 Task: Find connections with filter location Aimorés with filter topic #technologywith filter profile language Potuguese with filter current company Cactus Communications with filter school Nagarjuna College Of Engineering and Technology with filter industry Loan Brokers with filter service category Wedding Planning with filter keywords title Graphic Designer
Action: Mouse moved to (711, 116)
Screenshot: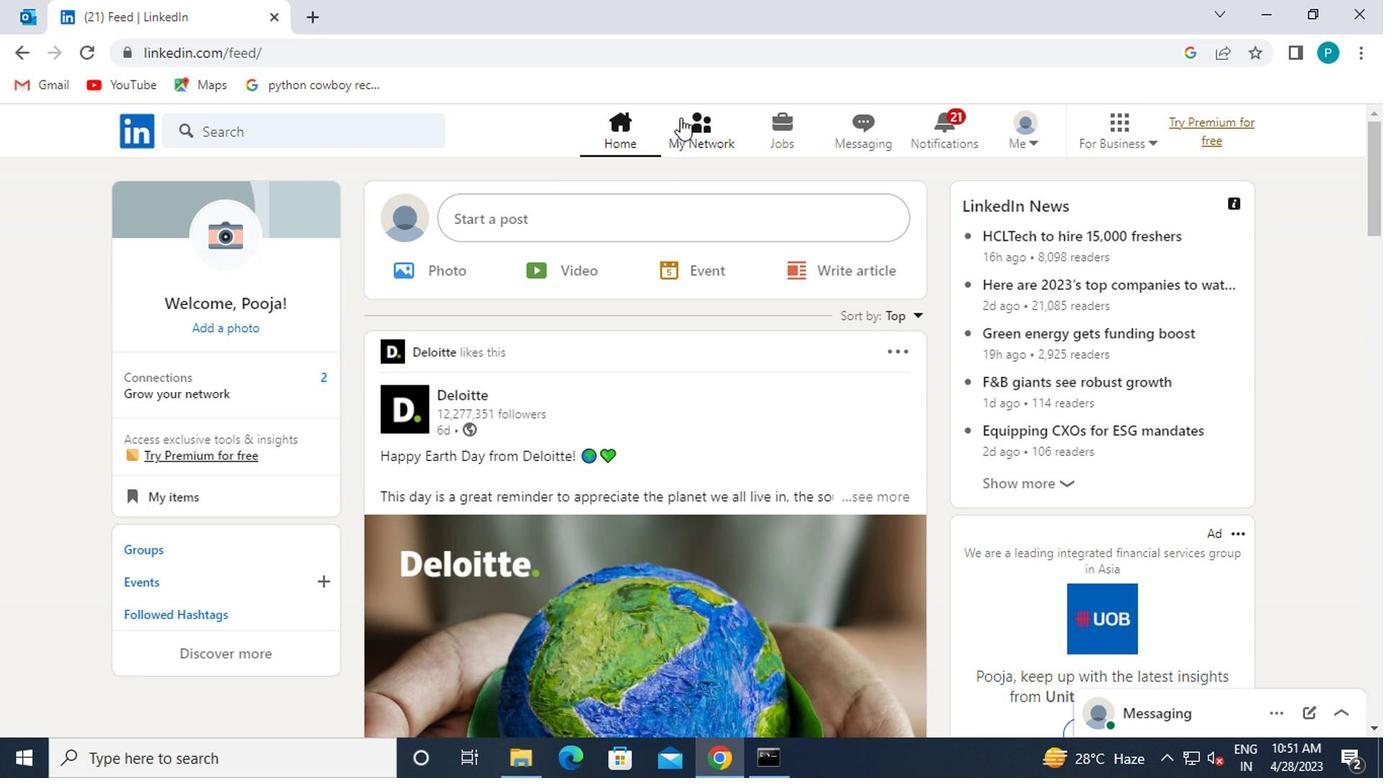 
Action: Mouse pressed left at (711, 116)
Screenshot: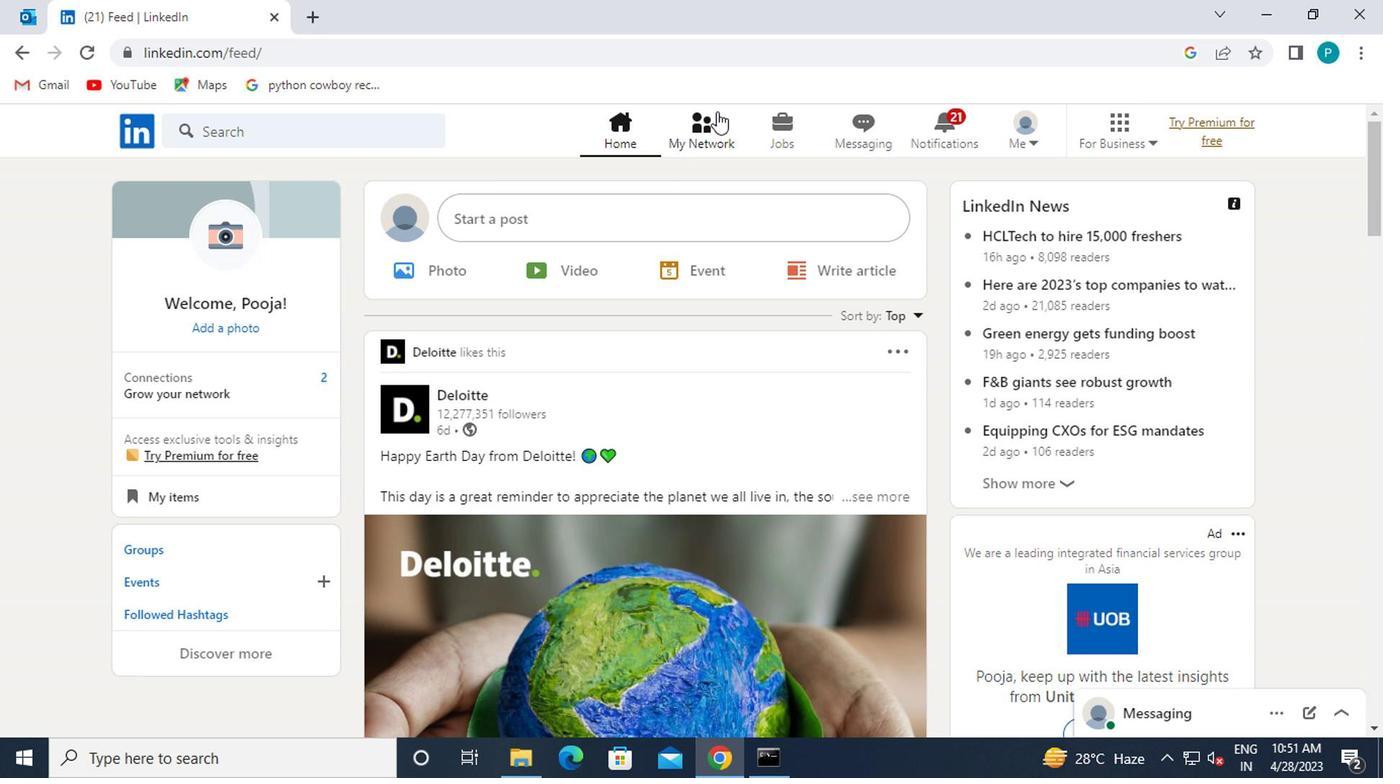 
Action: Mouse moved to (298, 245)
Screenshot: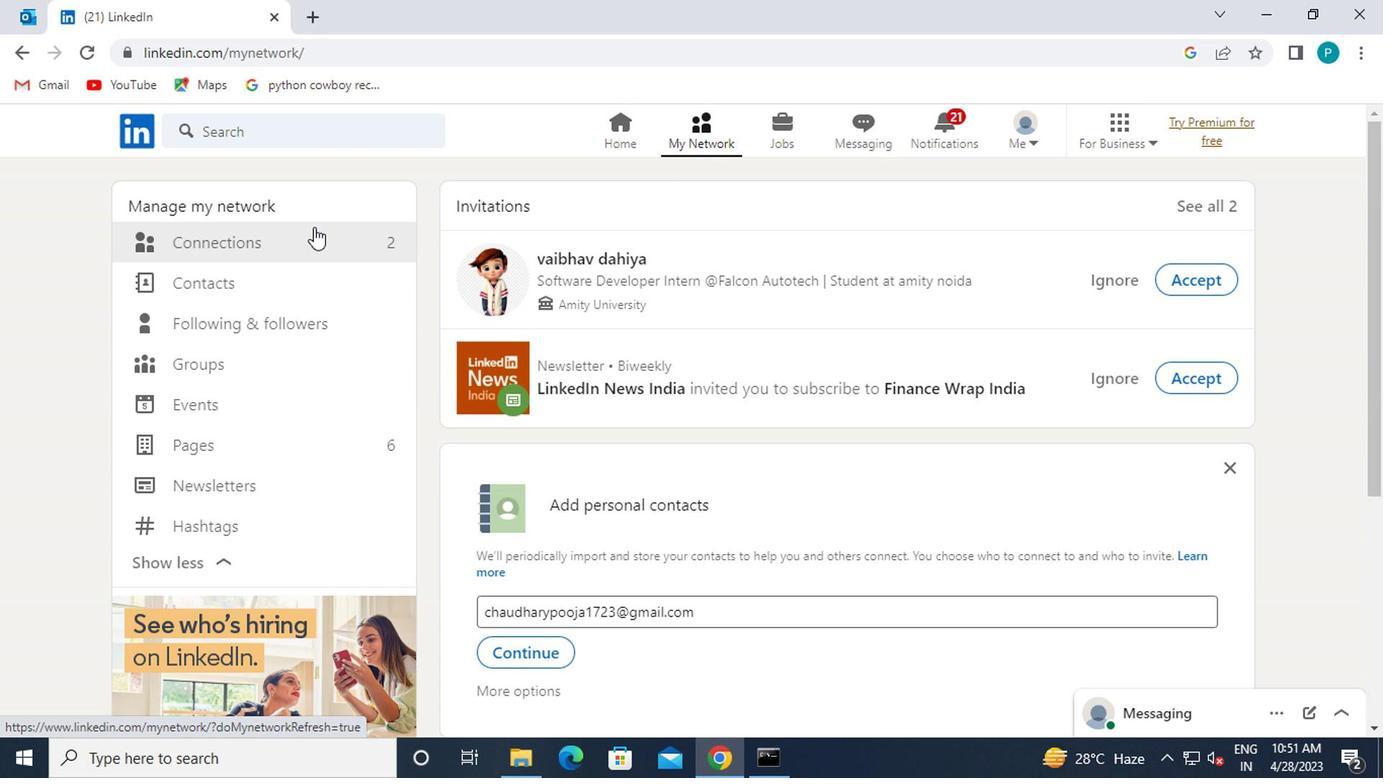 
Action: Mouse pressed left at (298, 245)
Screenshot: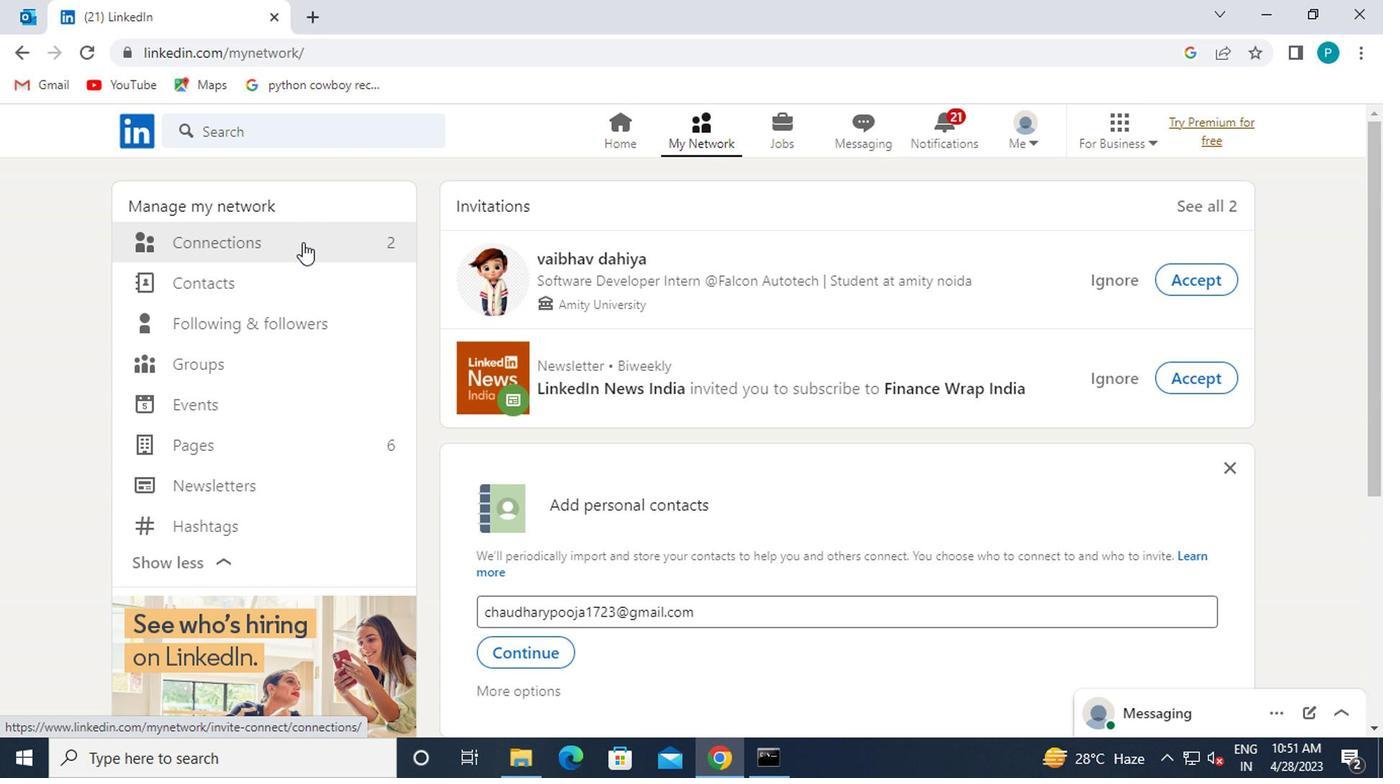 
Action: Mouse moved to (821, 232)
Screenshot: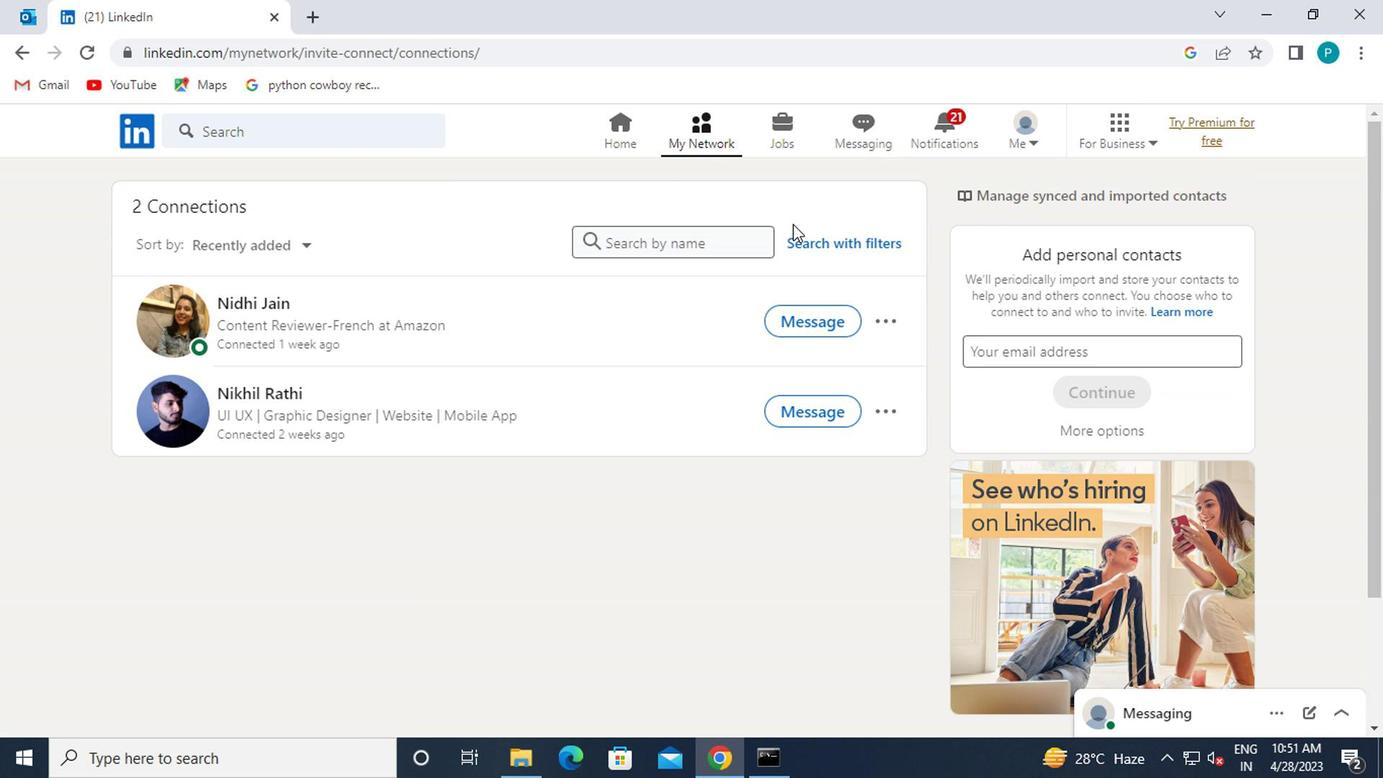 
Action: Mouse pressed left at (821, 232)
Screenshot: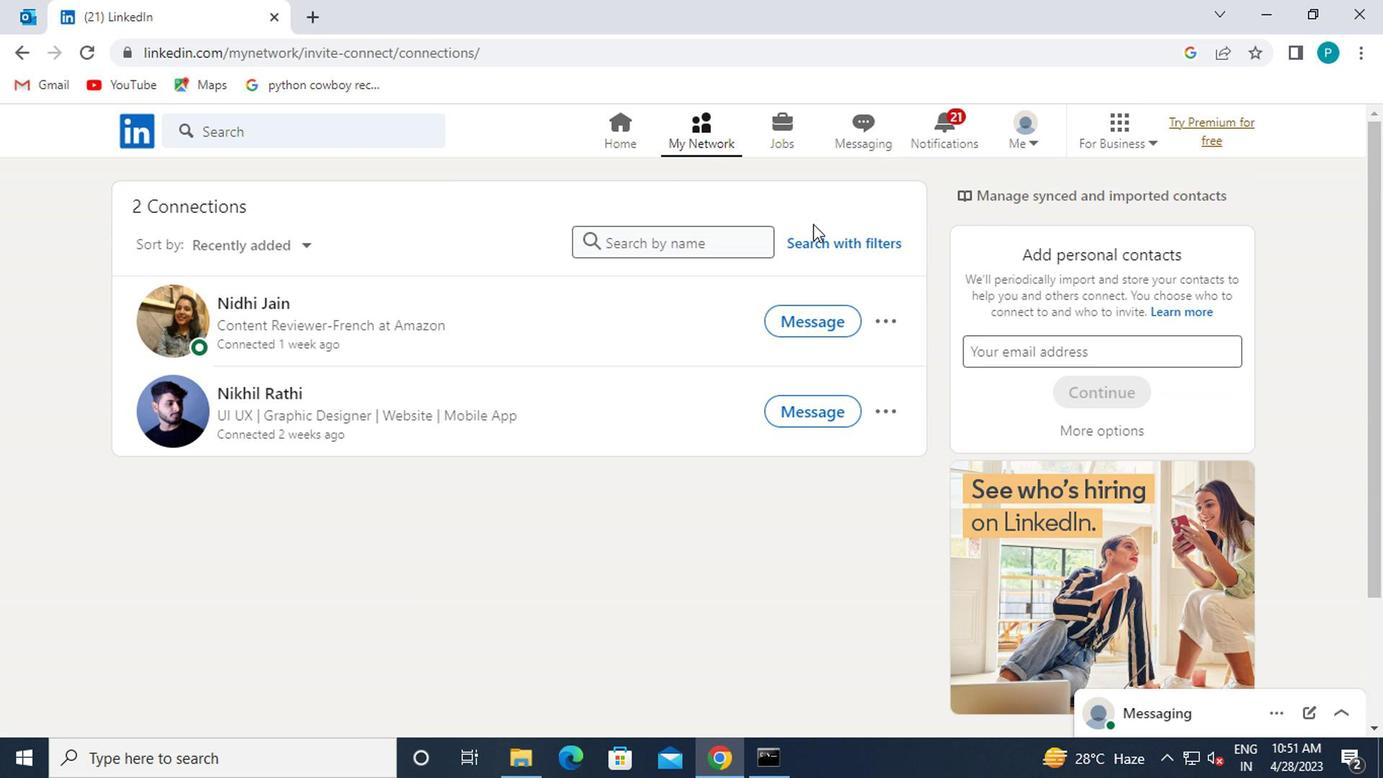
Action: Mouse moved to (823, 239)
Screenshot: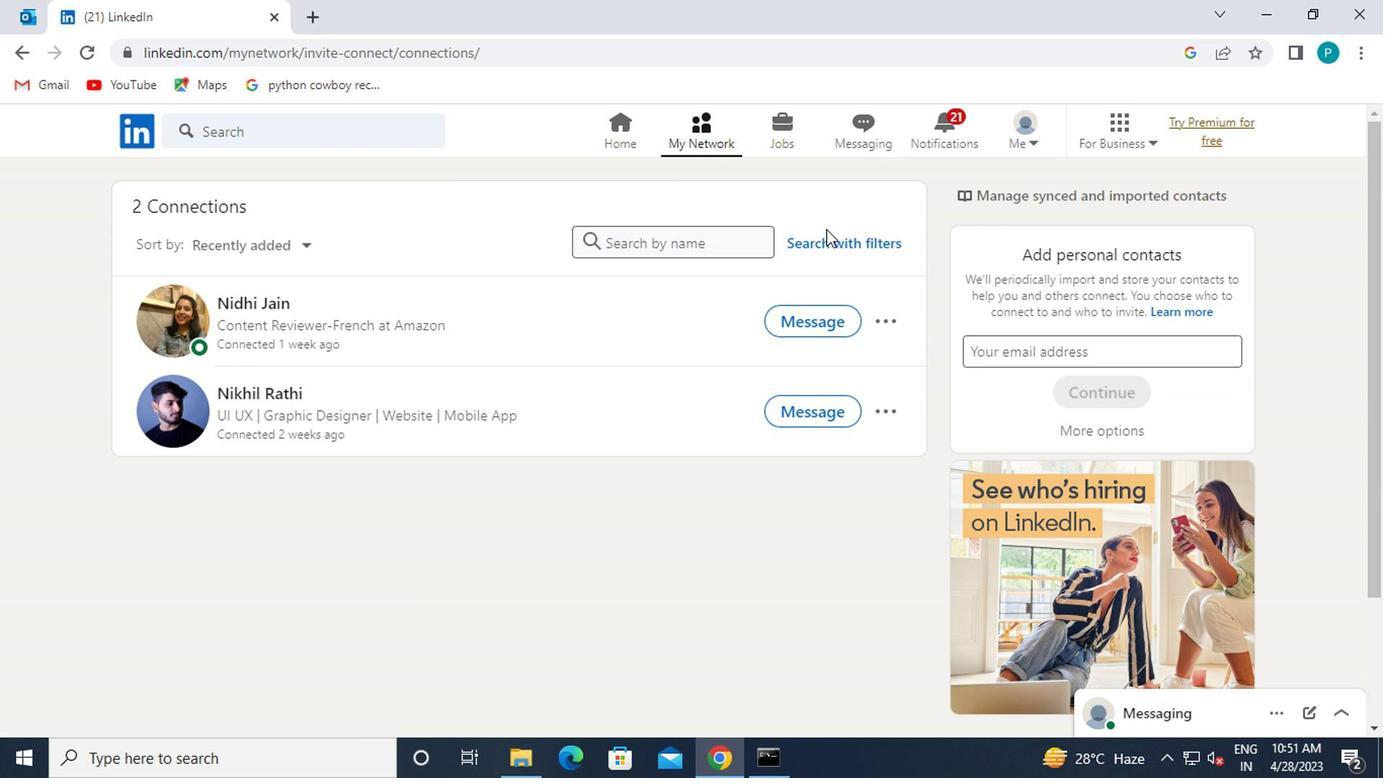 
Action: Mouse pressed left at (823, 239)
Screenshot: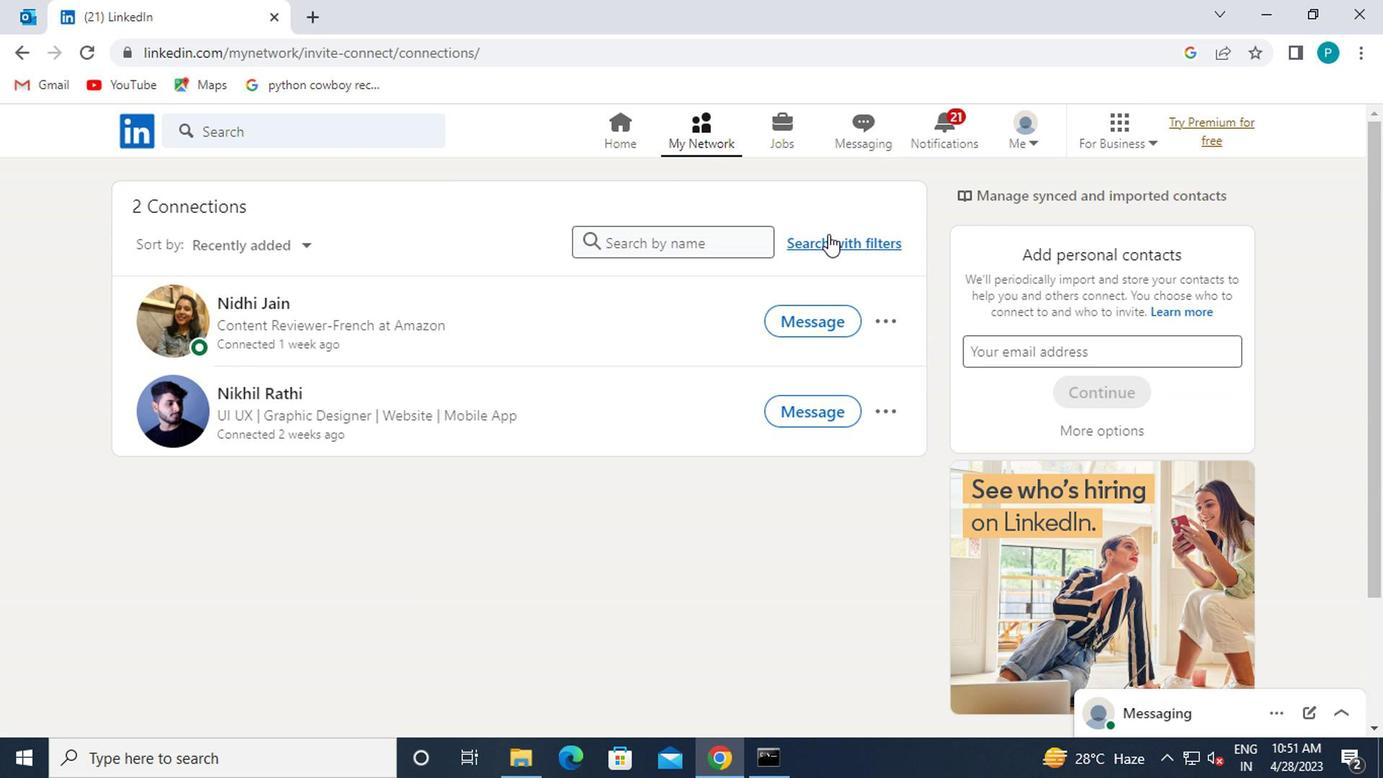 
Action: Mouse moved to (754, 192)
Screenshot: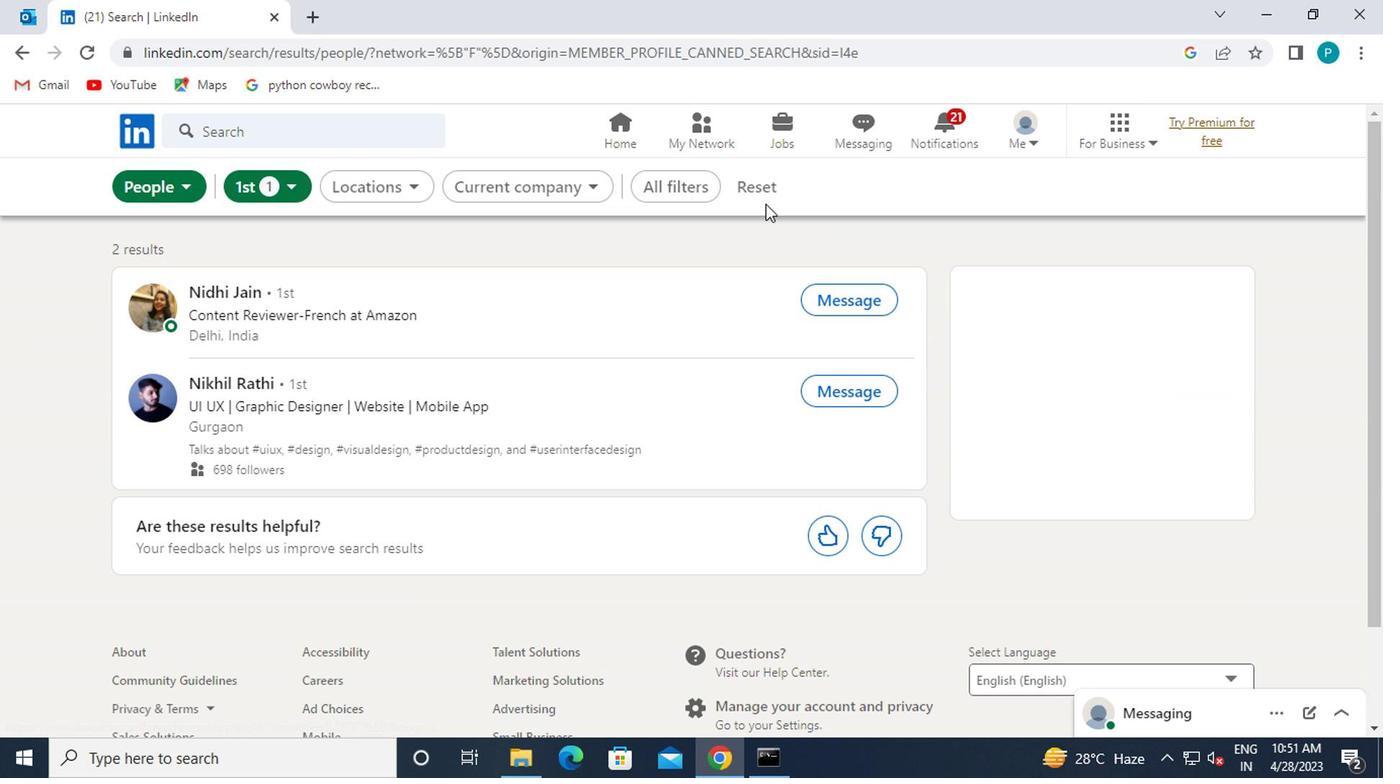 
Action: Mouse pressed left at (754, 192)
Screenshot: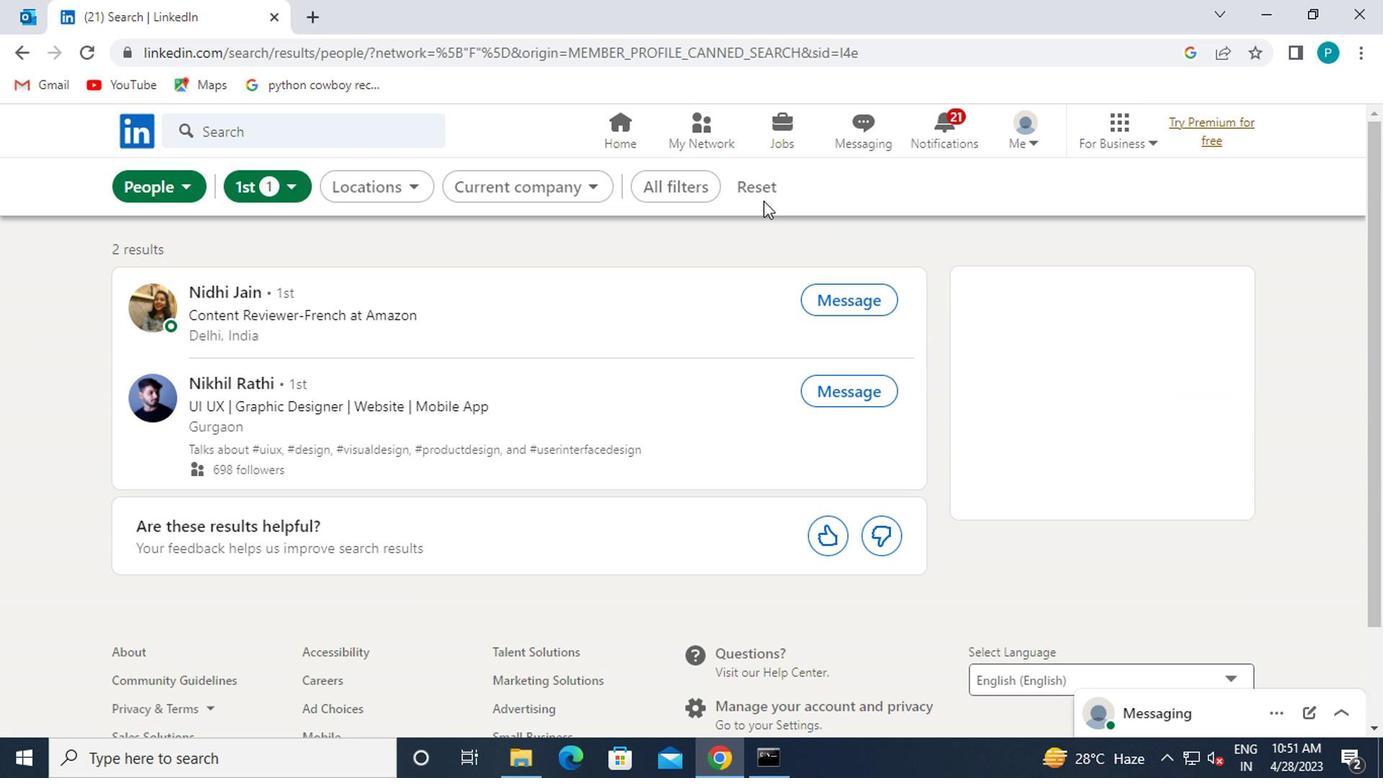 
Action: Mouse moved to (734, 187)
Screenshot: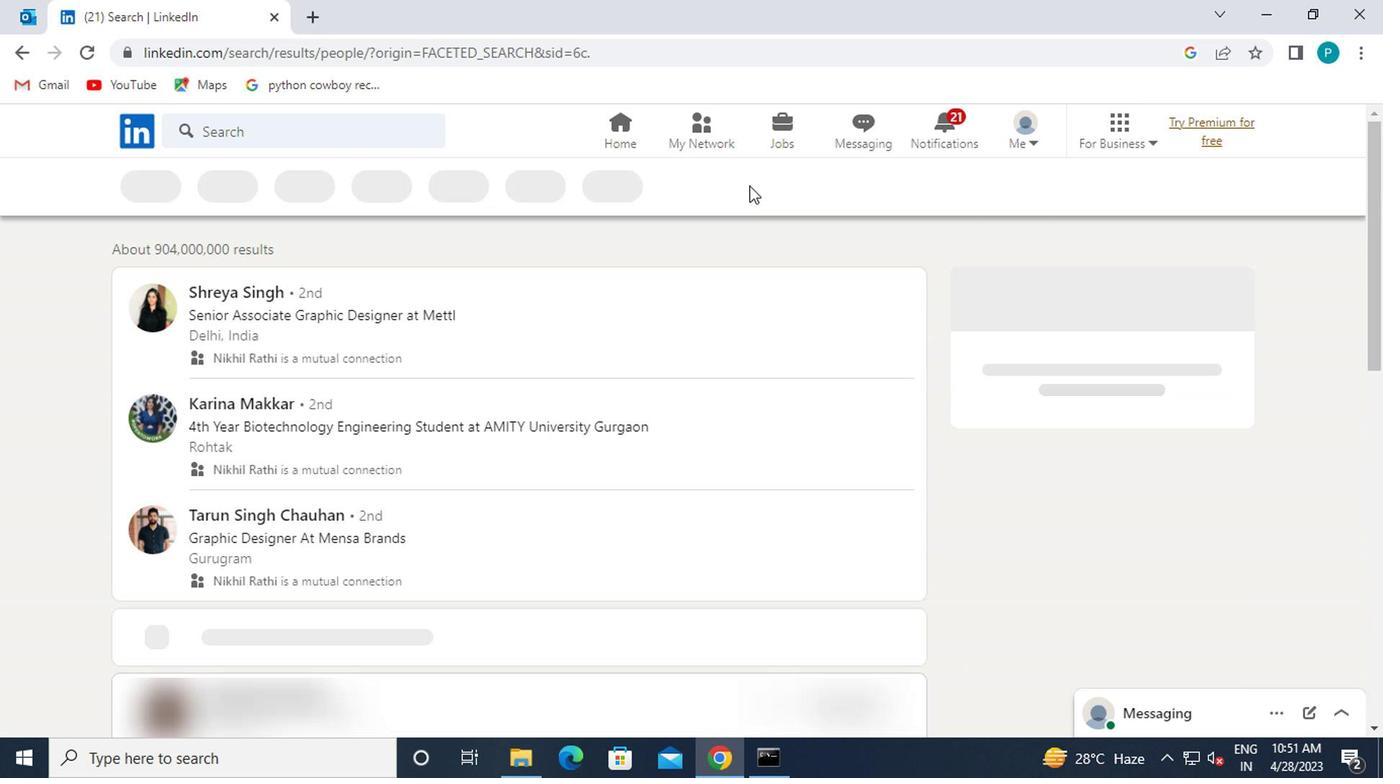 
Action: Mouse pressed left at (734, 187)
Screenshot: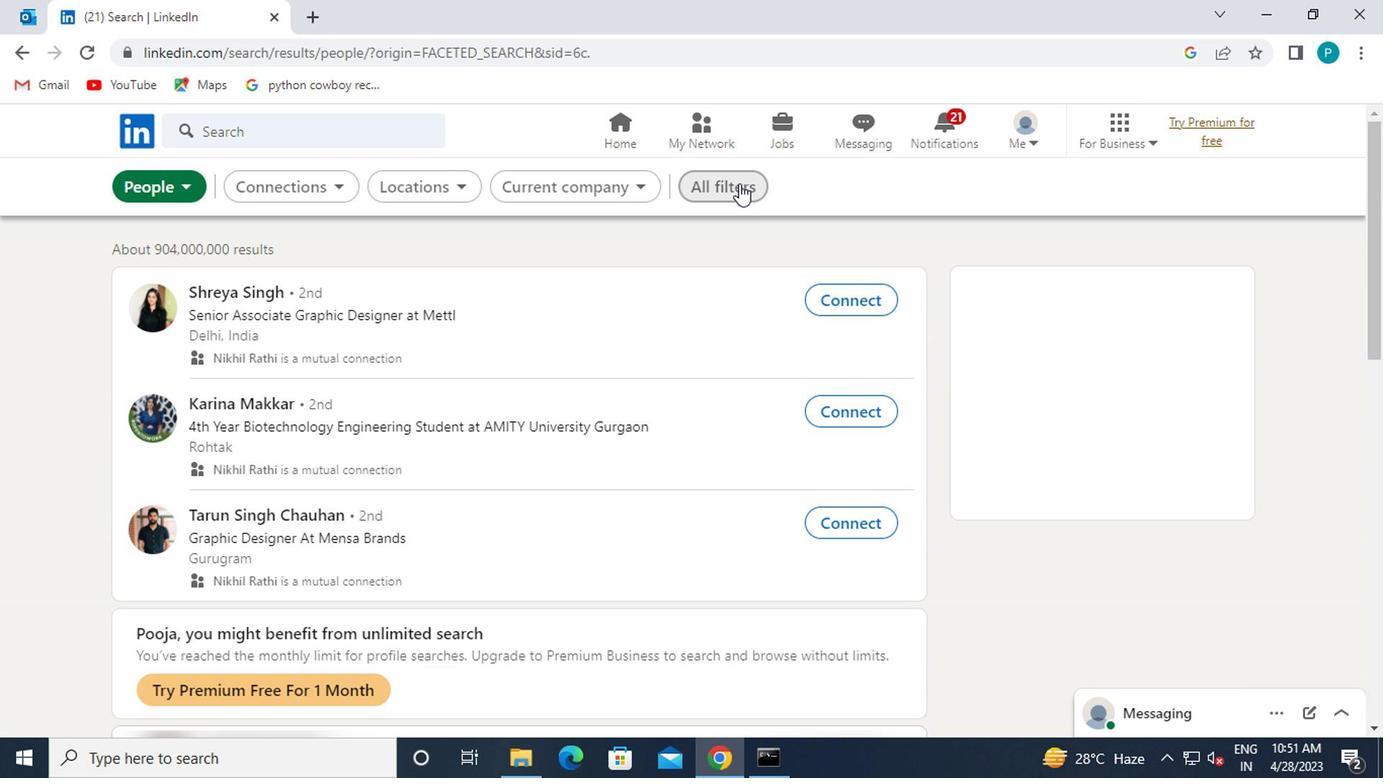 
Action: Mouse moved to (1146, 508)
Screenshot: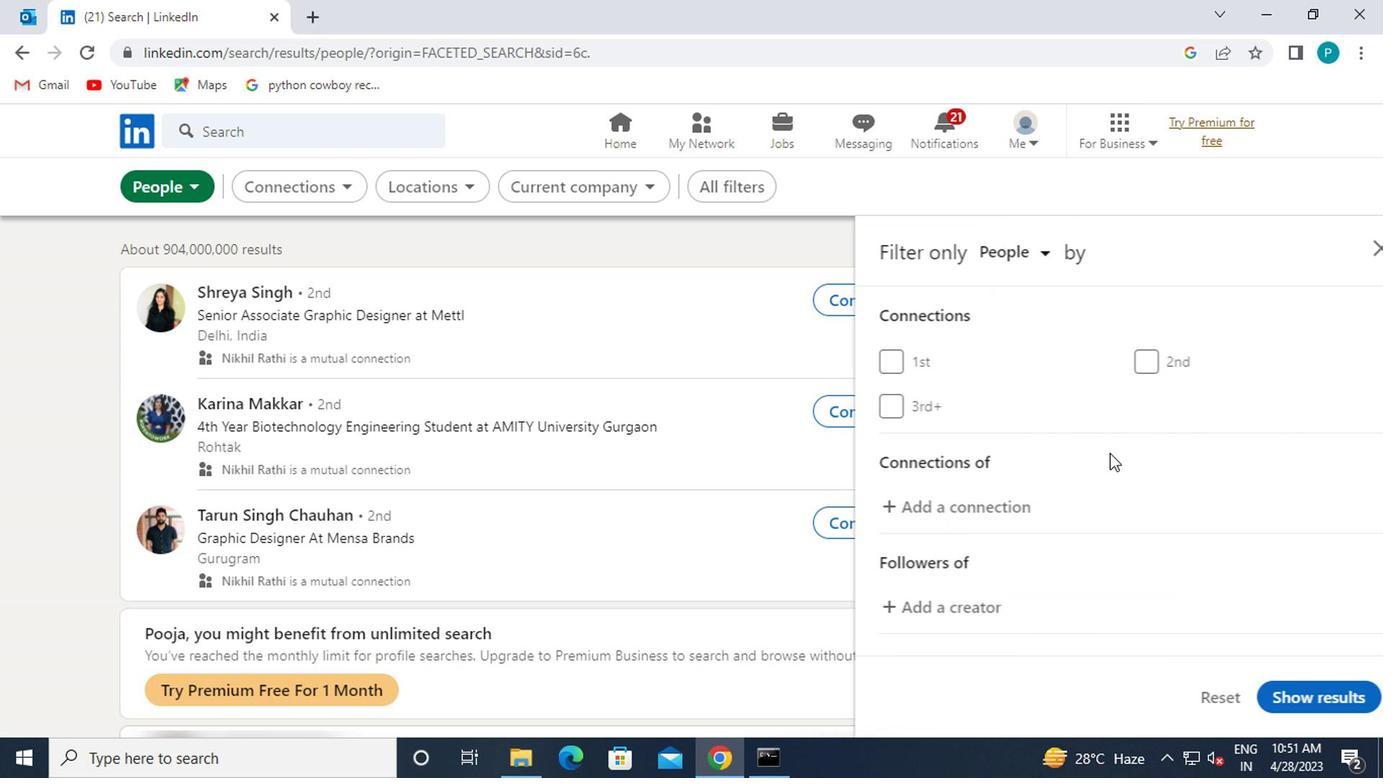 
Action: Mouse scrolled (1146, 508) with delta (0, 0)
Screenshot: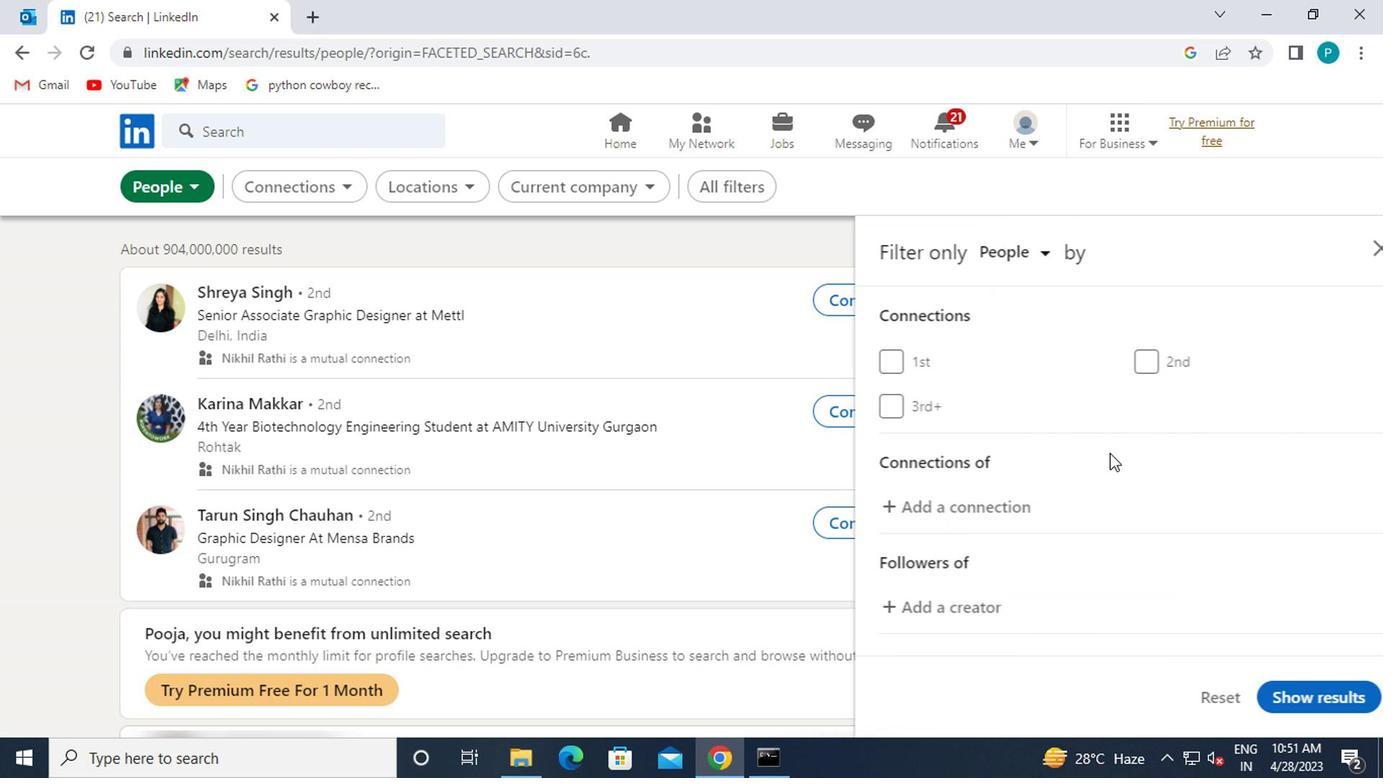 
Action: Mouse moved to (1147, 508)
Screenshot: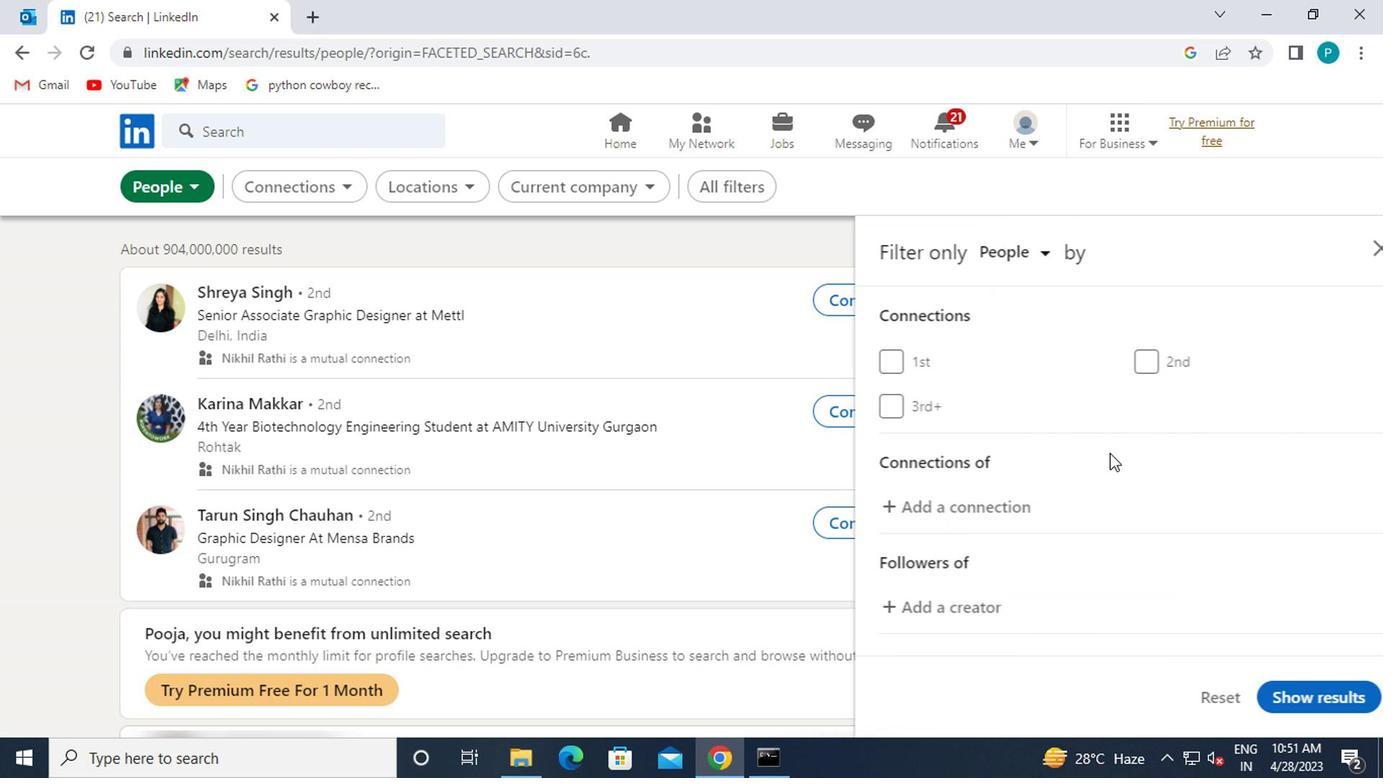 
Action: Mouse scrolled (1147, 508) with delta (0, 0)
Screenshot: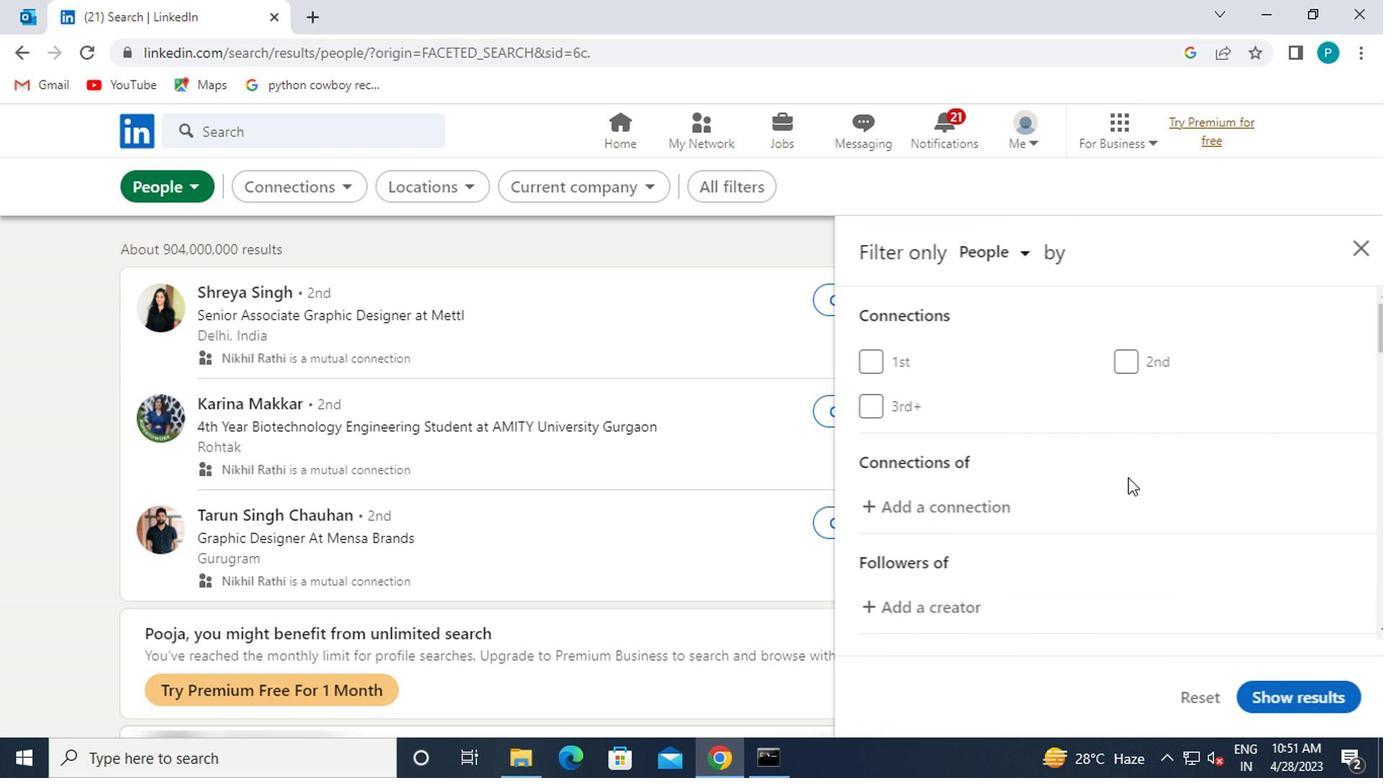 
Action: Mouse scrolled (1147, 508) with delta (0, 0)
Screenshot: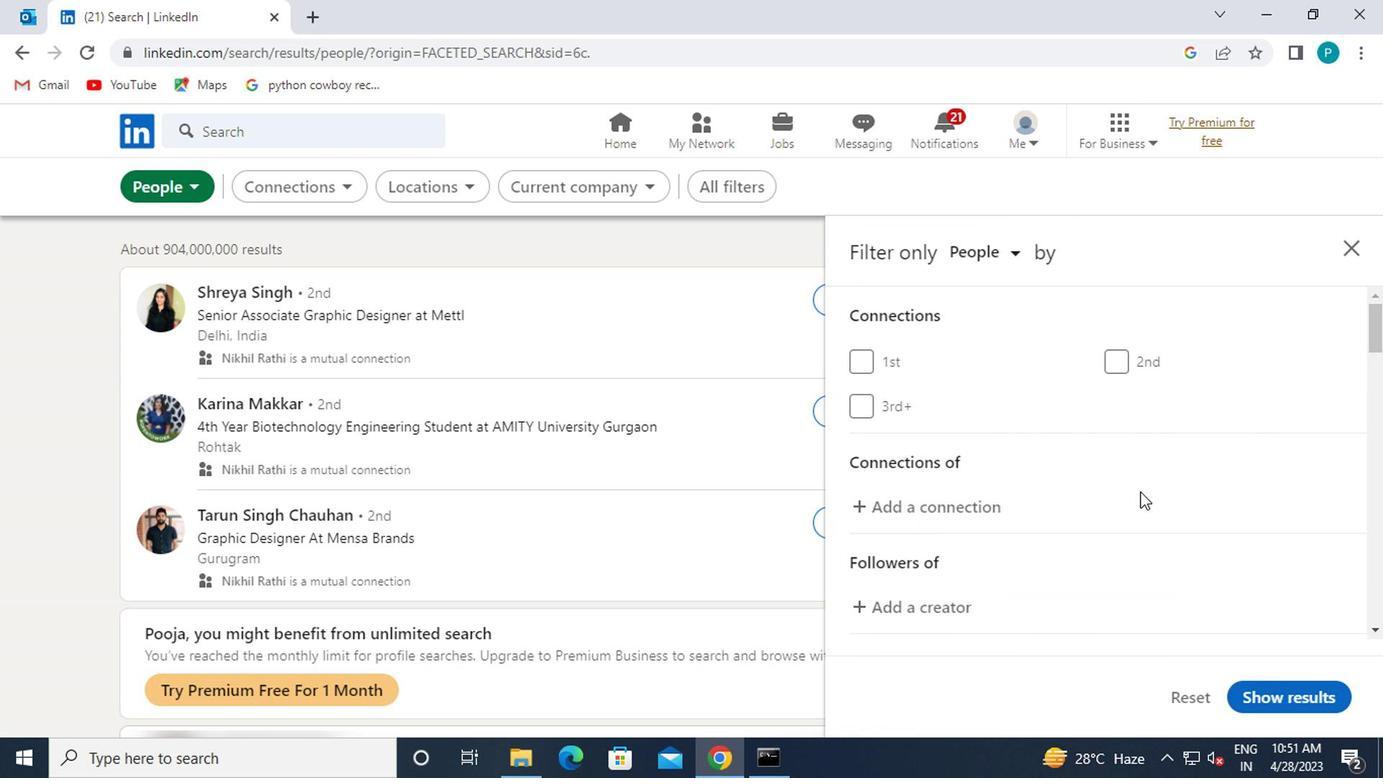 
Action: Mouse moved to (1146, 496)
Screenshot: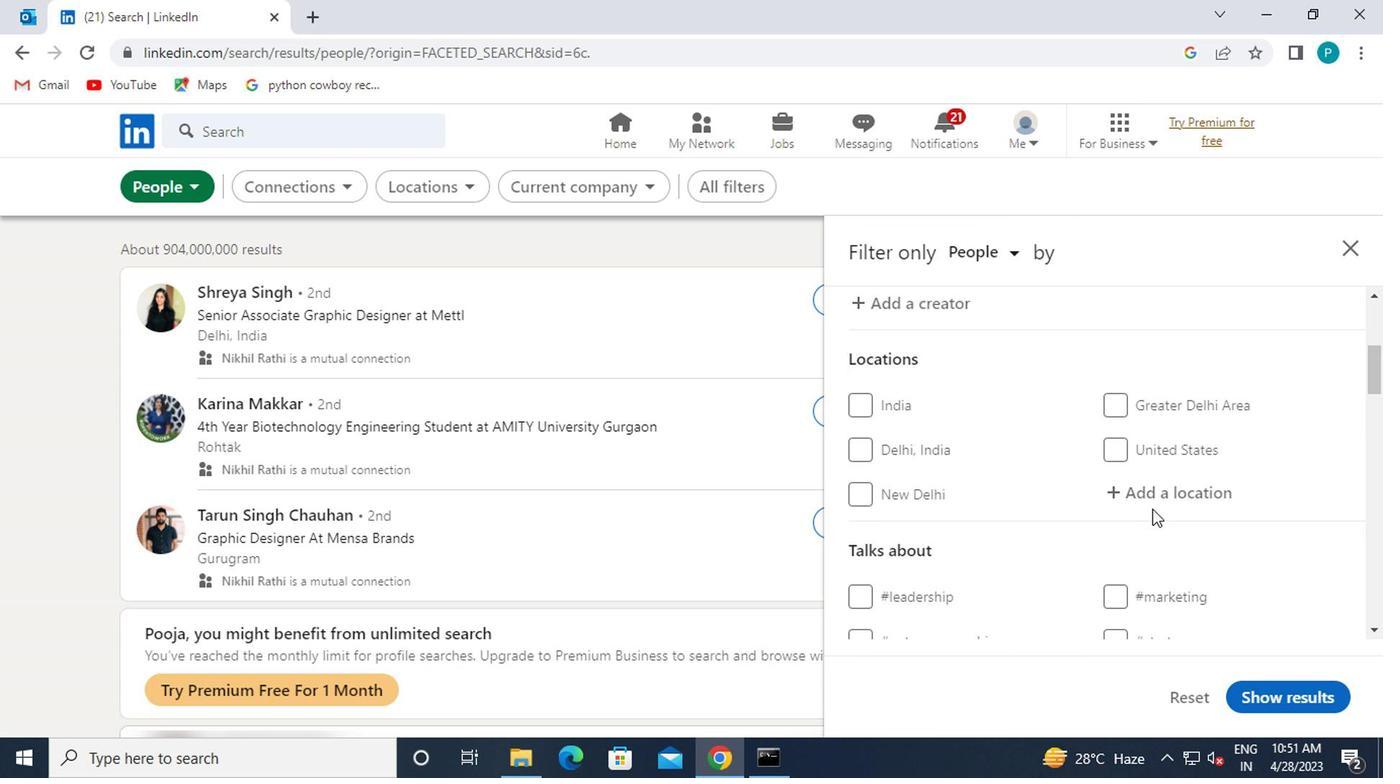 
Action: Mouse pressed left at (1146, 496)
Screenshot: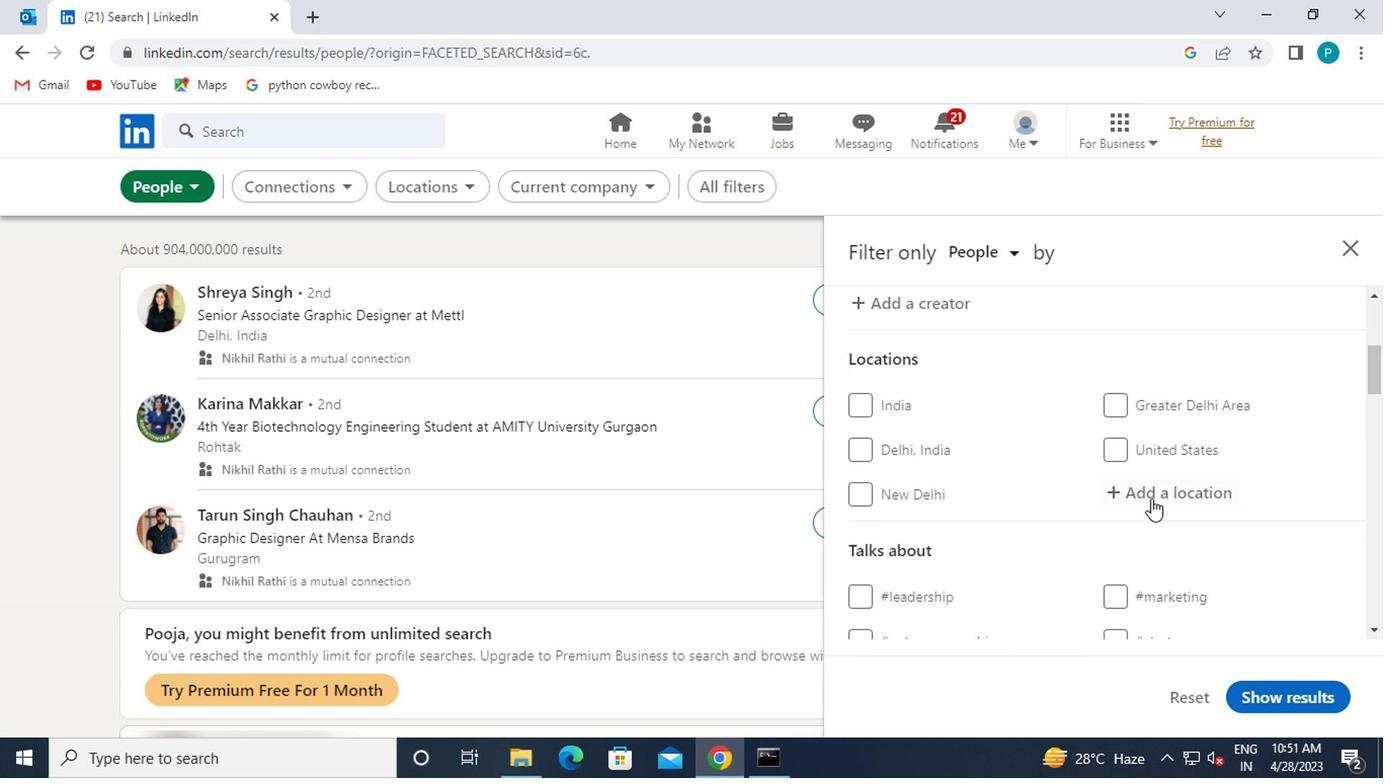
Action: Key pressed <Key.caps_lock>a<Key.caps_lock>imore
Screenshot: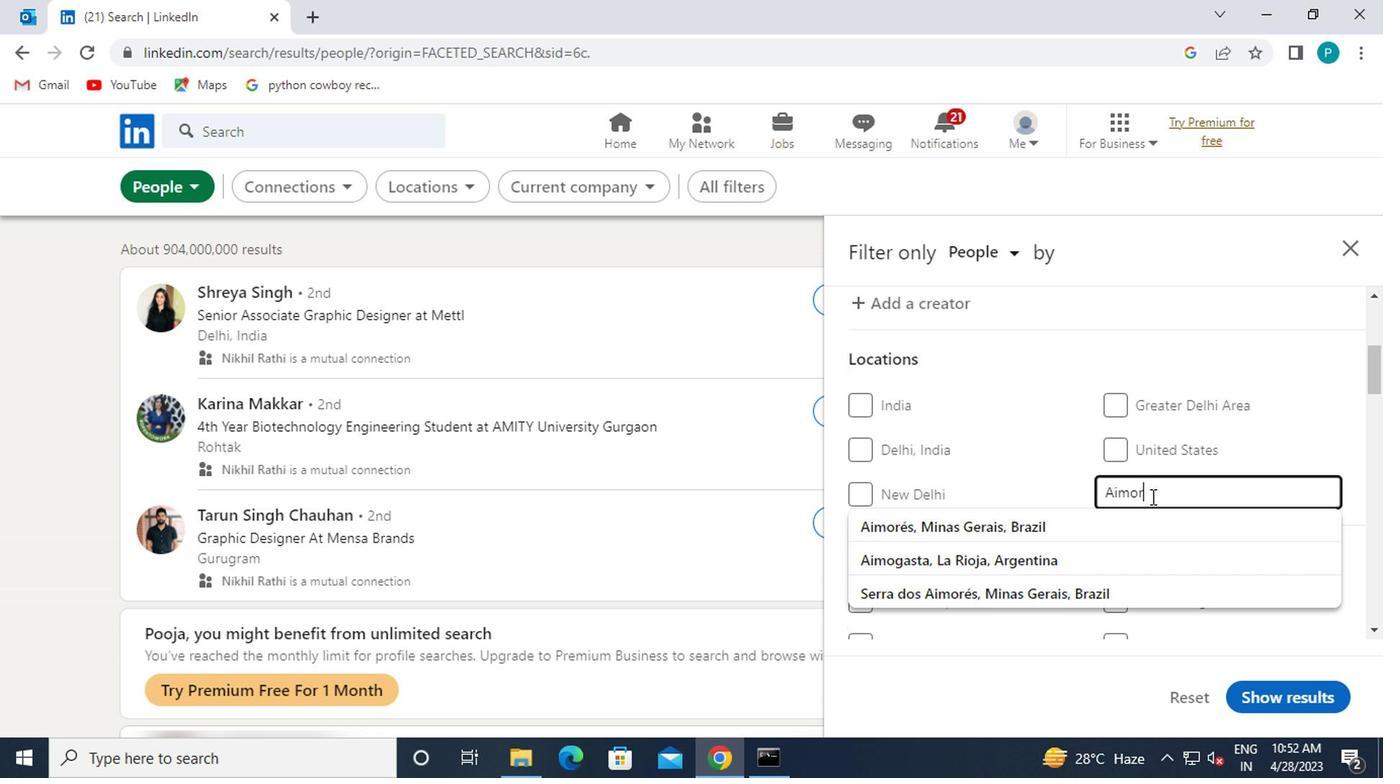 
Action: Mouse moved to (1134, 534)
Screenshot: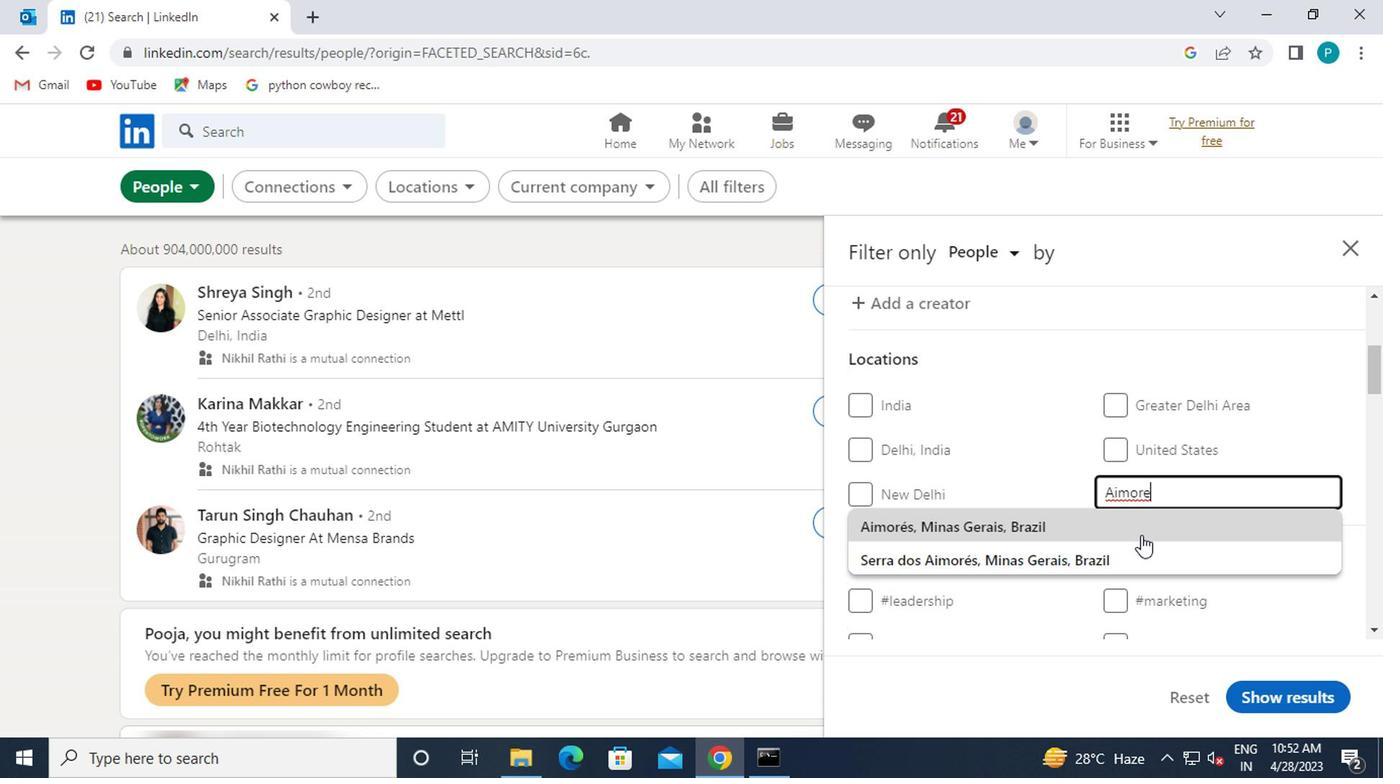 
Action: Mouse pressed left at (1134, 534)
Screenshot: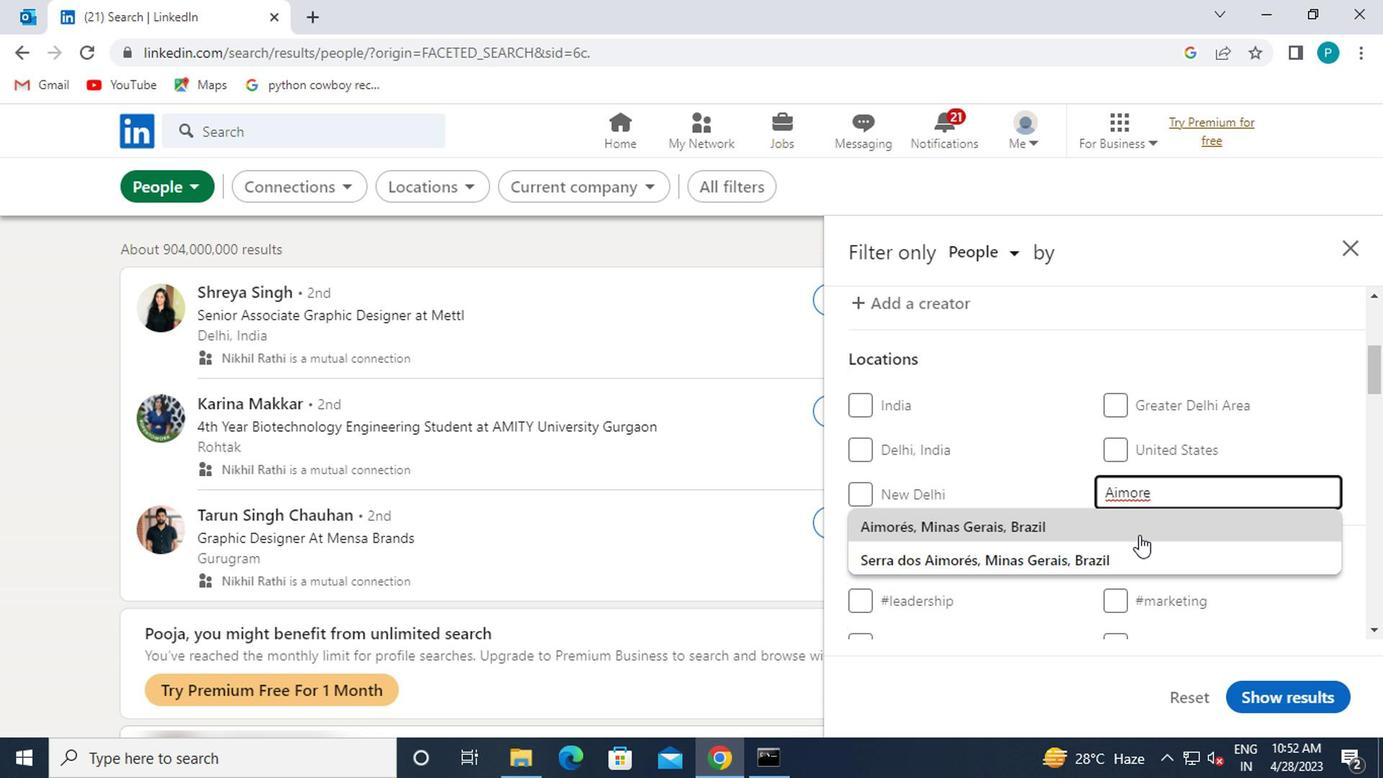 
Action: Mouse scrolled (1134, 533) with delta (0, 0)
Screenshot: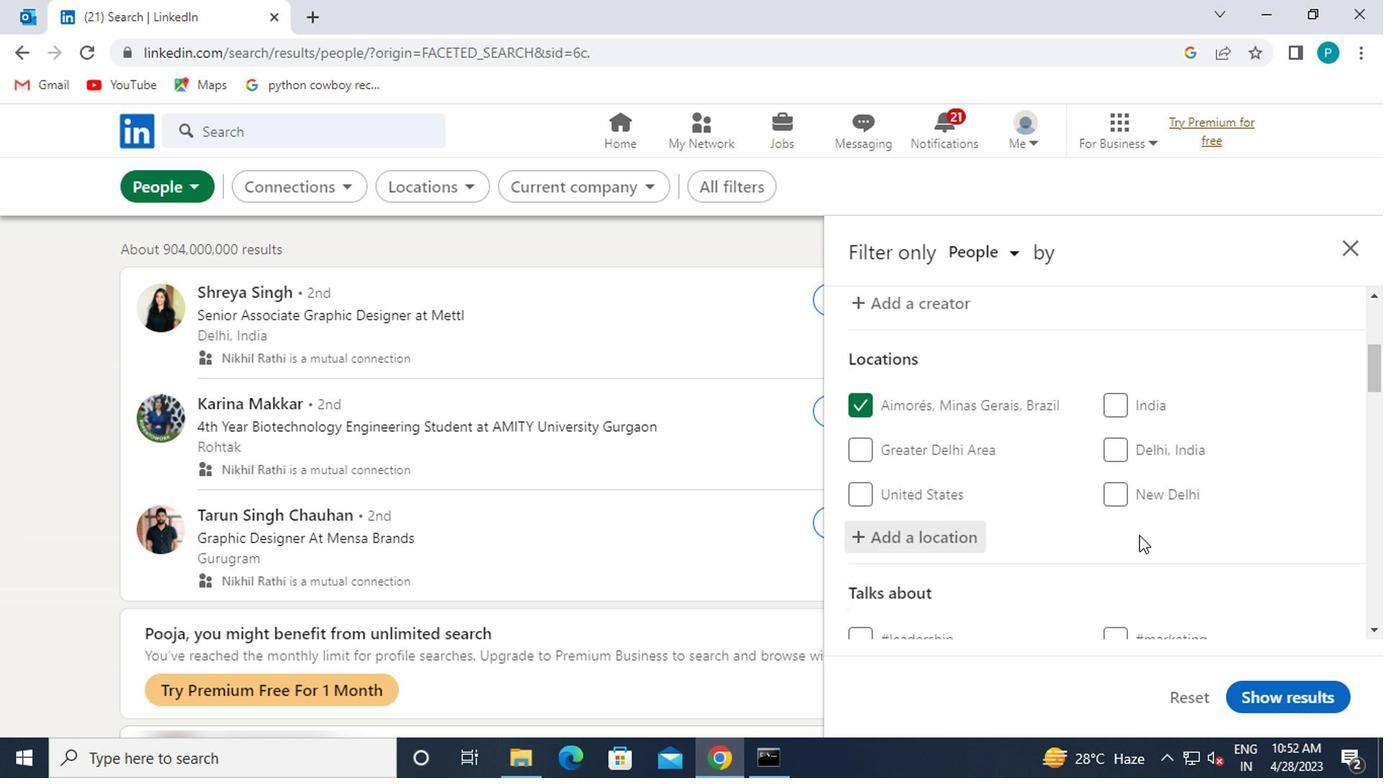 
Action: Mouse scrolled (1134, 533) with delta (0, 0)
Screenshot: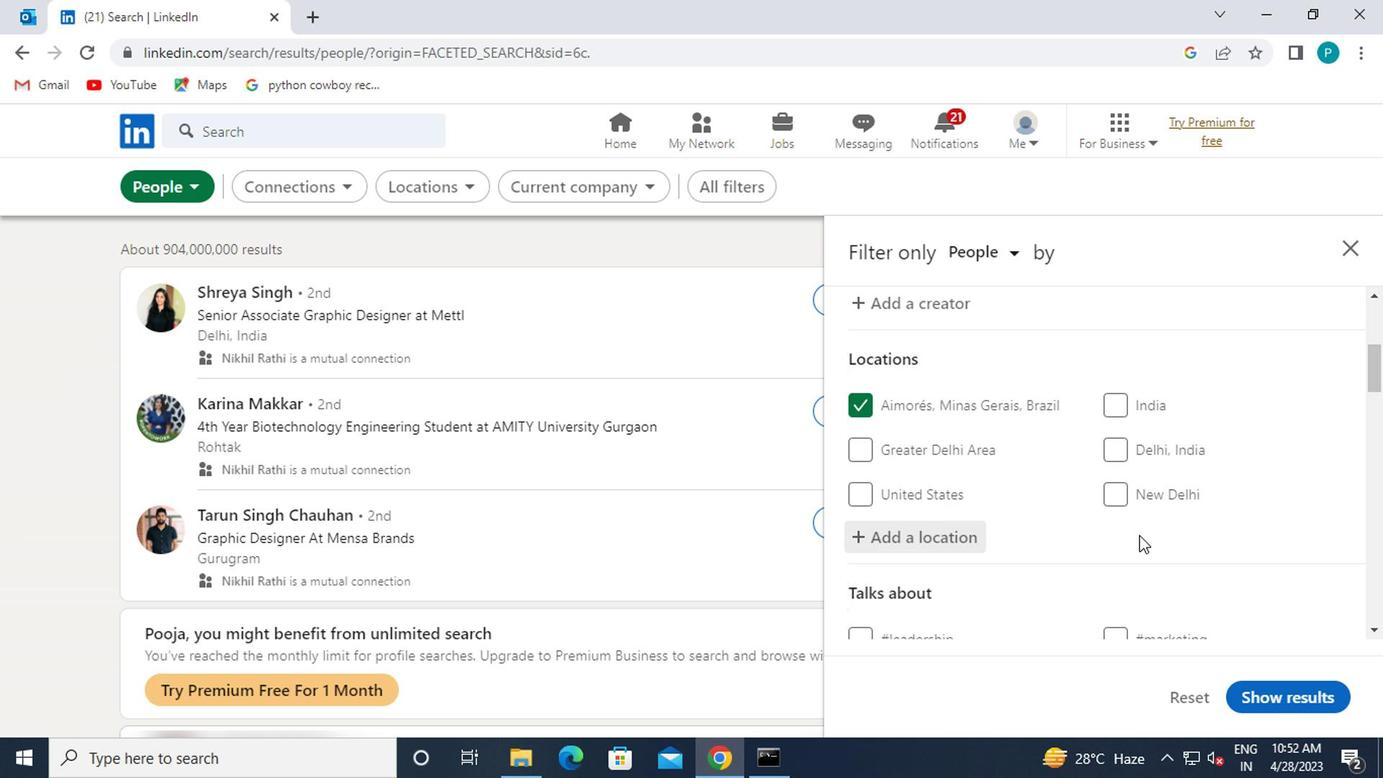 
Action: Mouse moved to (1134, 531)
Screenshot: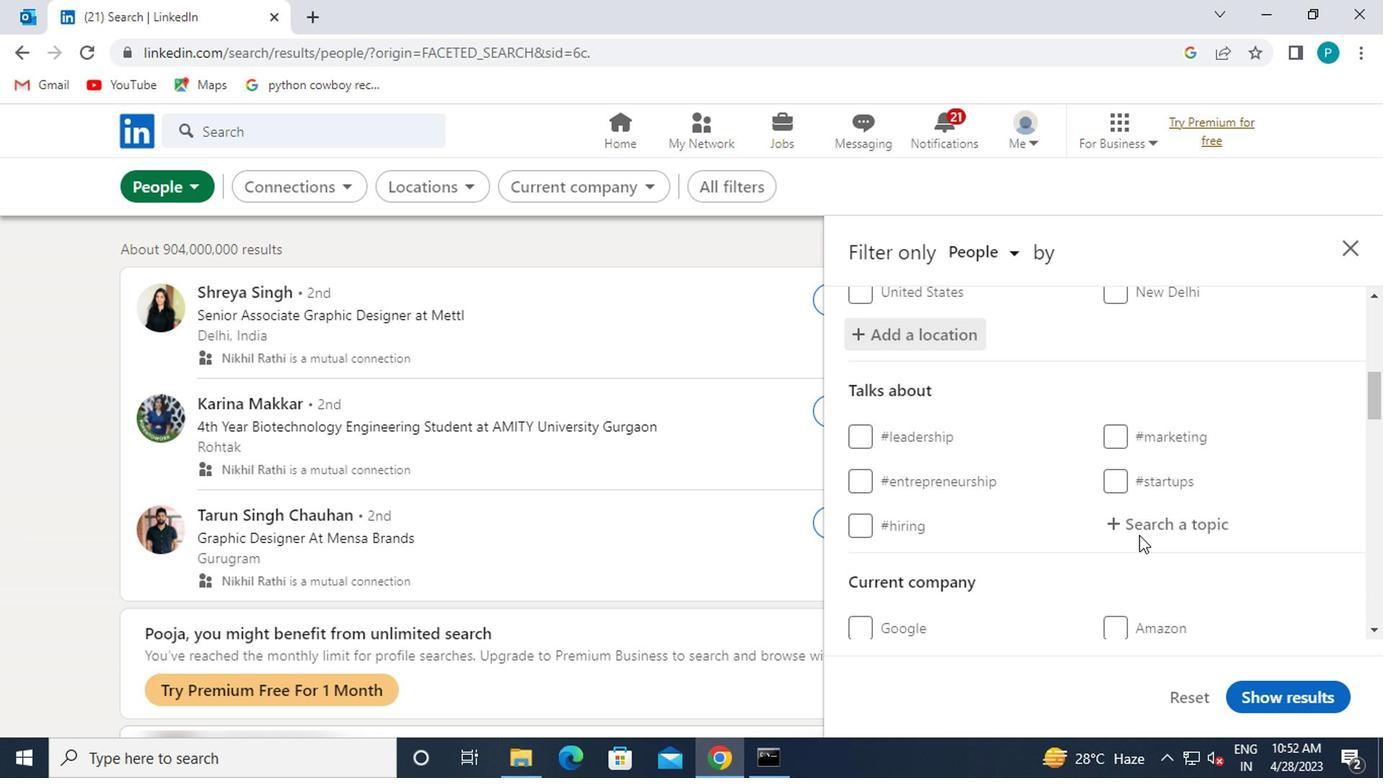 
Action: Mouse pressed left at (1134, 531)
Screenshot: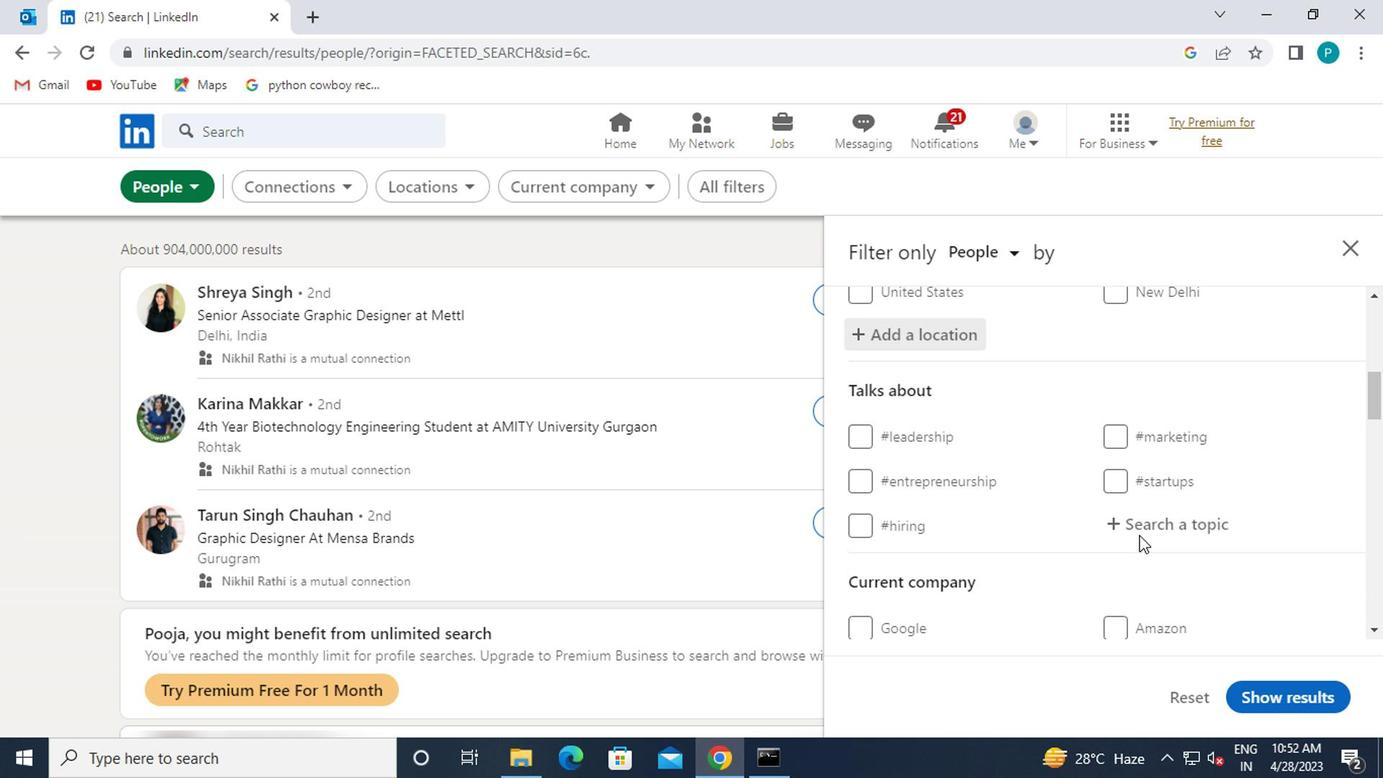 
Action: Key pressed <Key.shift>#TECHNOLOGY
Screenshot: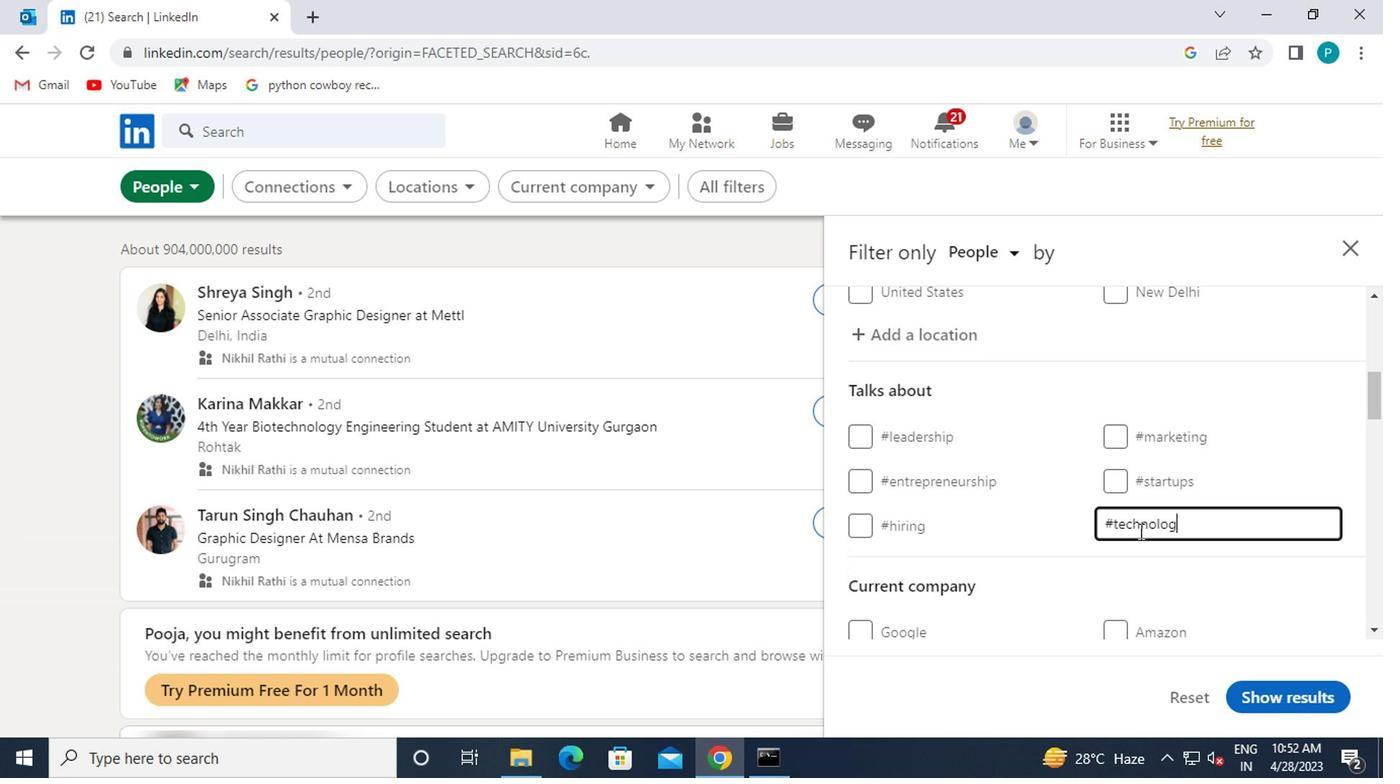 
Action: Mouse moved to (1131, 529)
Screenshot: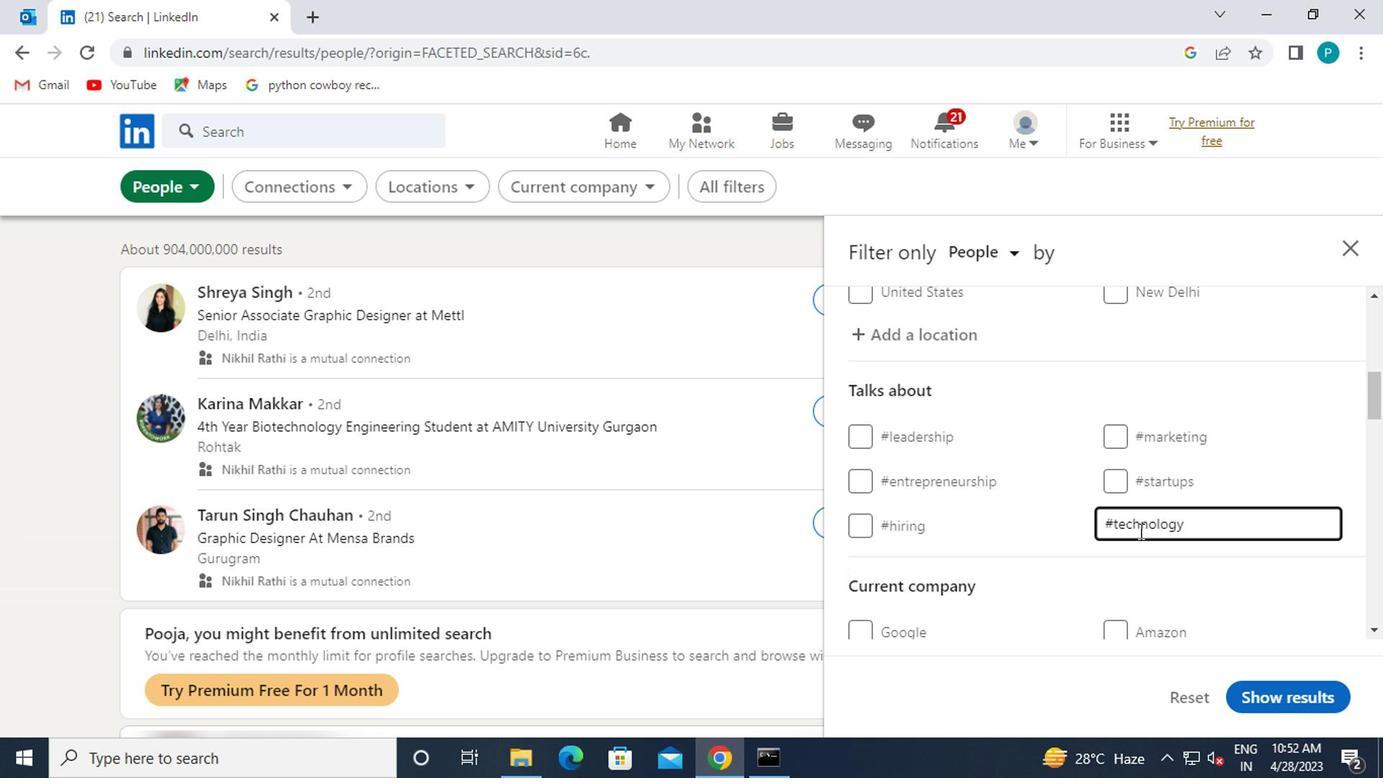 
Action: Mouse scrolled (1131, 528) with delta (0, 0)
Screenshot: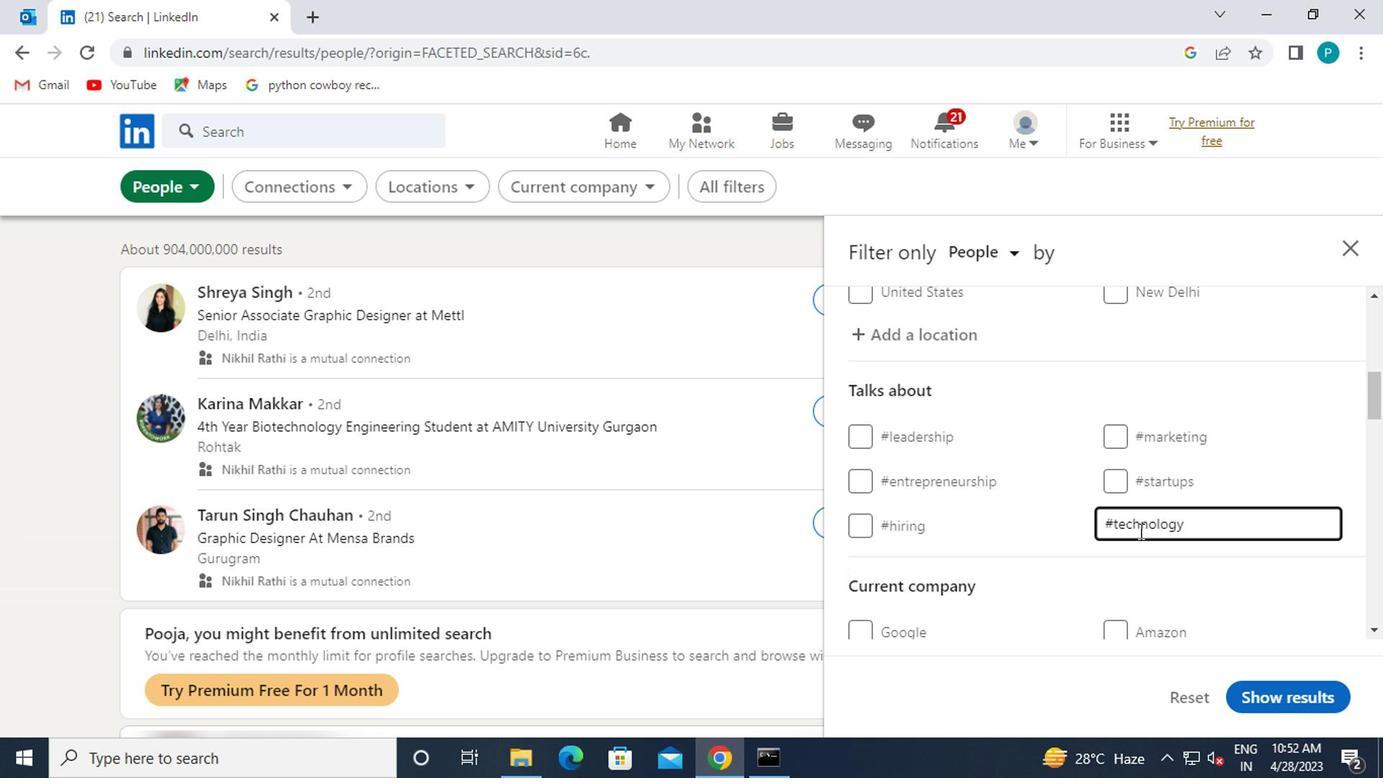 
Action: Mouse moved to (1119, 526)
Screenshot: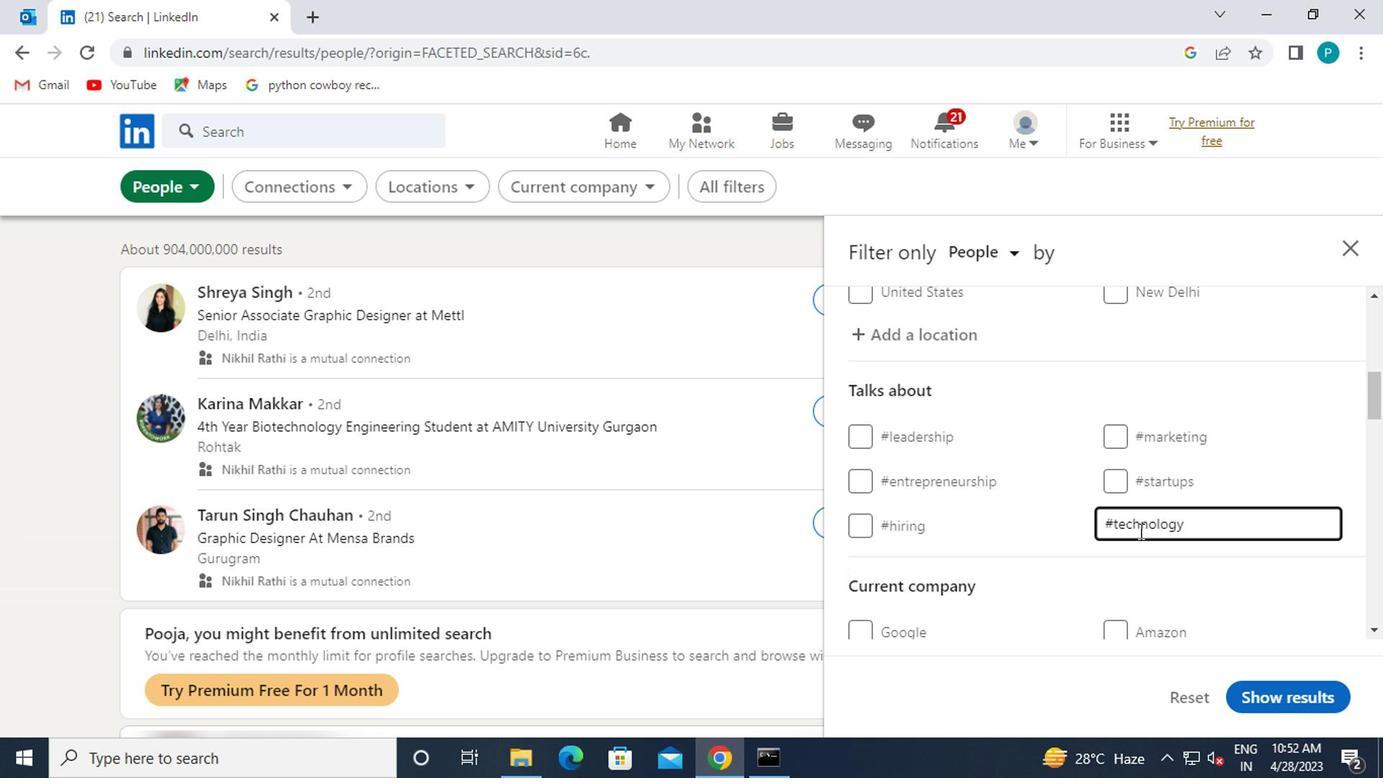 
Action: Mouse scrolled (1119, 524) with delta (0, -1)
Screenshot: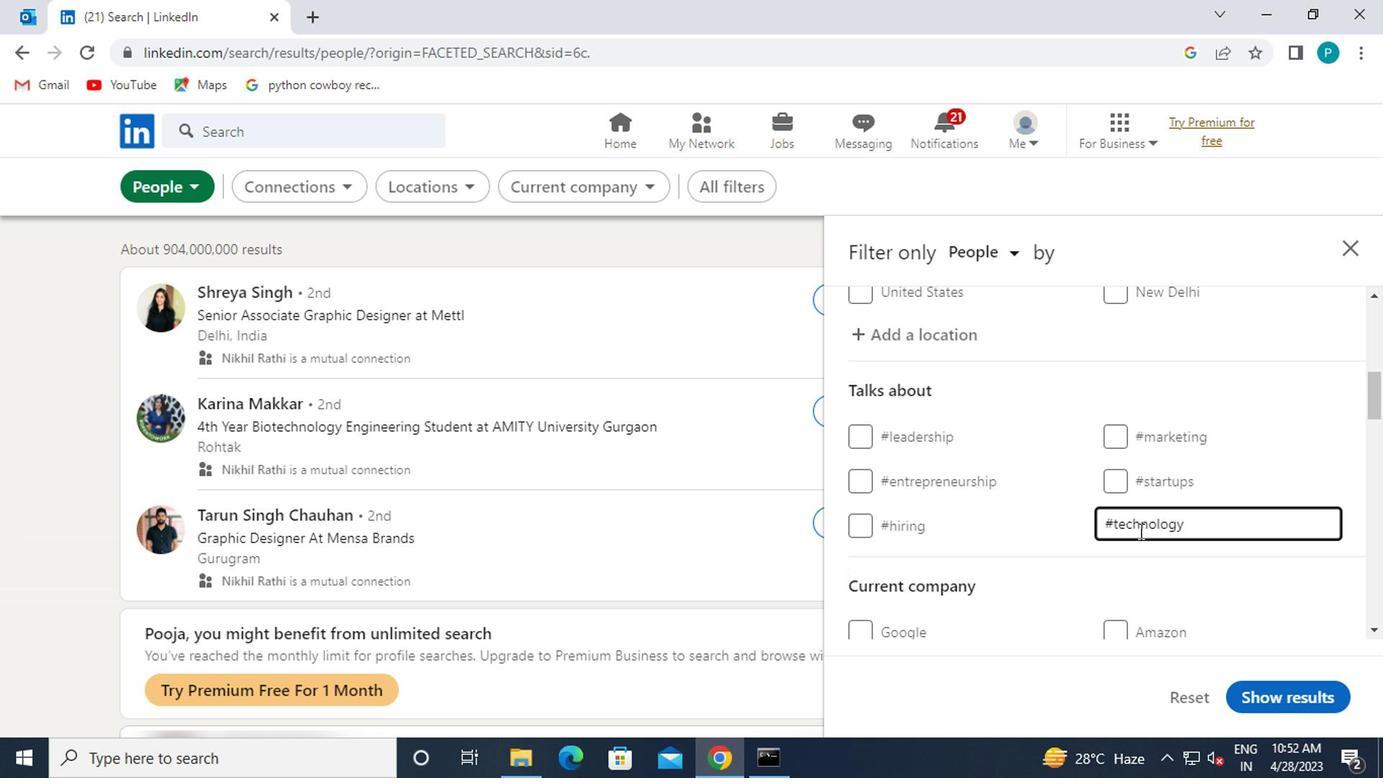 
Action: Mouse moved to (1106, 510)
Screenshot: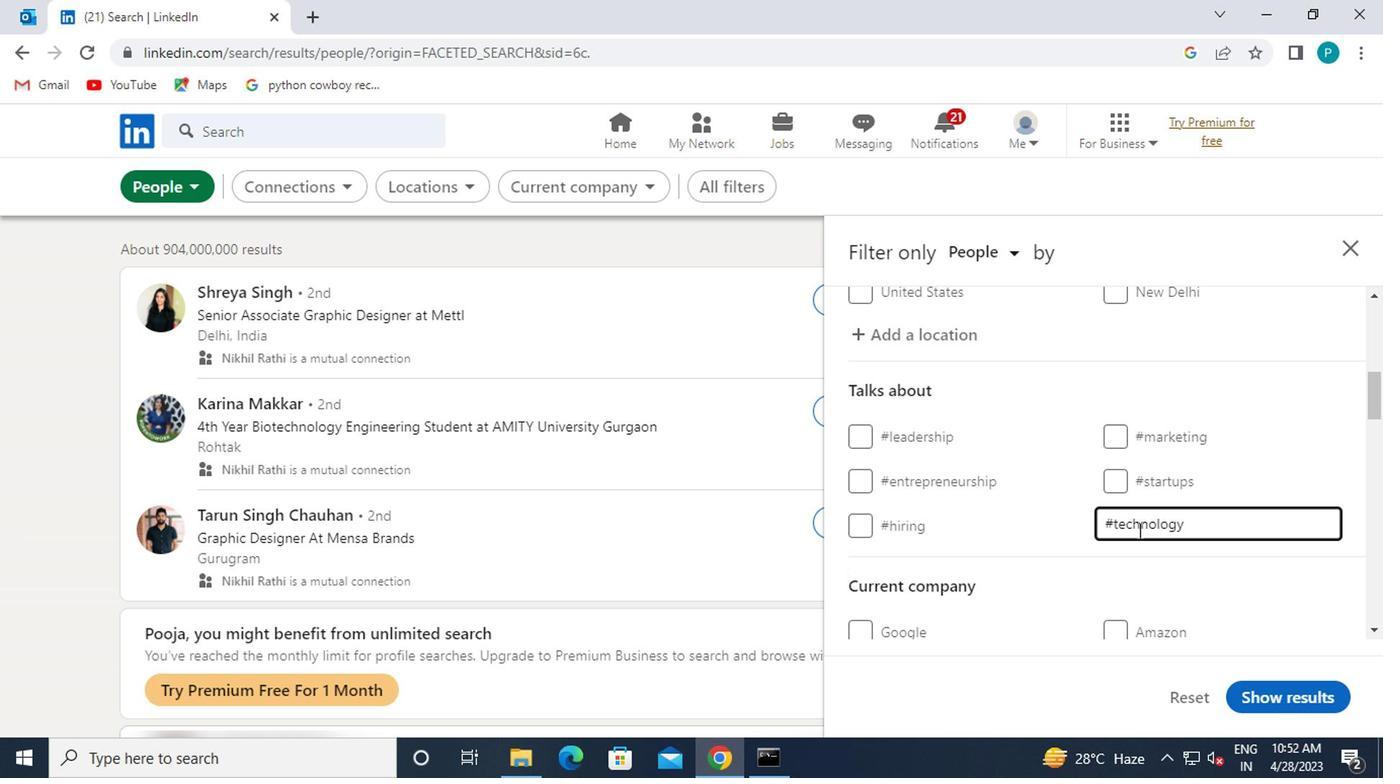 
Action: Mouse scrolled (1106, 508) with delta (0, -1)
Screenshot: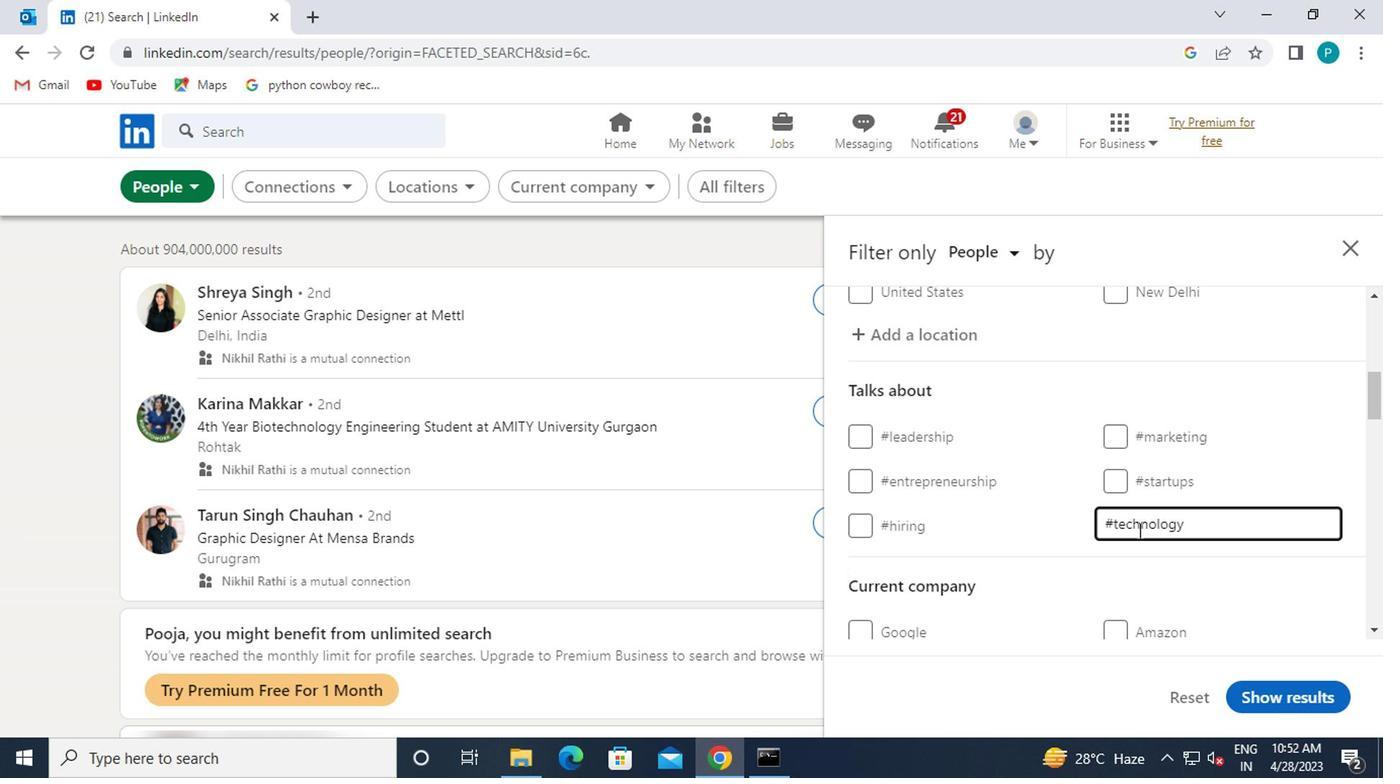 
Action: Mouse moved to (1029, 502)
Screenshot: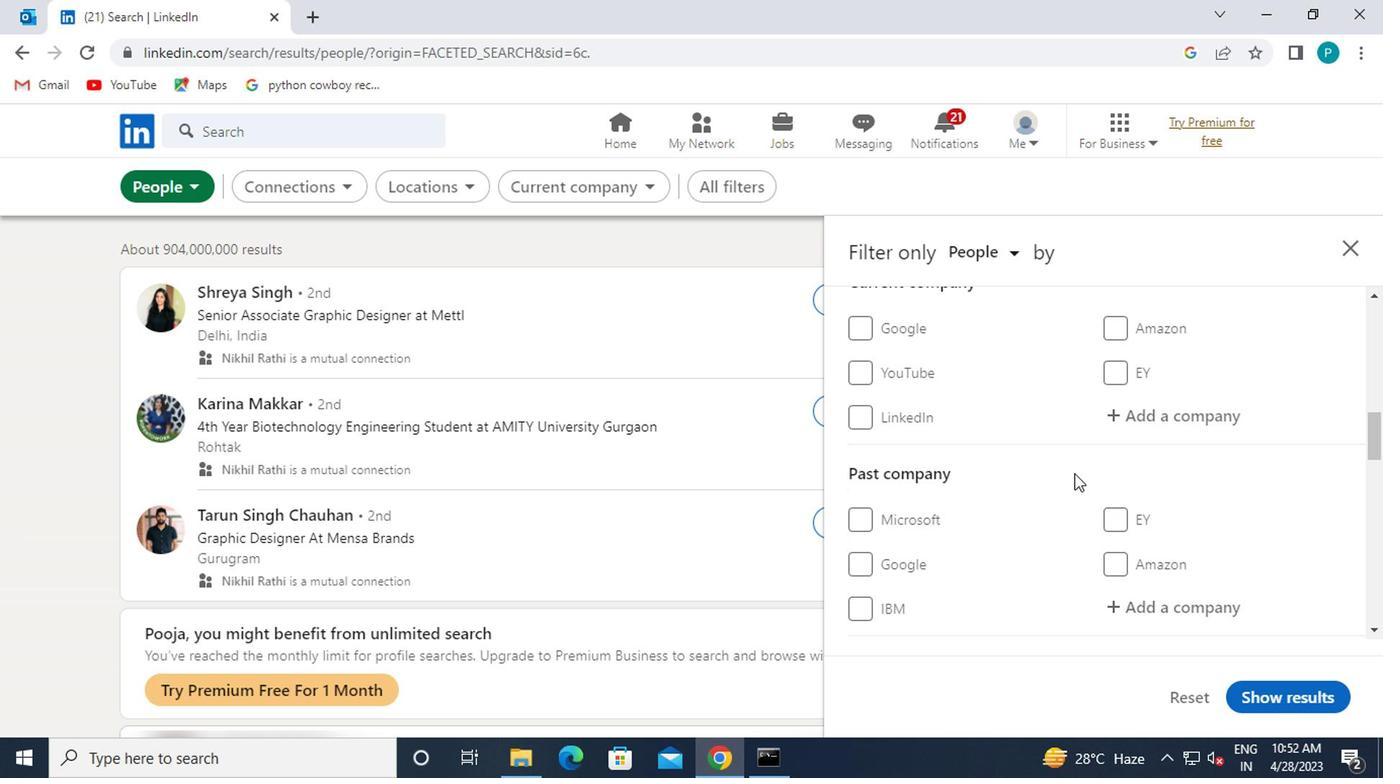 
Action: Mouse scrolled (1029, 501) with delta (0, -1)
Screenshot: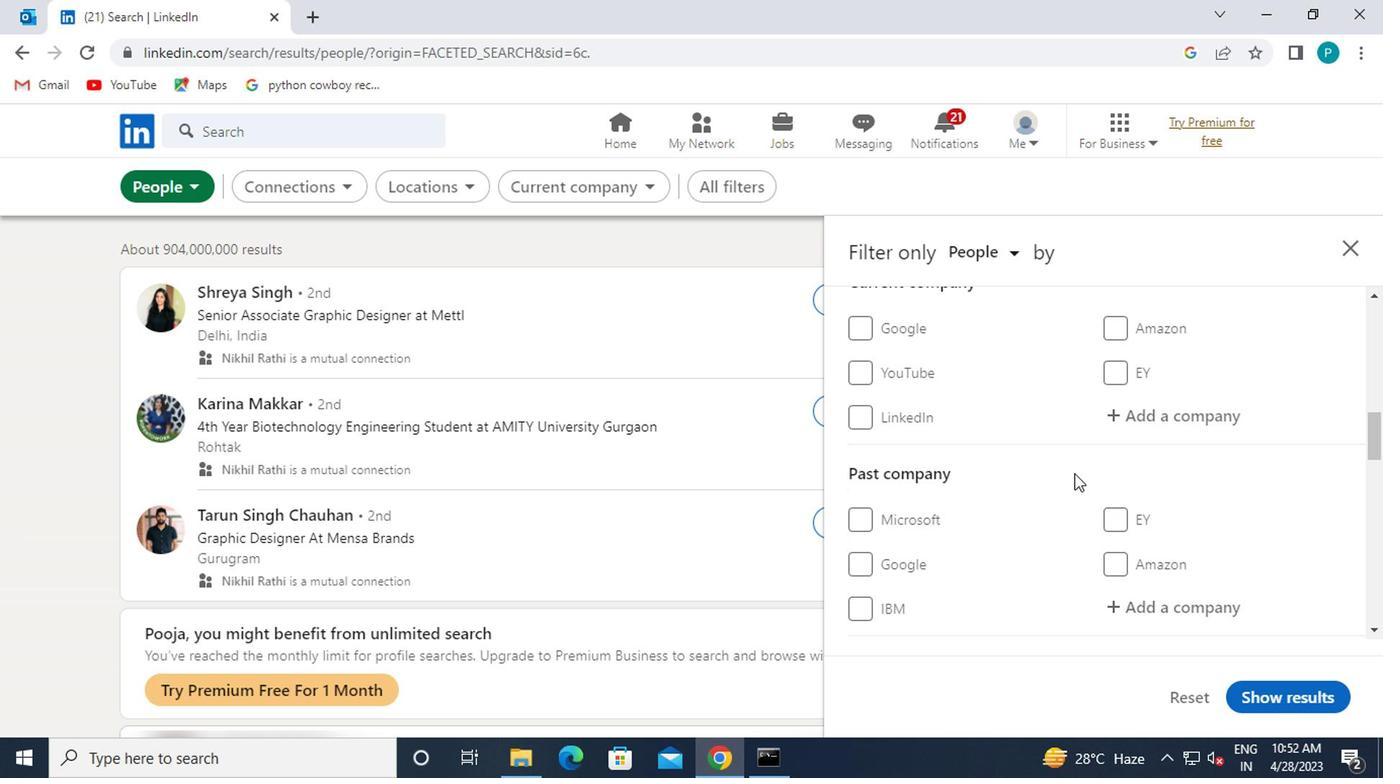 
Action: Mouse scrolled (1029, 501) with delta (0, -1)
Screenshot: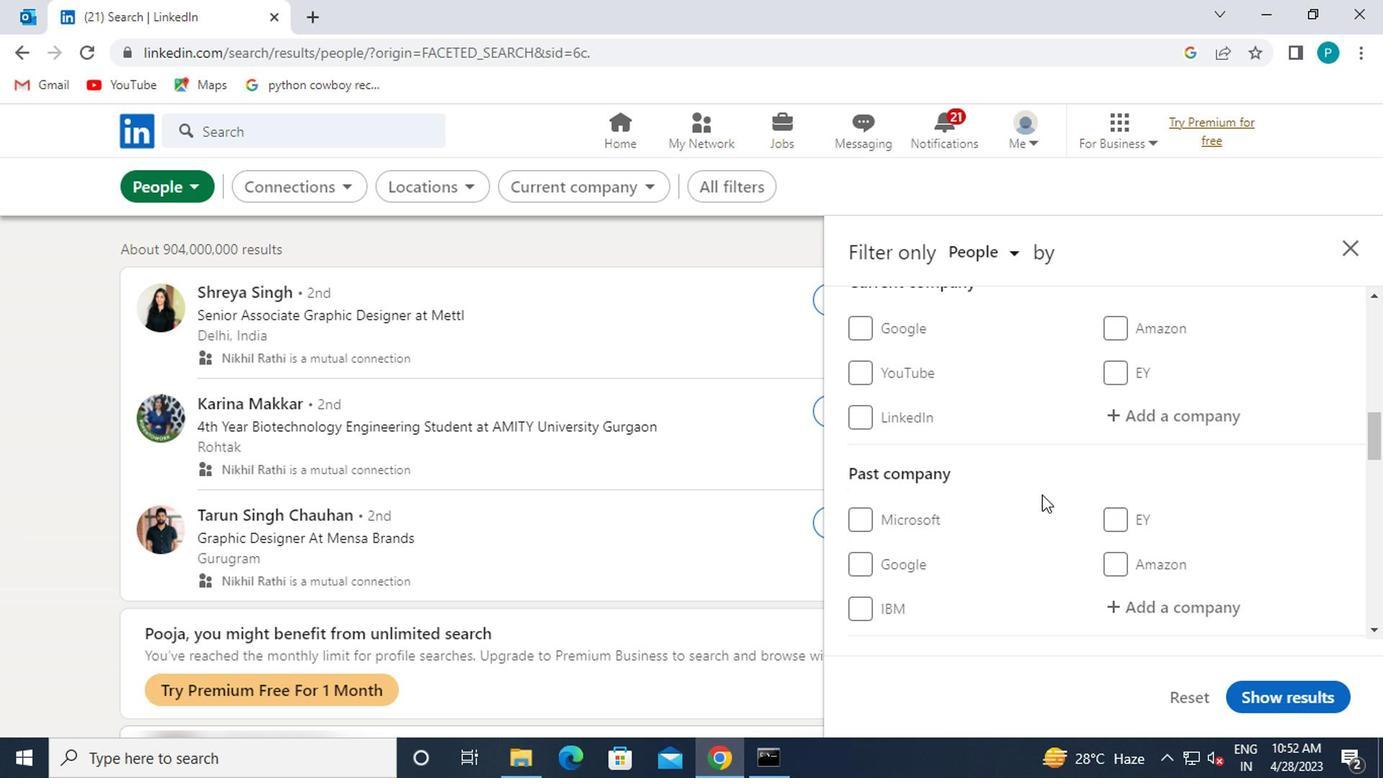 
Action: Mouse scrolled (1029, 501) with delta (0, -1)
Screenshot: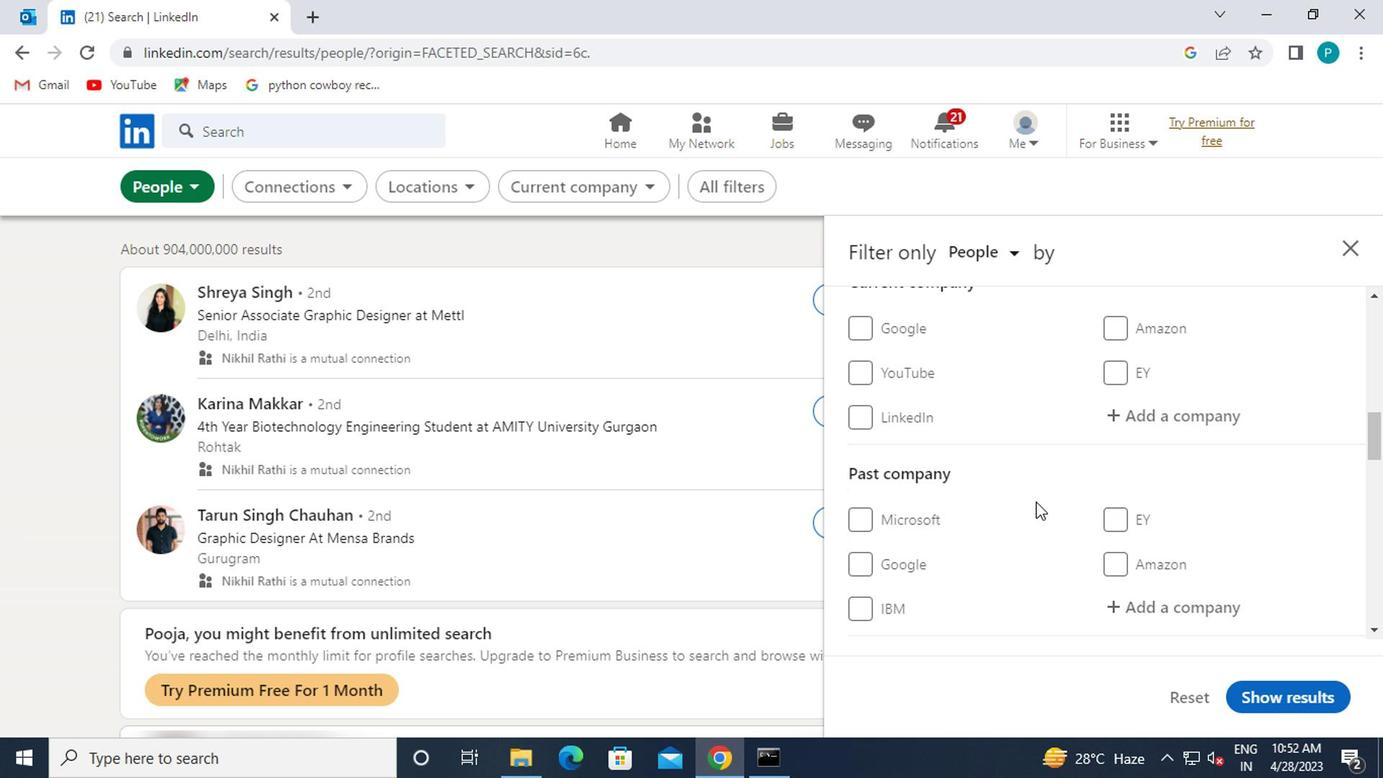 
Action: Mouse moved to (936, 495)
Screenshot: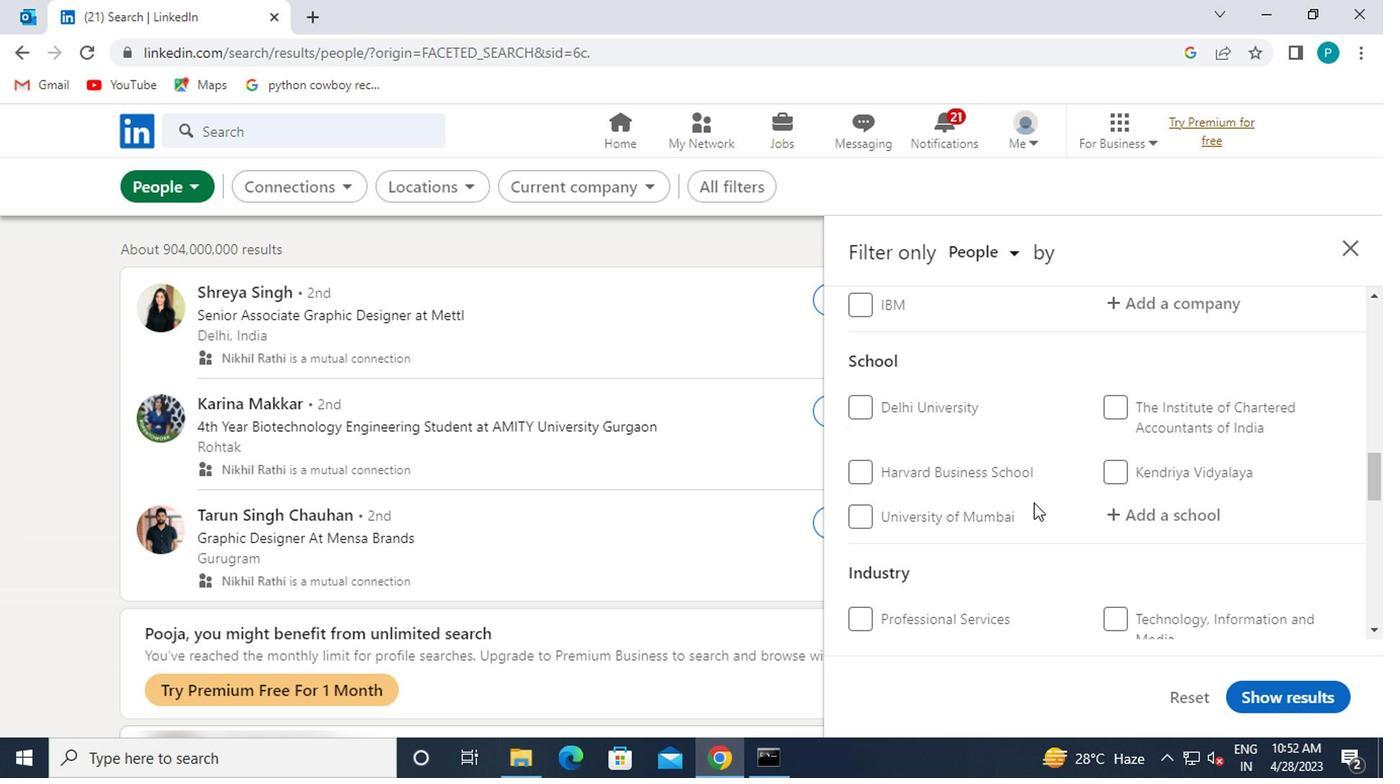 
Action: Mouse scrolled (936, 493) with delta (0, -1)
Screenshot: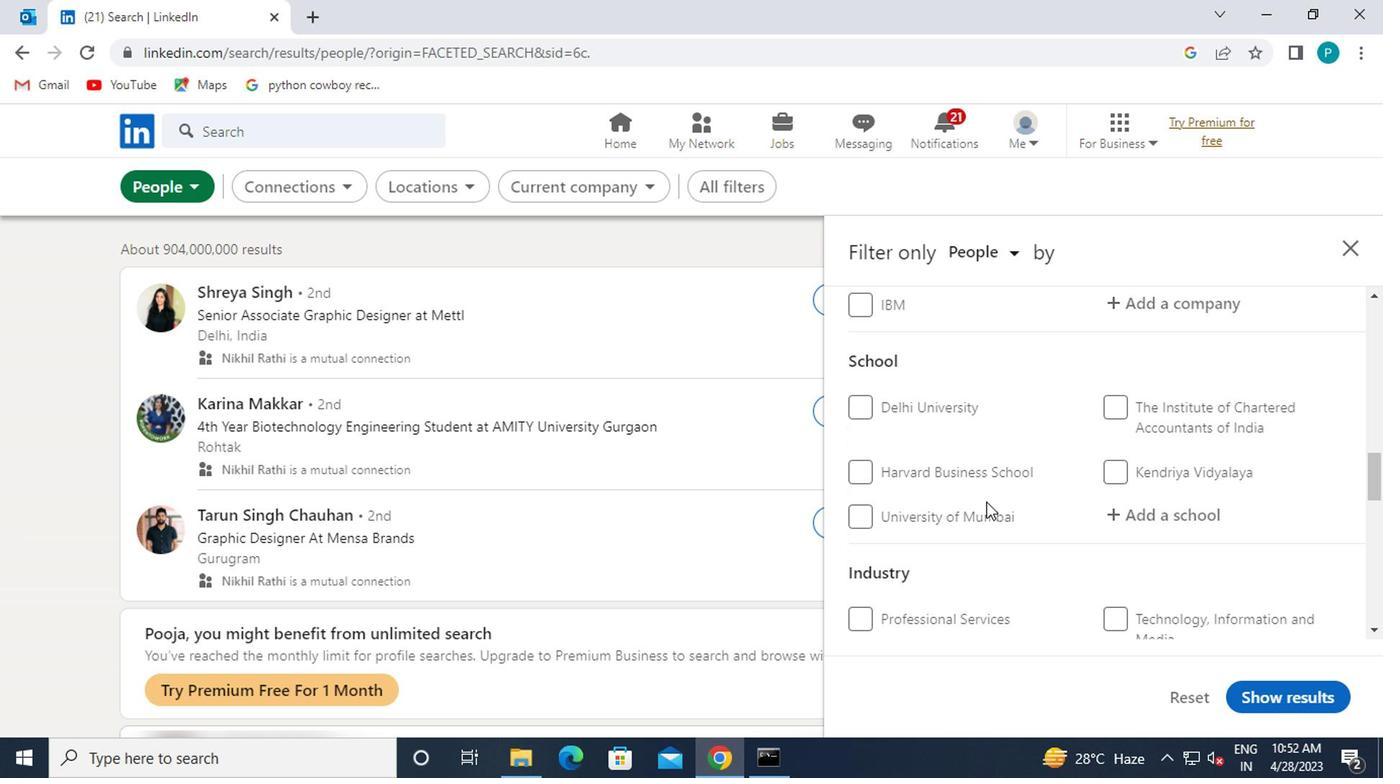 
Action: Mouse scrolled (936, 493) with delta (0, -1)
Screenshot: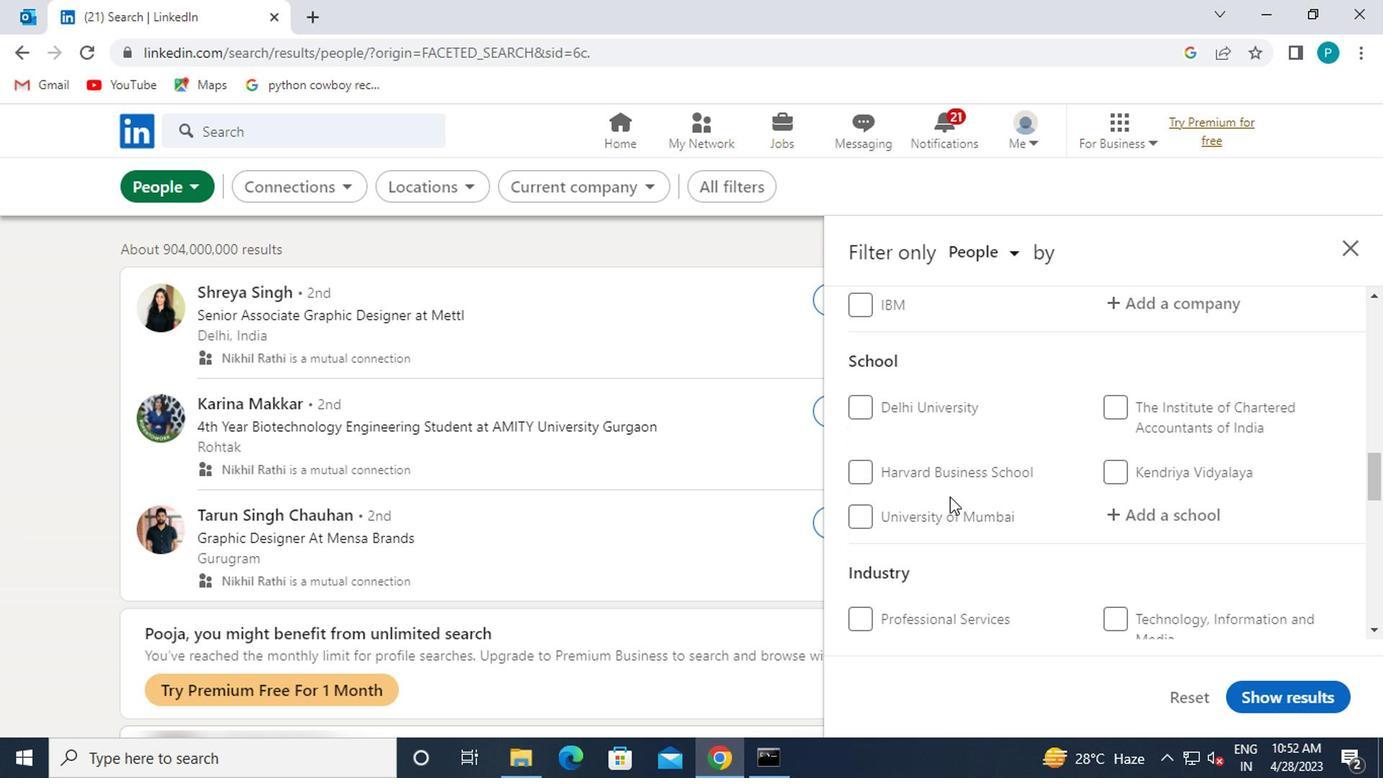 
Action: Mouse scrolled (936, 493) with delta (0, -1)
Screenshot: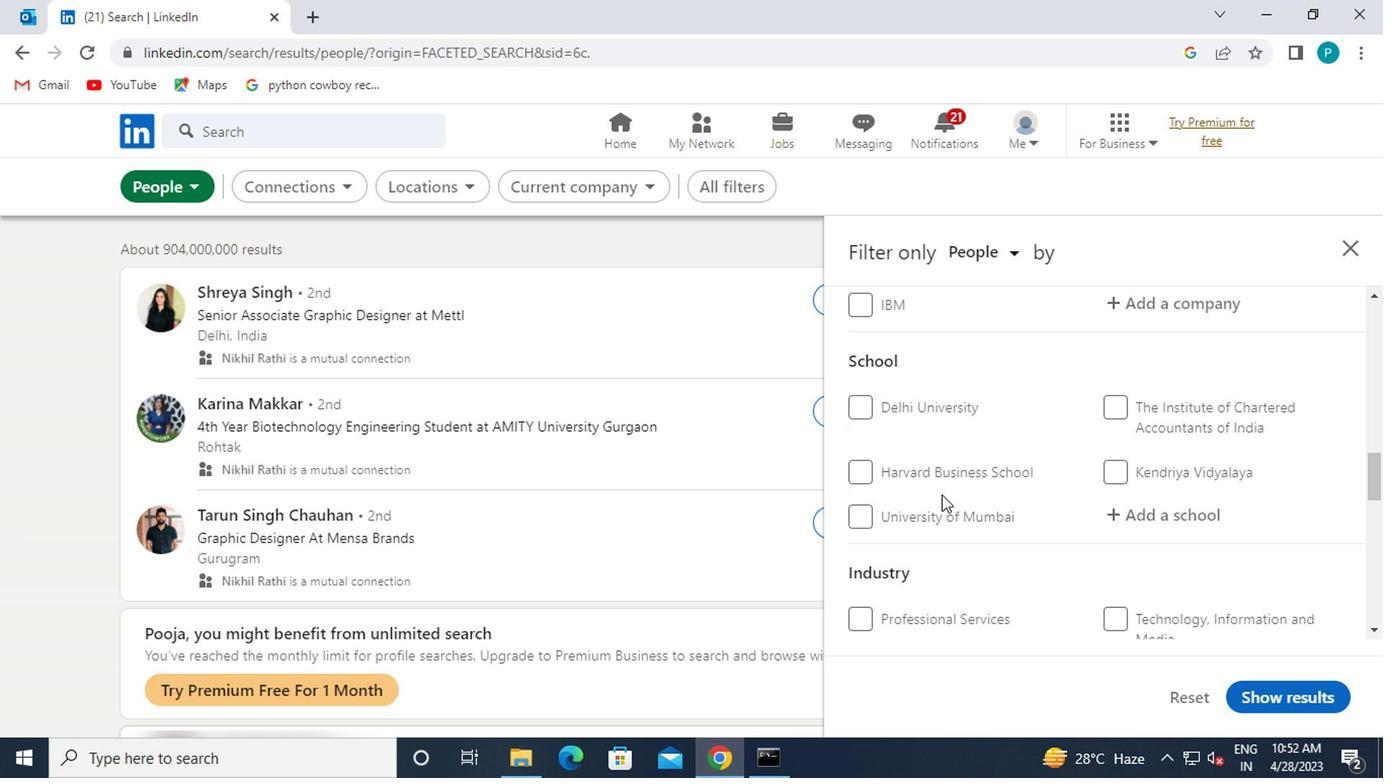 
Action: Mouse moved to (892, 495)
Screenshot: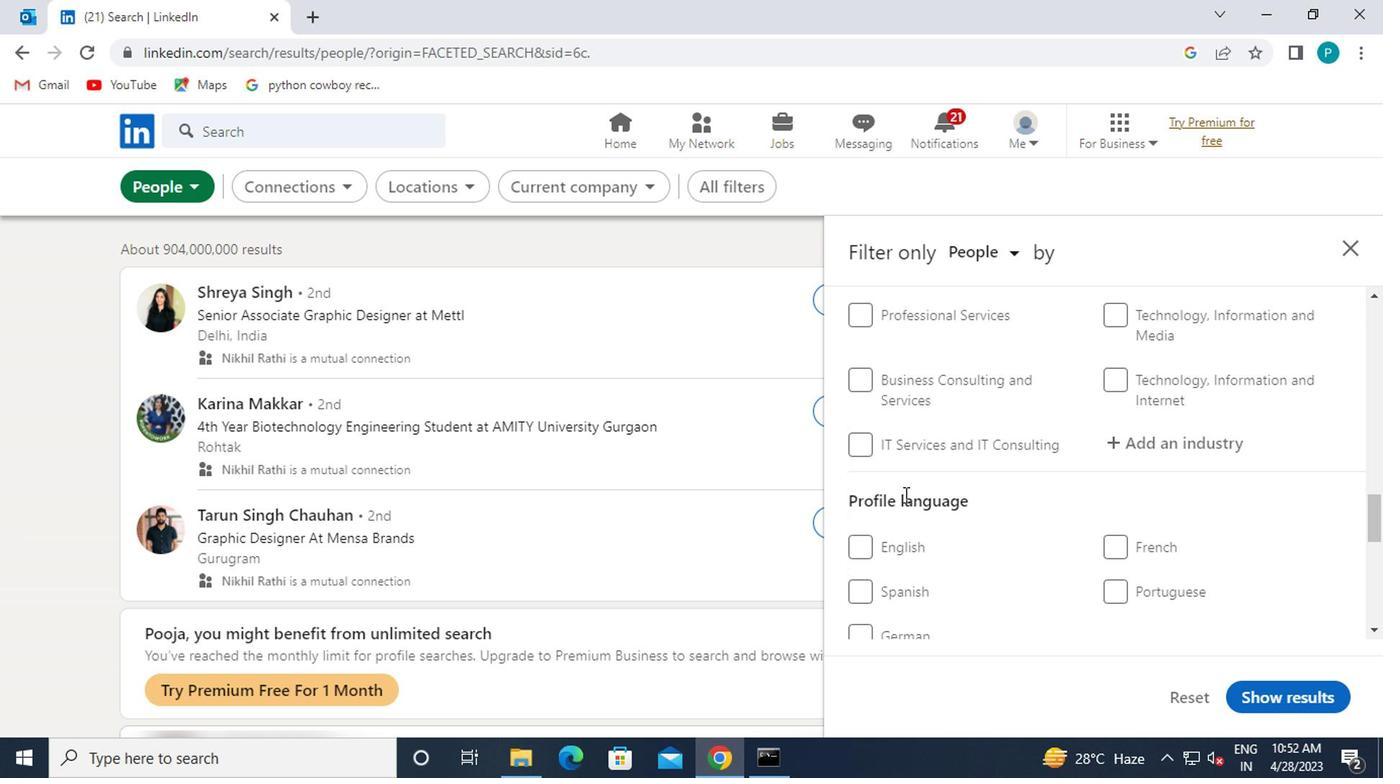 
Action: Mouse scrolled (892, 493) with delta (0, -1)
Screenshot: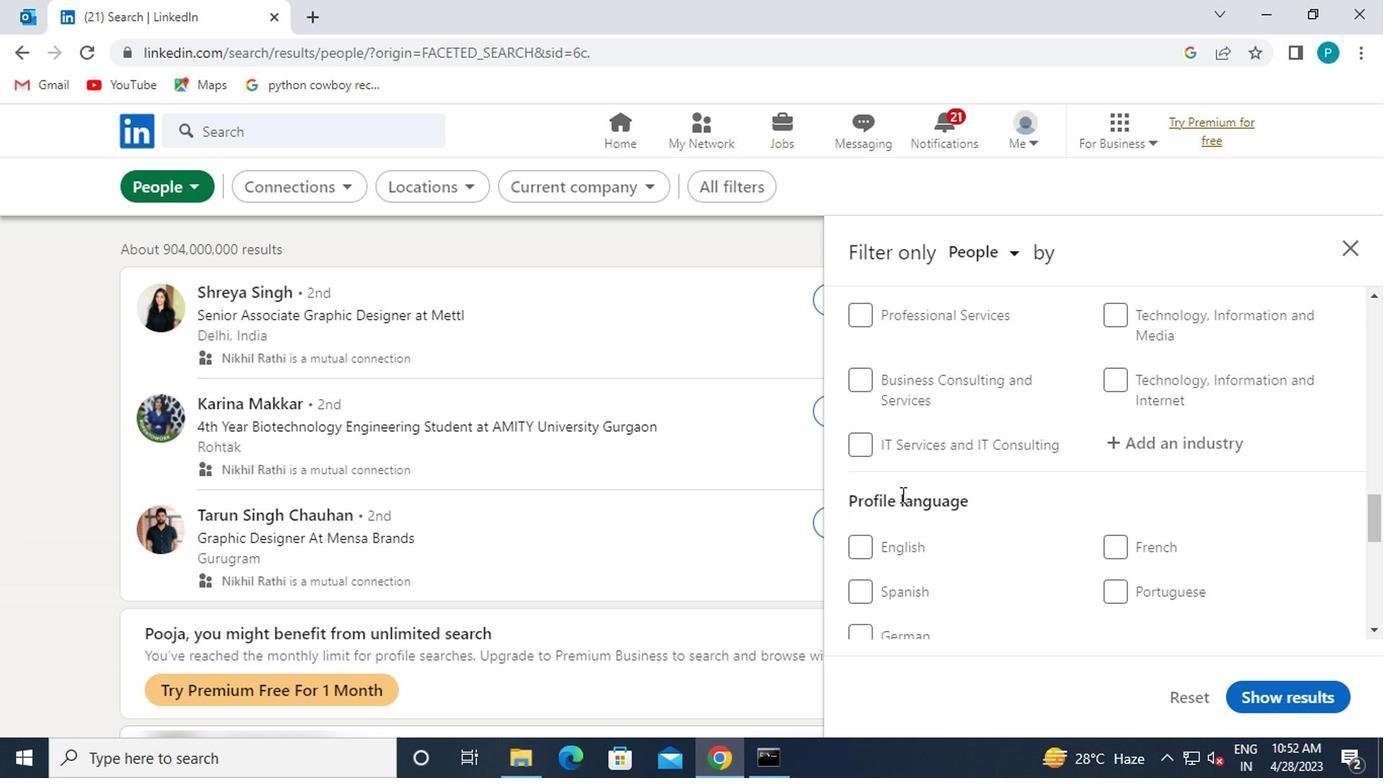 
Action: Mouse moved to (1106, 495)
Screenshot: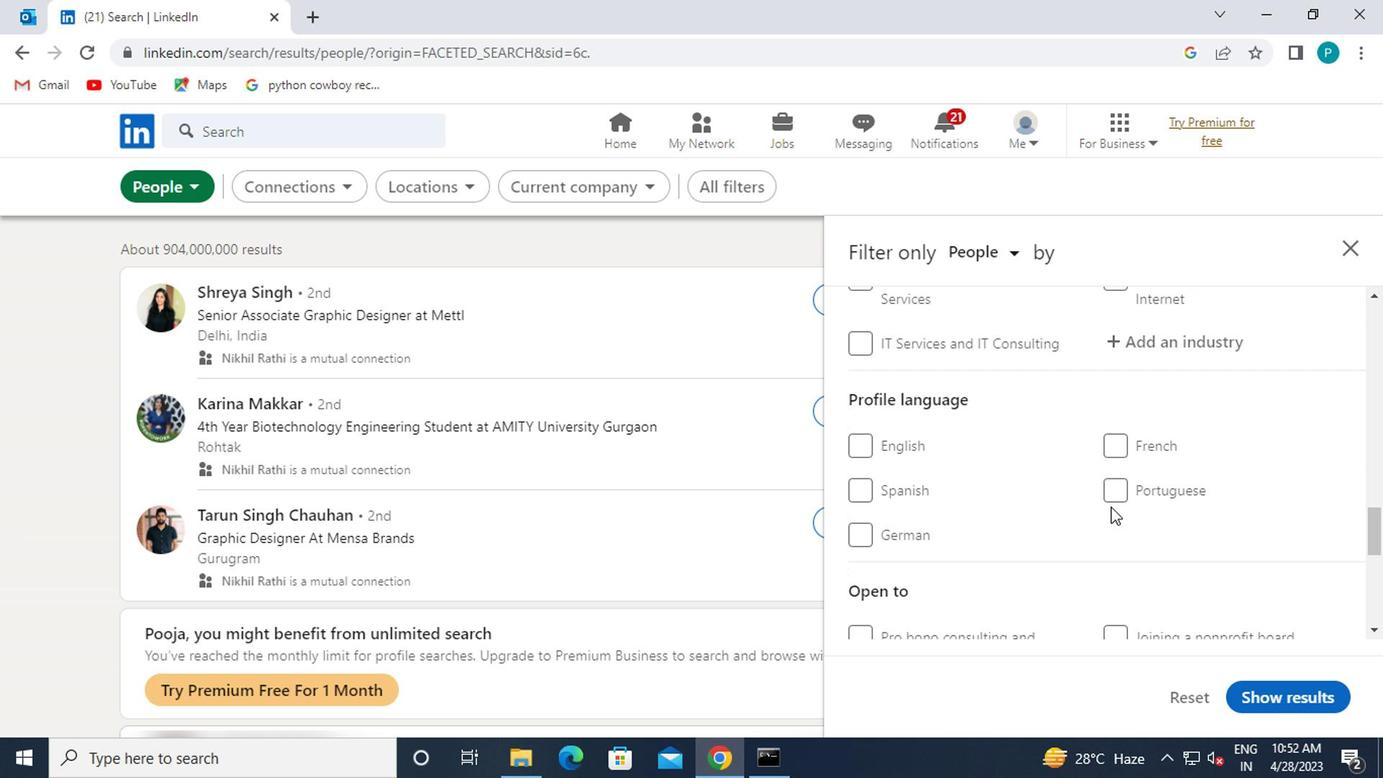 
Action: Mouse pressed left at (1106, 495)
Screenshot: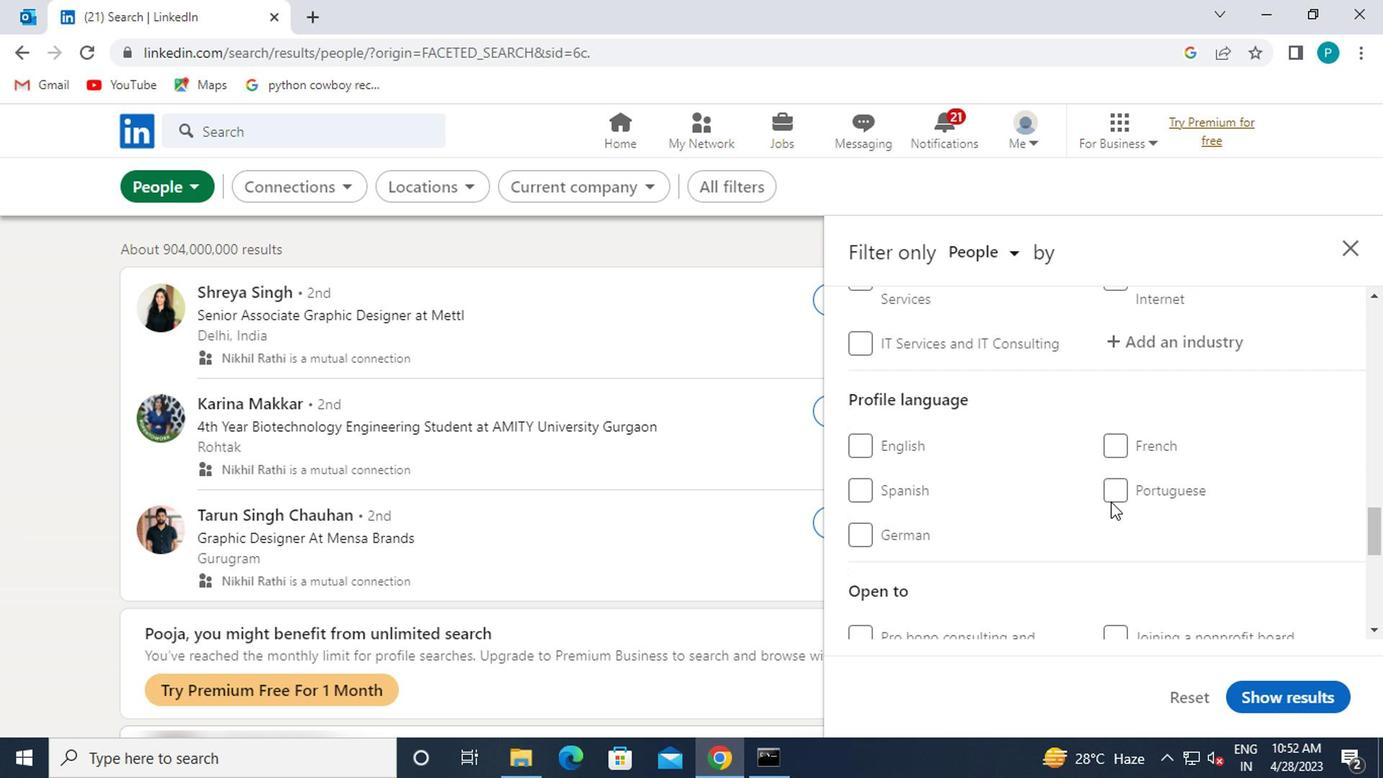 
Action: Mouse moved to (1074, 487)
Screenshot: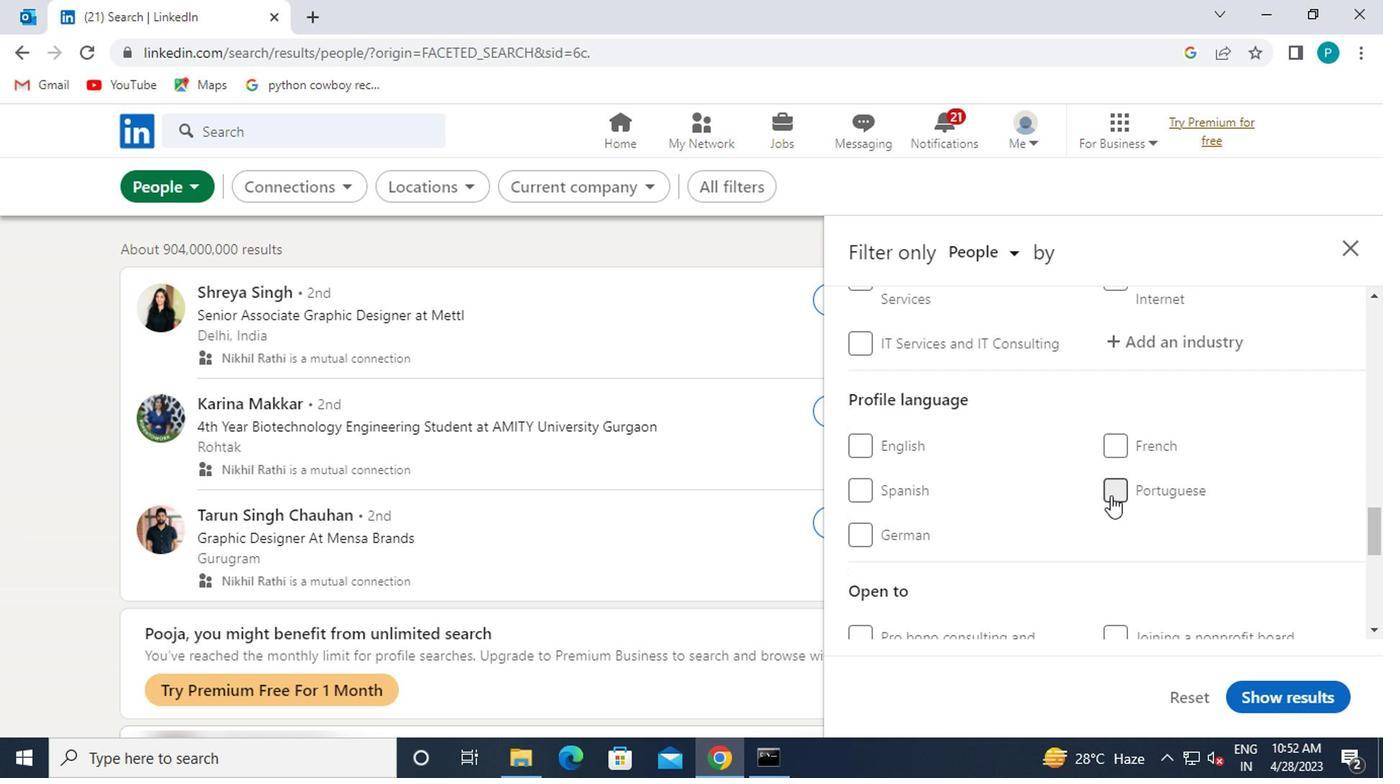
Action: Mouse scrolled (1074, 488) with delta (0, 0)
Screenshot: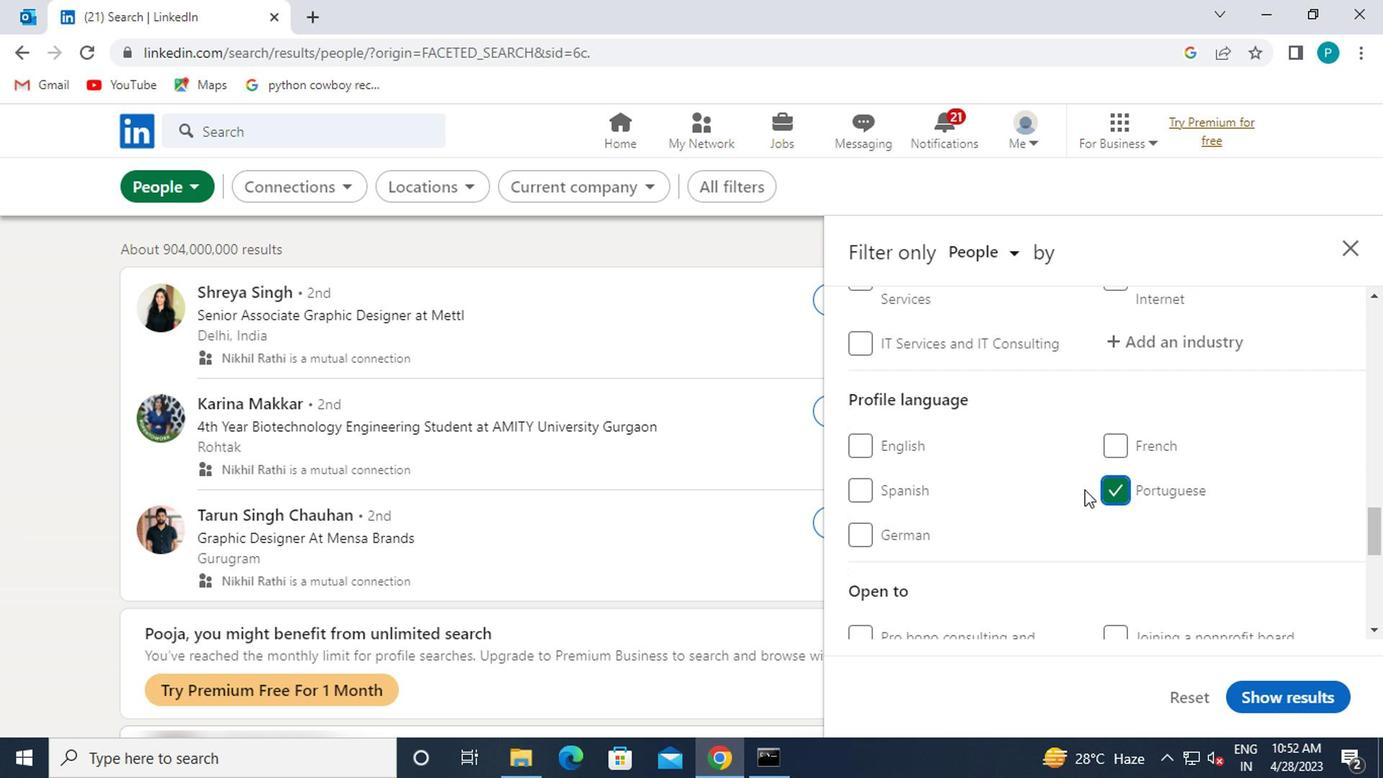 
Action: Mouse scrolled (1074, 488) with delta (0, 0)
Screenshot: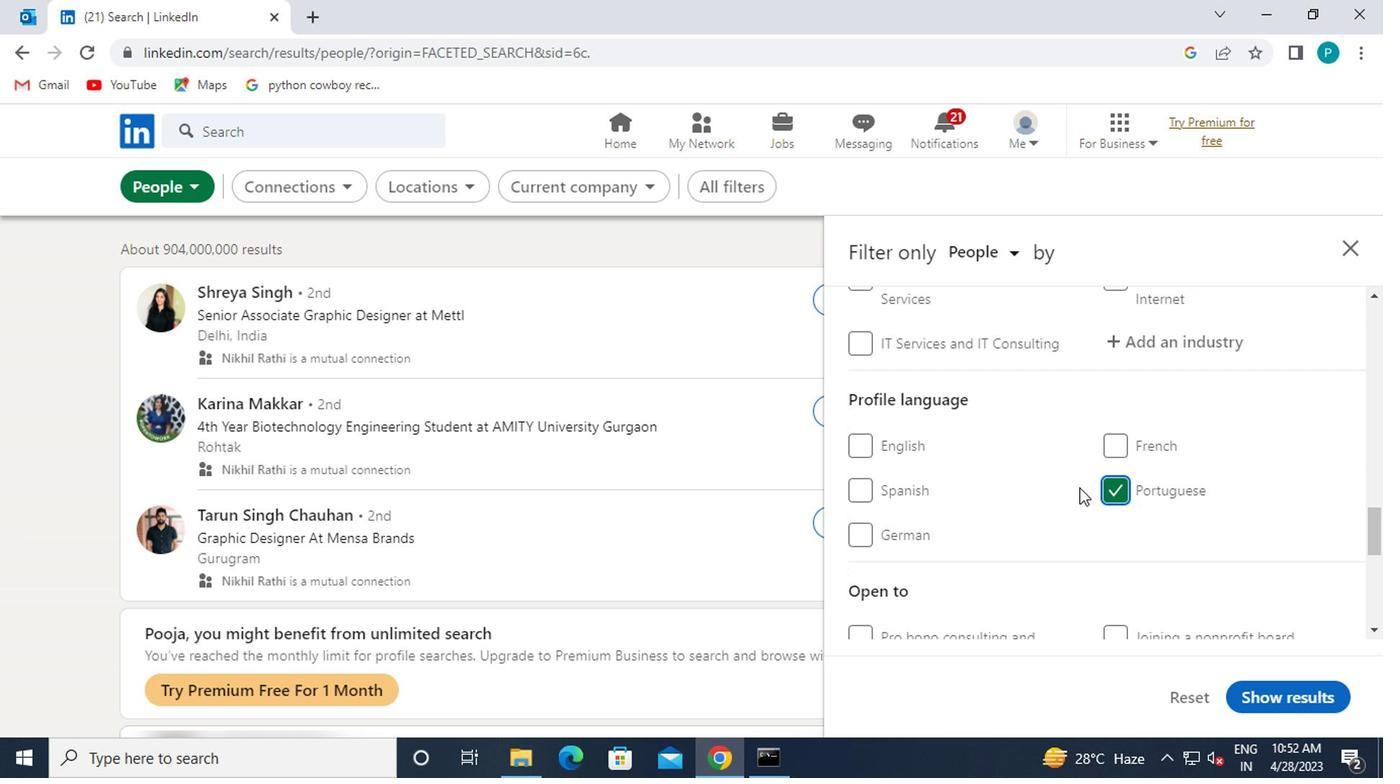 
Action: Mouse scrolled (1074, 488) with delta (0, 0)
Screenshot: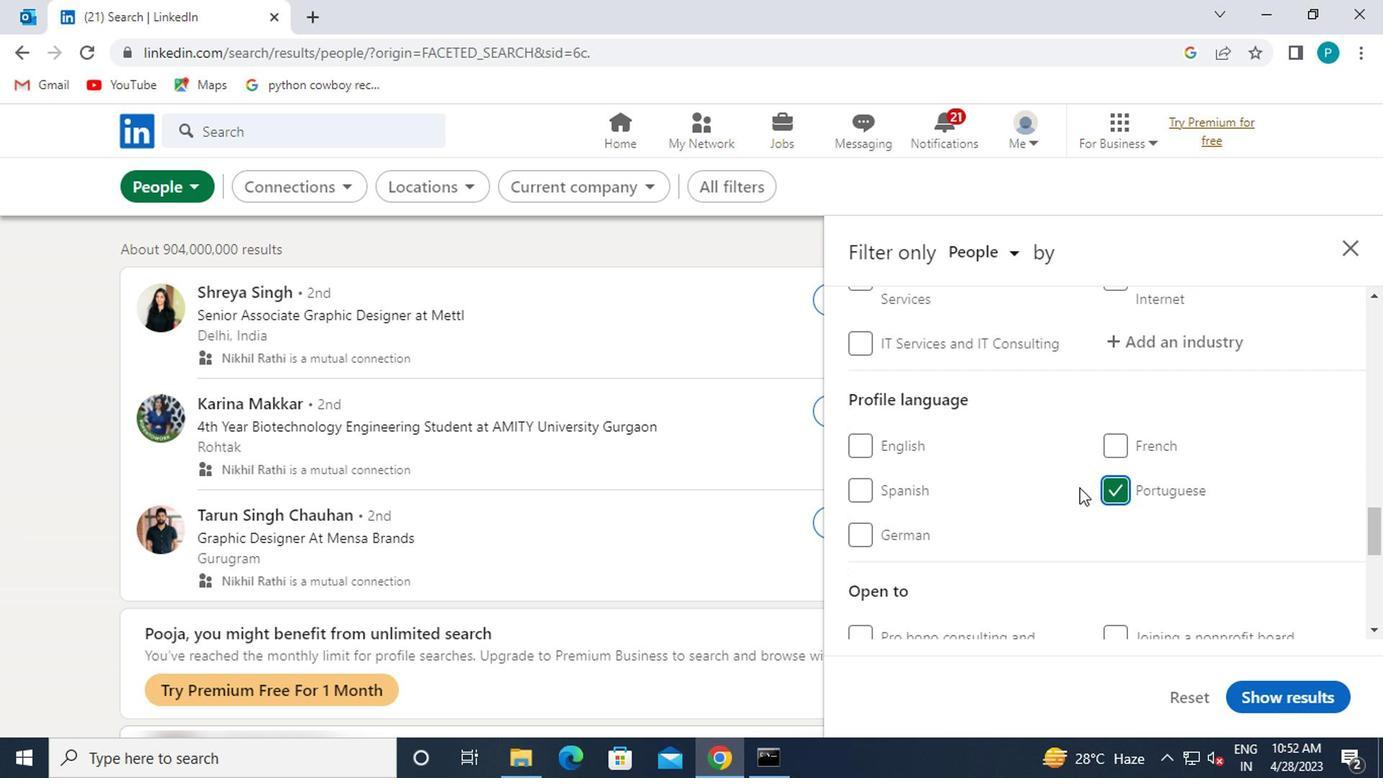 
Action: Mouse scrolled (1074, 488) with delta (0, 0)
Screenshot: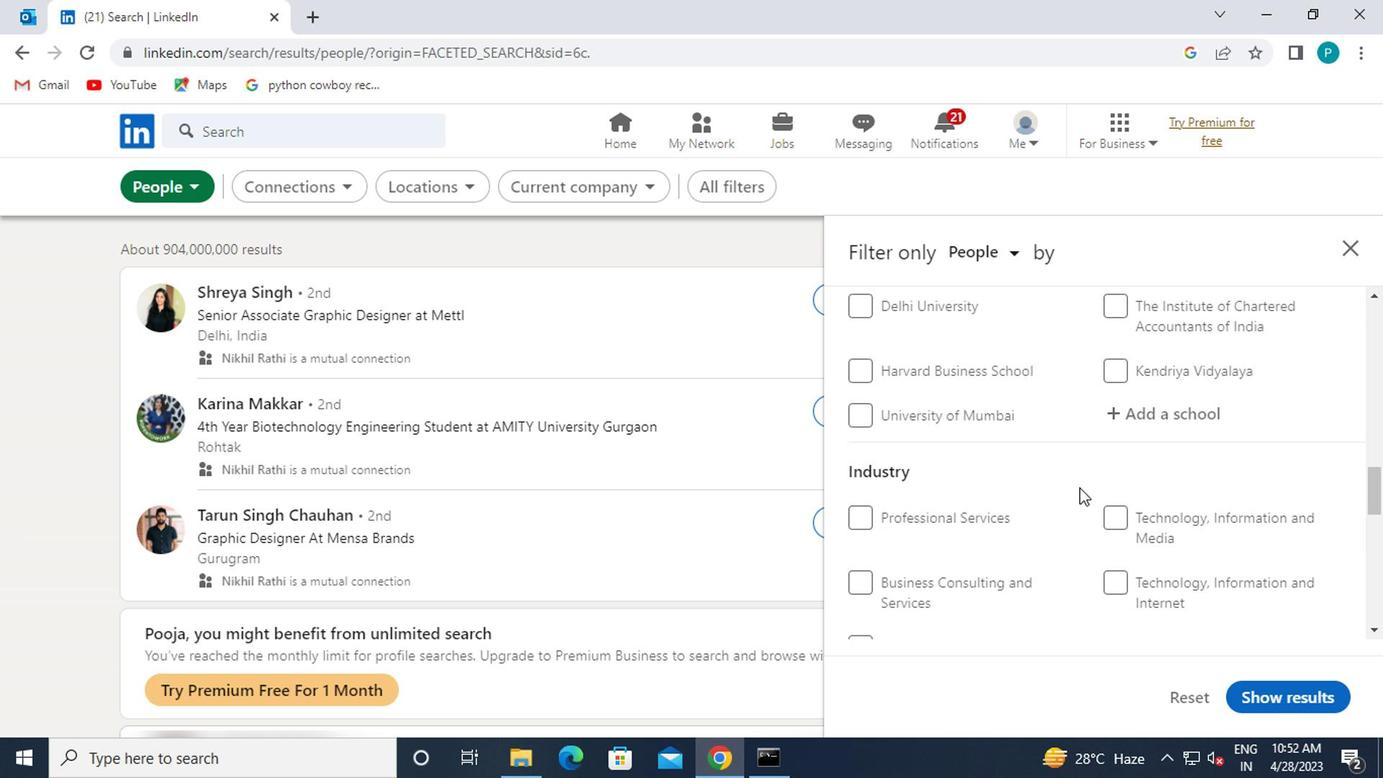 
Action: Mouse scrolled (1074, 488) with delta (0, 0)
Screenshot: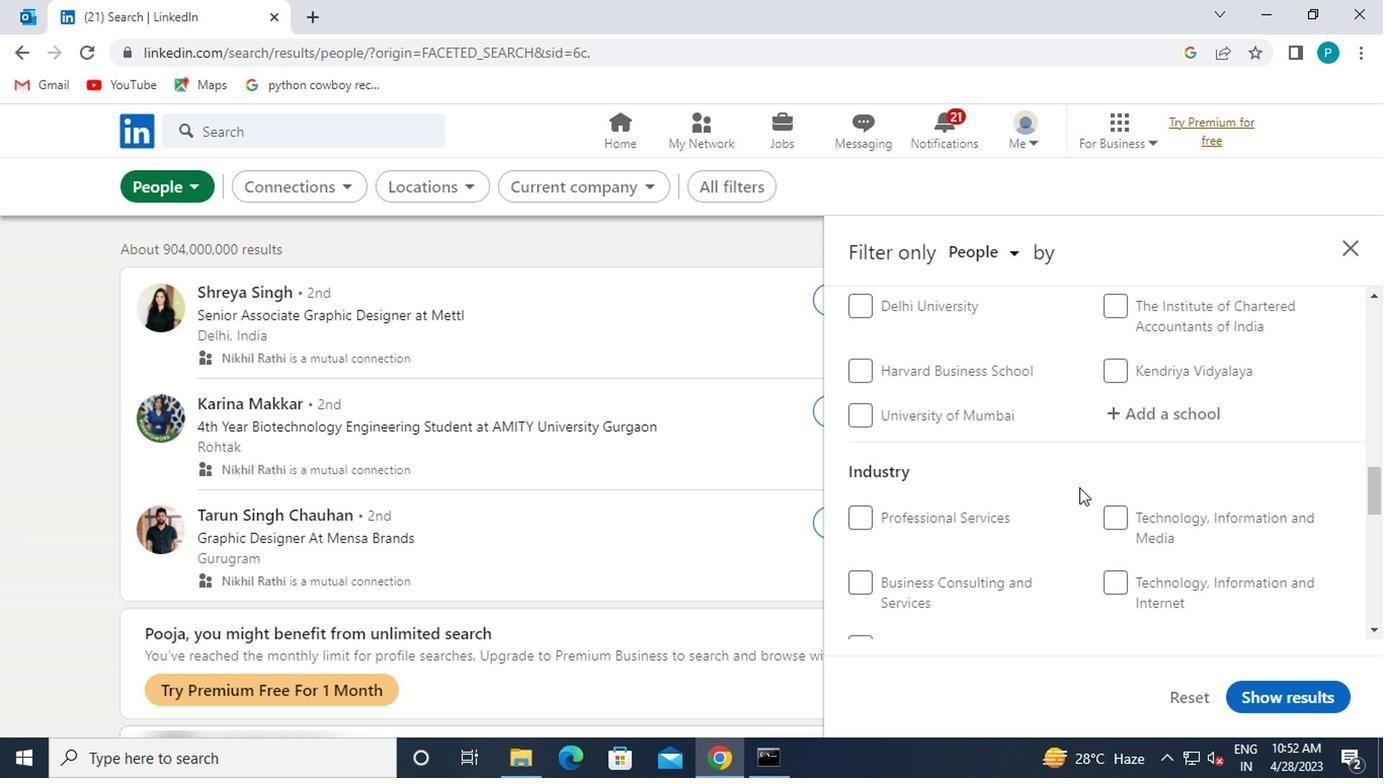 
Action: Mouse moved to (1073, 487)
Screenshot: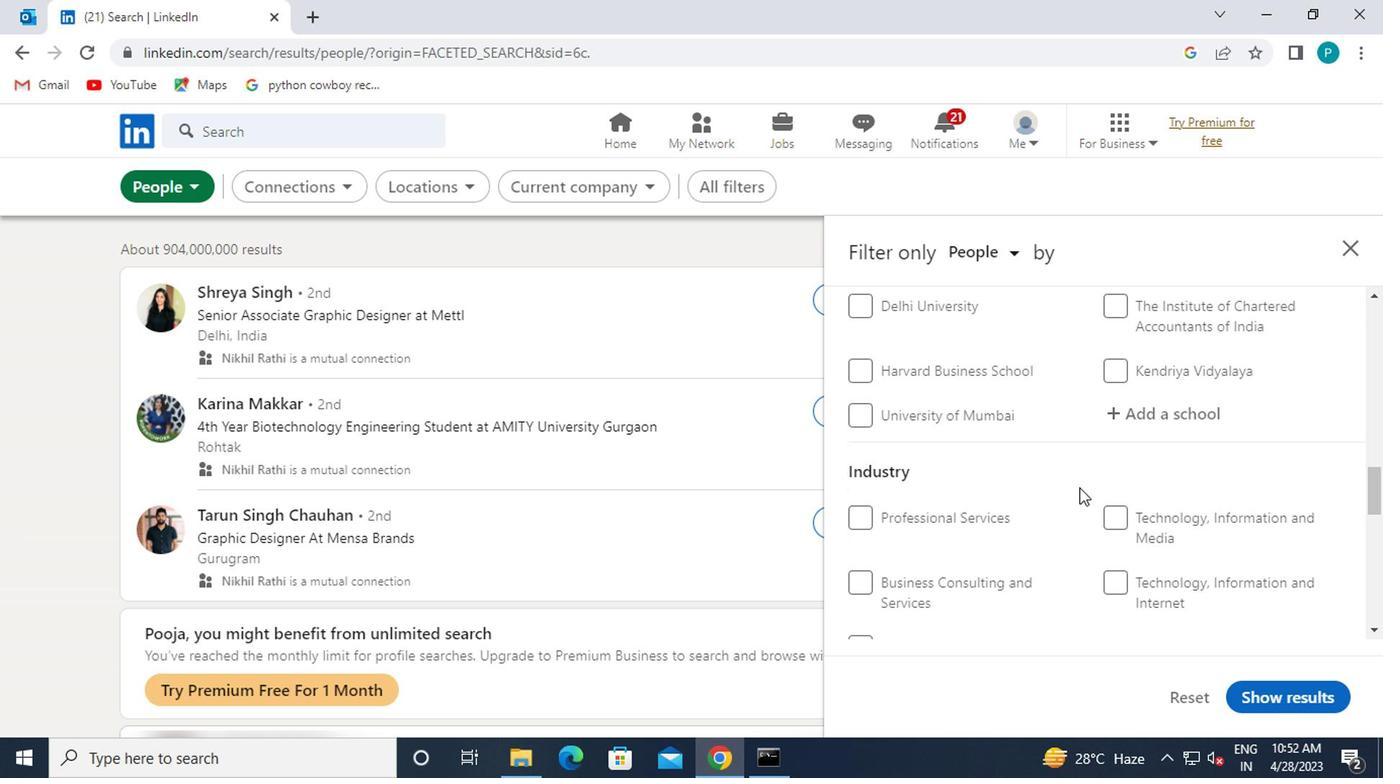 
Action: Mouse scrolled (1073, 487) with delta (0, 0)
Screenshot: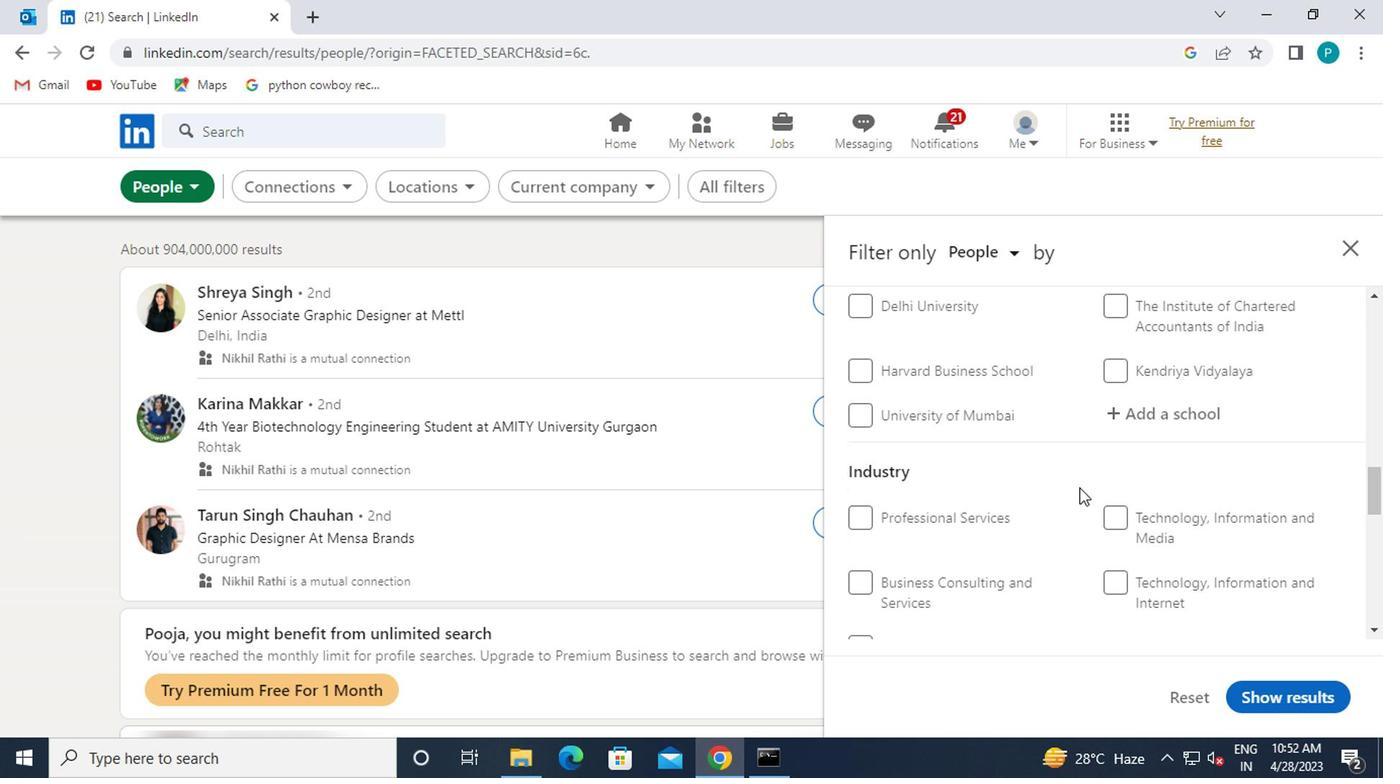 
Action: Mouse moved to (1075, 485)
Screenshot: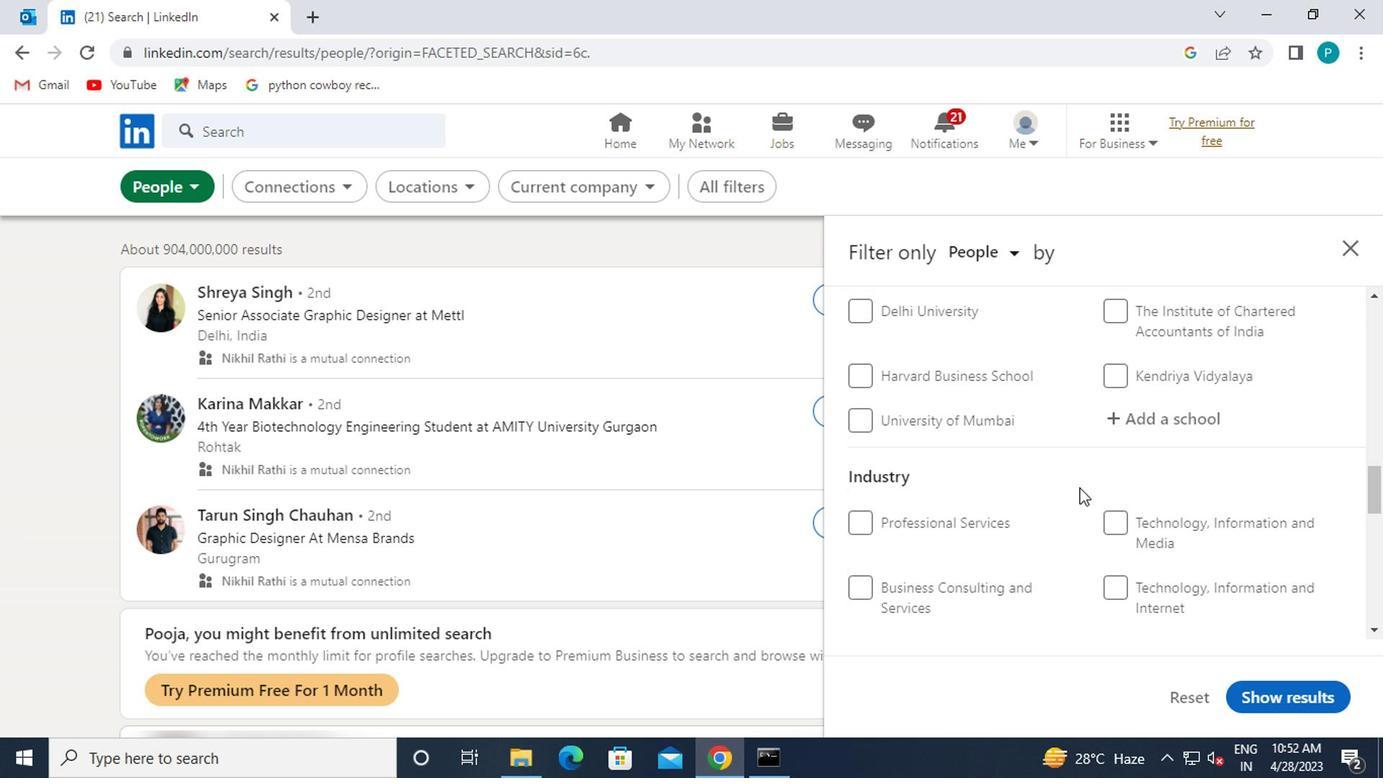 
Action: Mouse scrolled (1075, 487) with delta (0, 1)
Screenshot: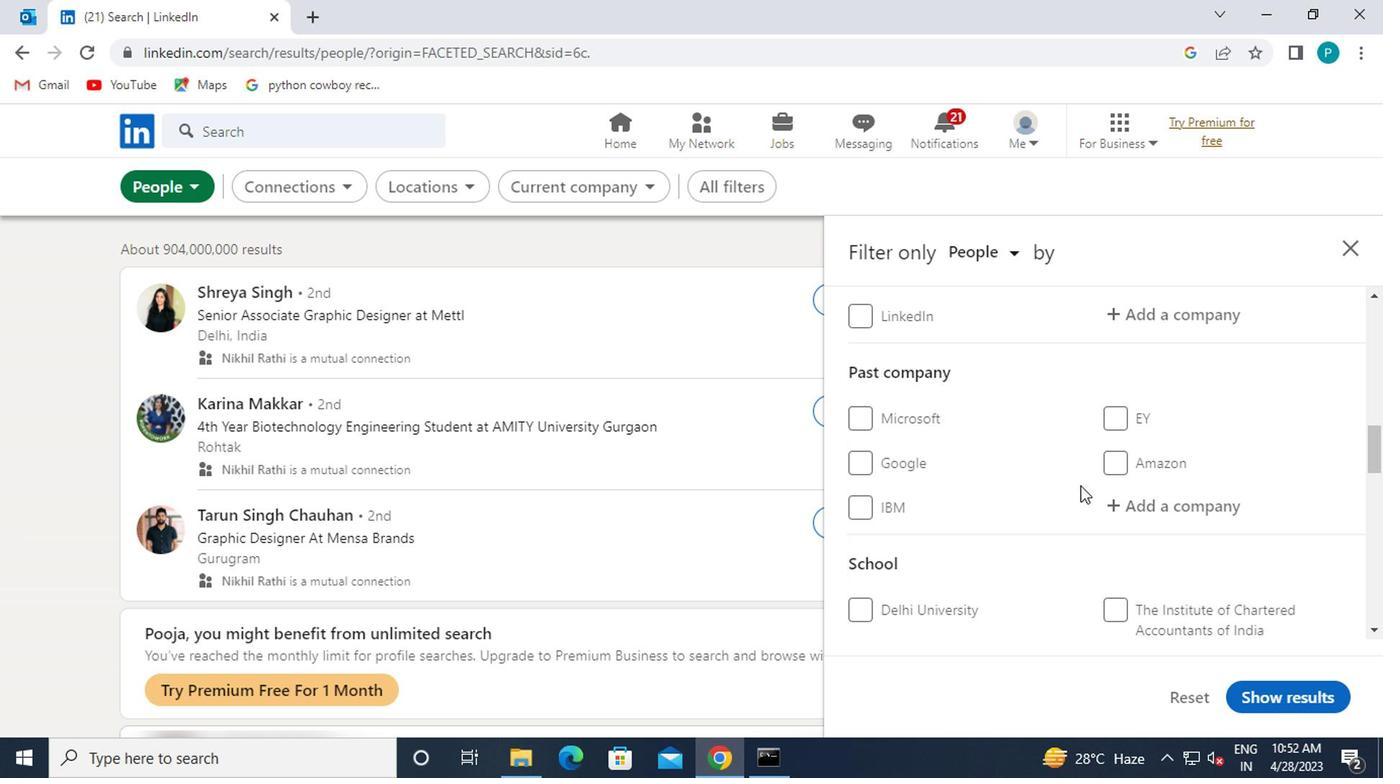 
Action: Mouse moved to (1087, 479)
Screenshot: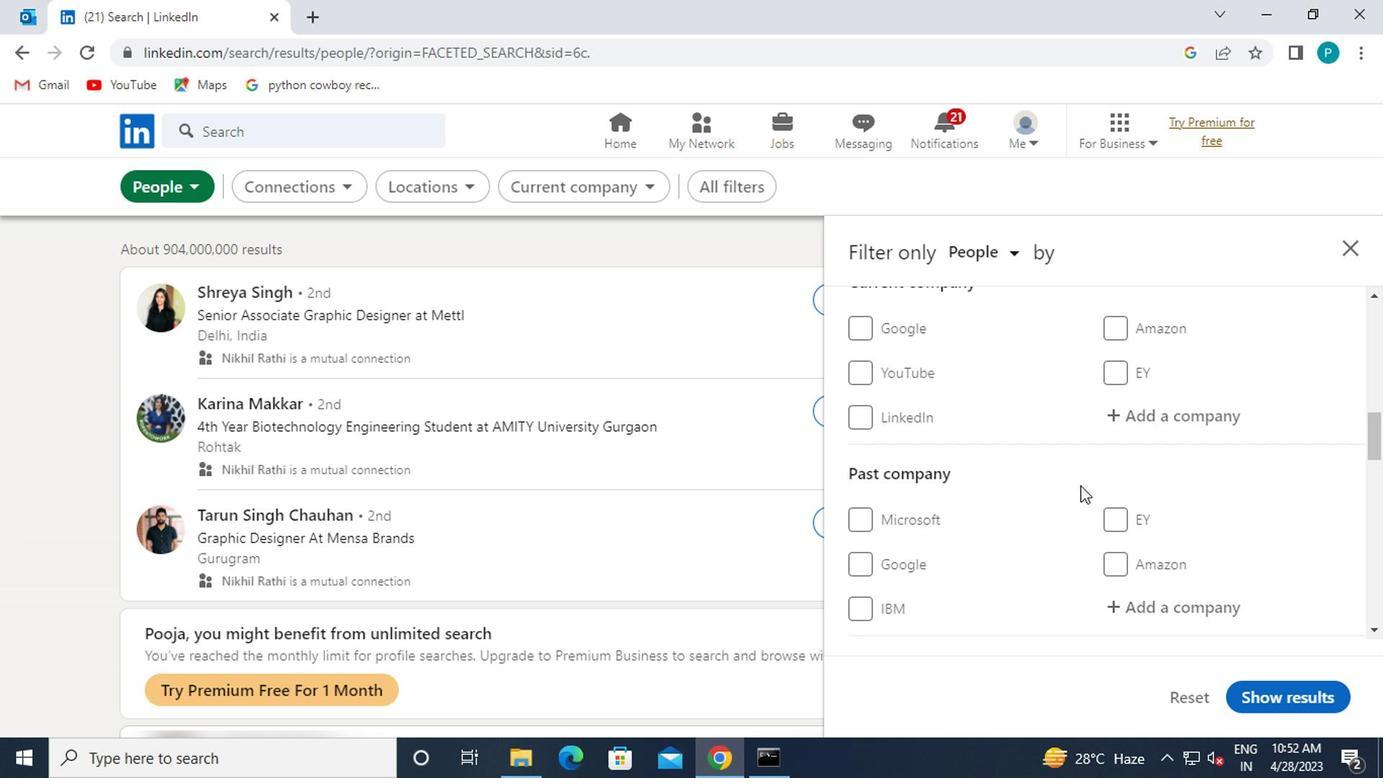 
Action: Mouse scrolled (1087, 480) with delta (0, 0)
Screenshot: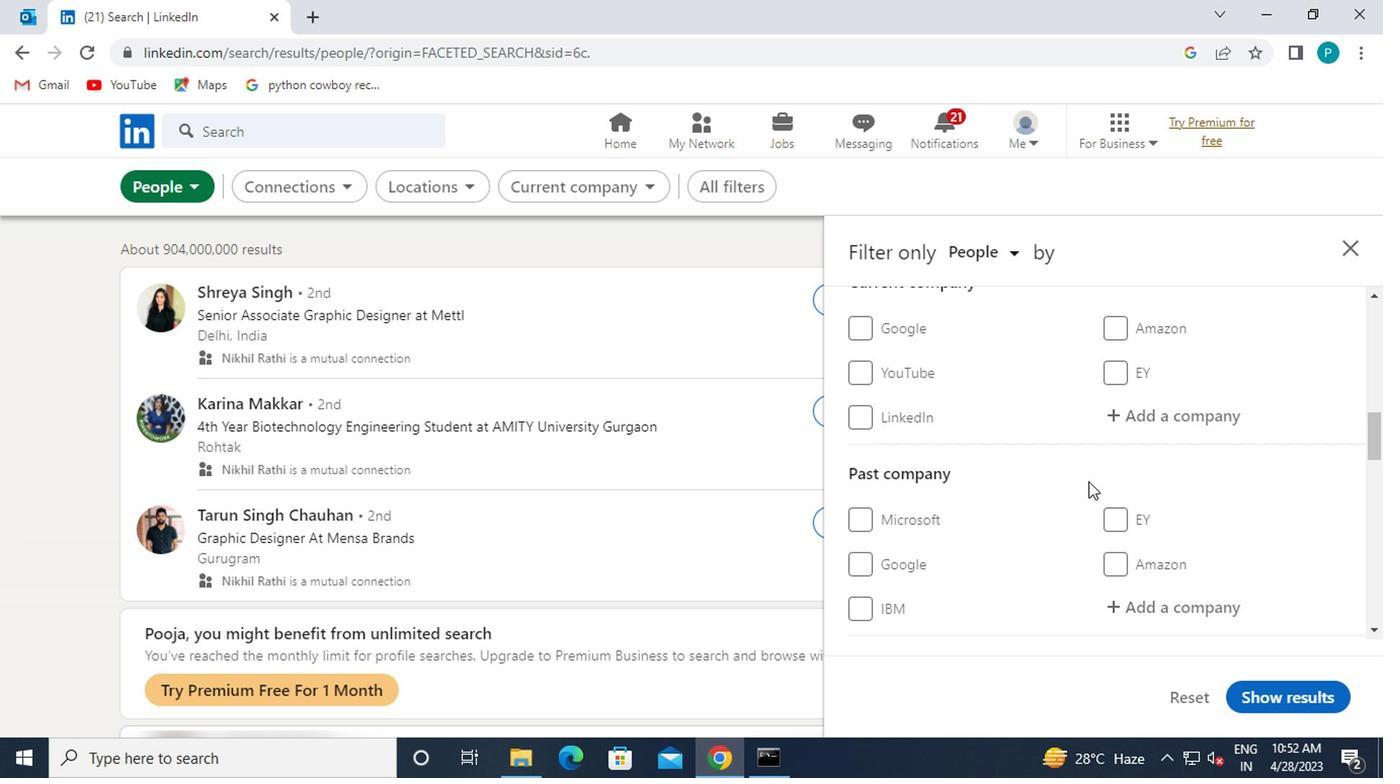 
Action: Mouse moved to (1150, 518)
Screenshot: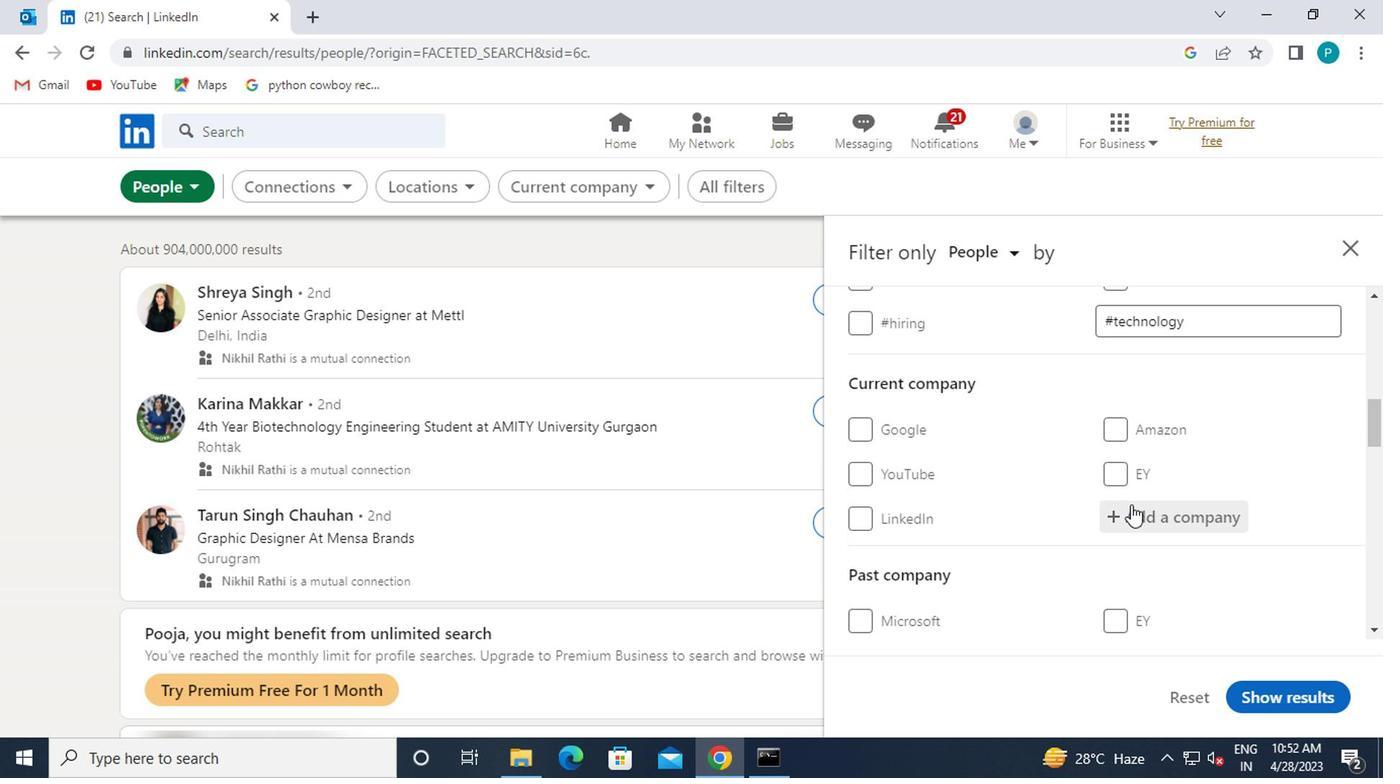 
Action: Mouse pressed left at (1150, 518)
Screenshot: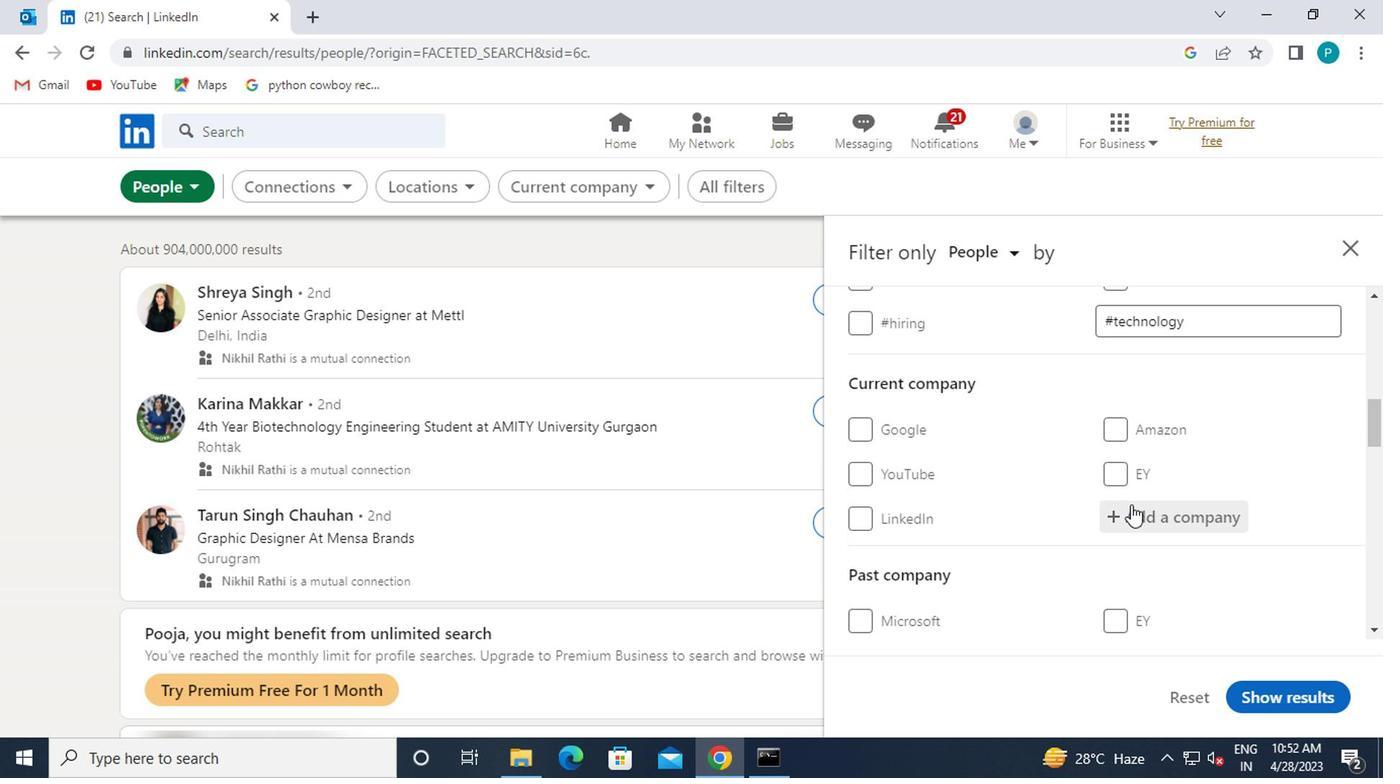 
Action: Key pressed <Key.caps_lock>C<Key.caps_lock>ACTUS
Screenshot: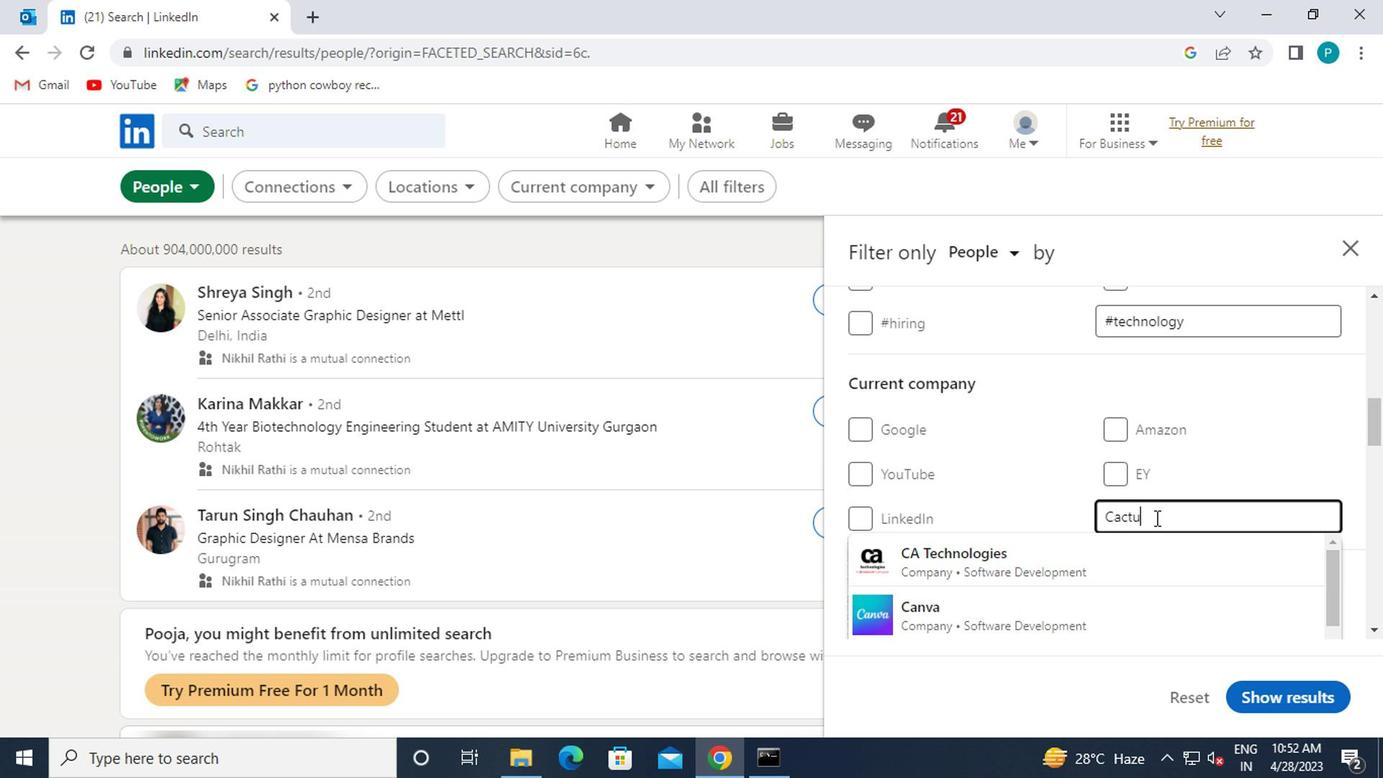 
Action: Mouse moved to (1107, 567)
Screenshot: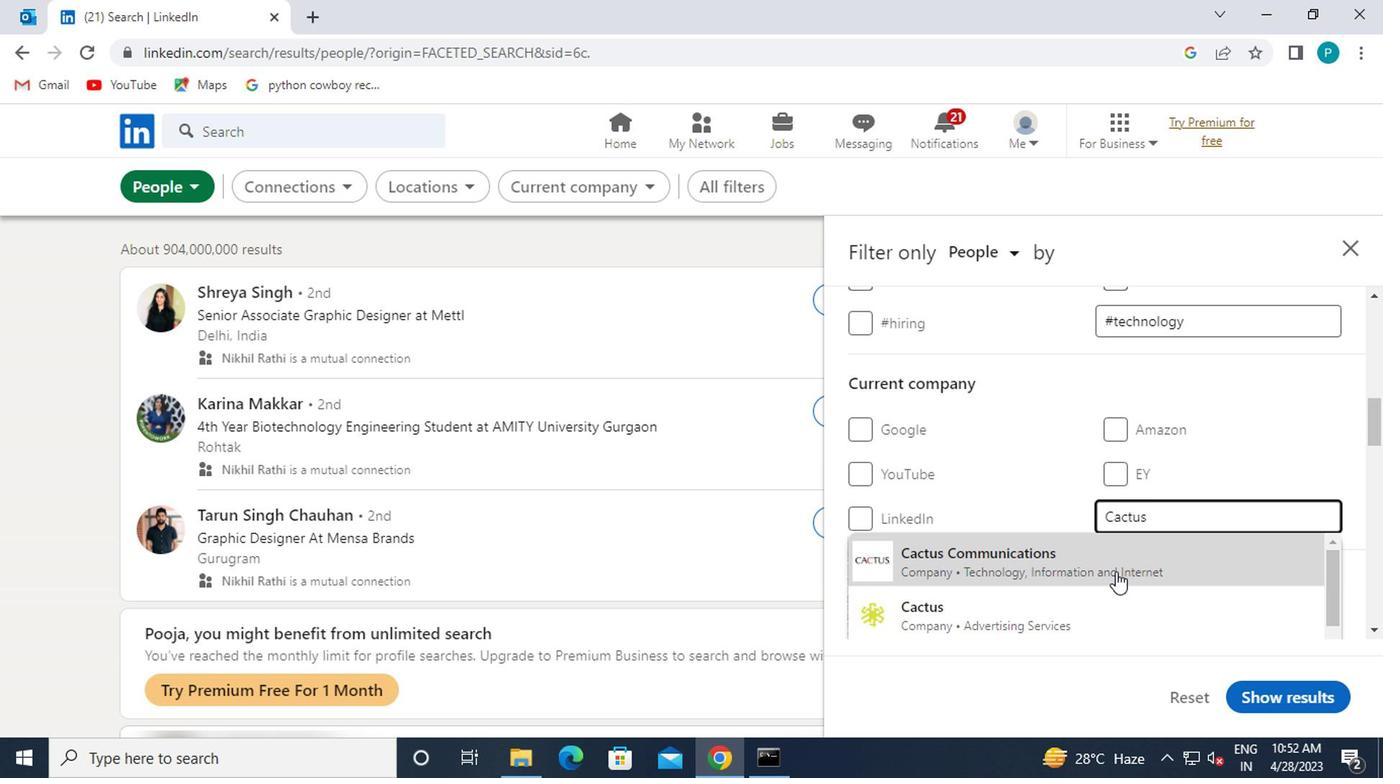 
Action: Mouse pressed left at (1107, 567)
Screenshot: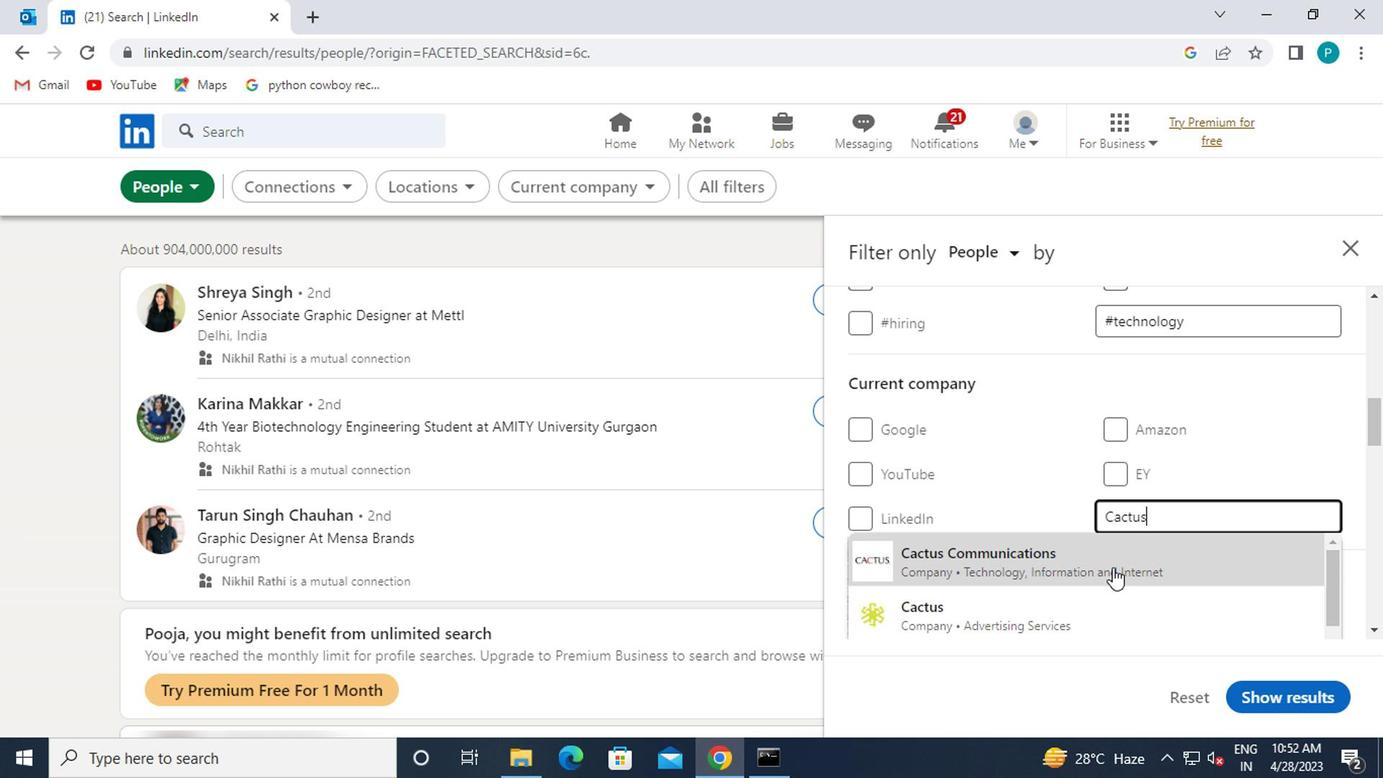 
Action: Mouse scrolled (1107, 565) with delta (0, -1)
Screenshot: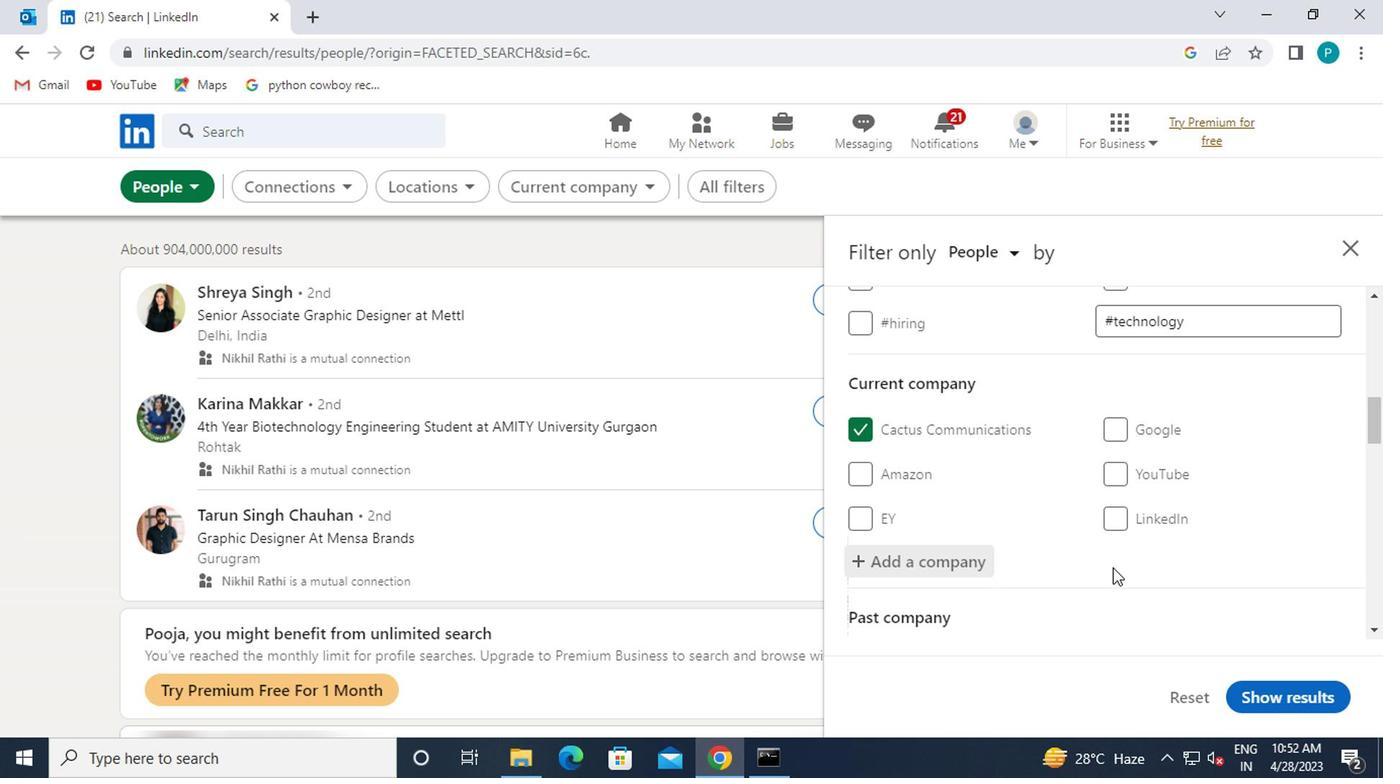 
Action: Mouse scrolled (1107, 565) with delta (0, -1)
Screenshot: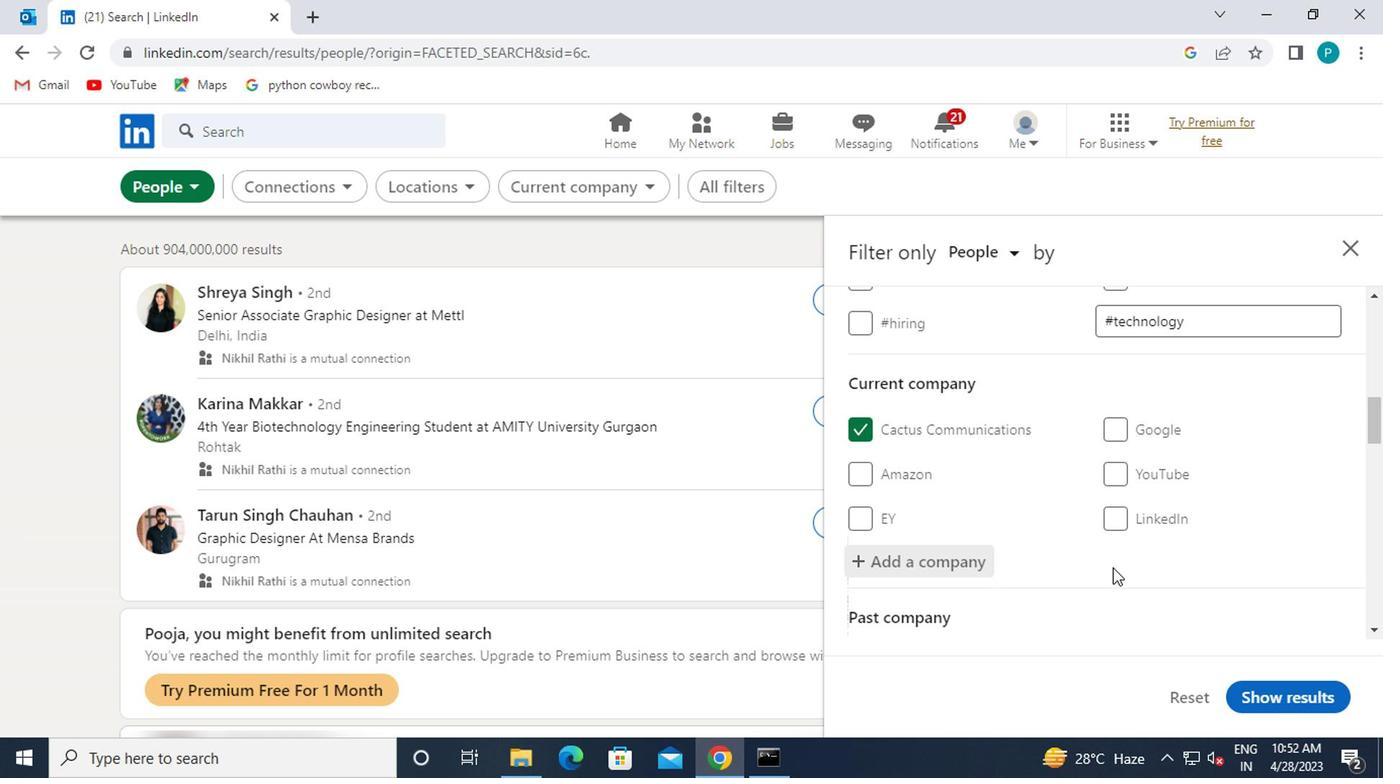 
Action: Mouse moved to (1124, 567)
Screenshot: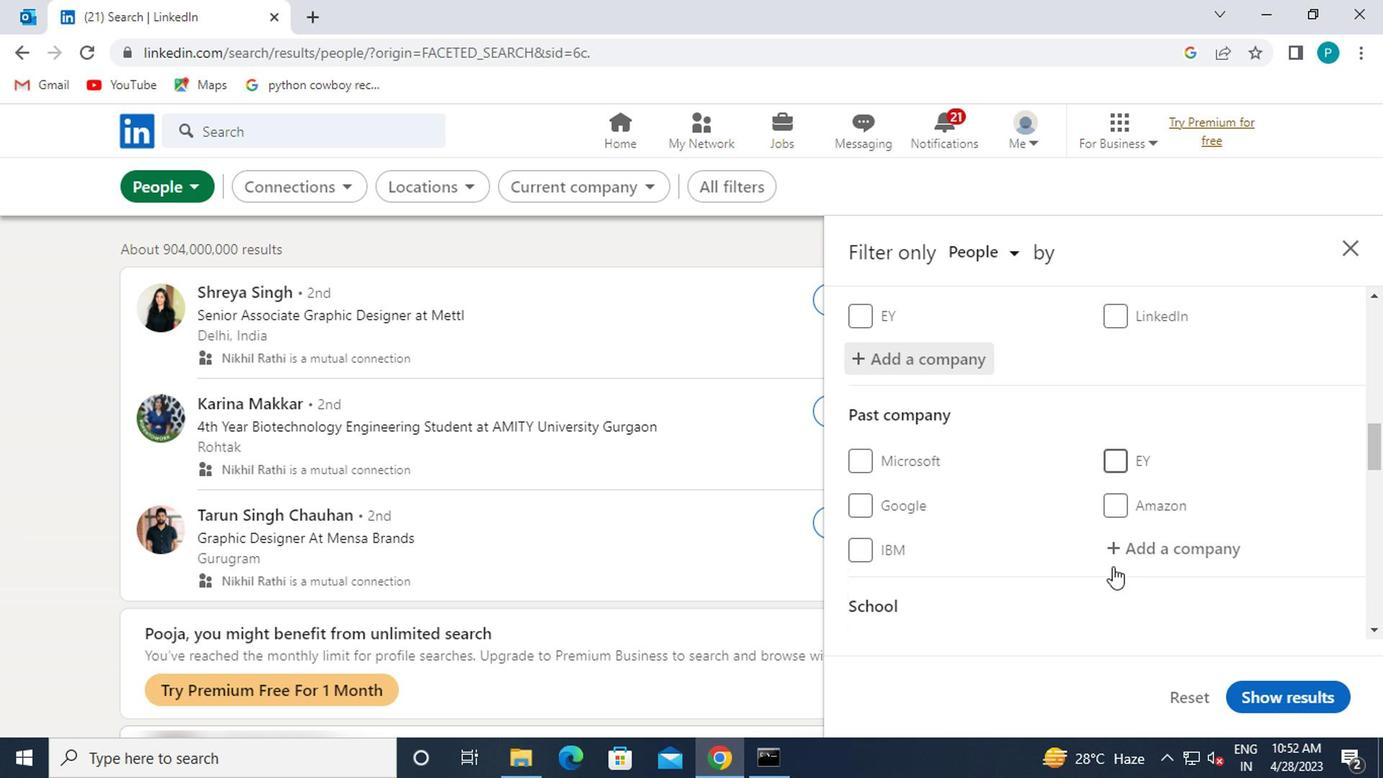
Action: Mouse scrolled (1124, 565) with delta (0, -1)
Screenshot: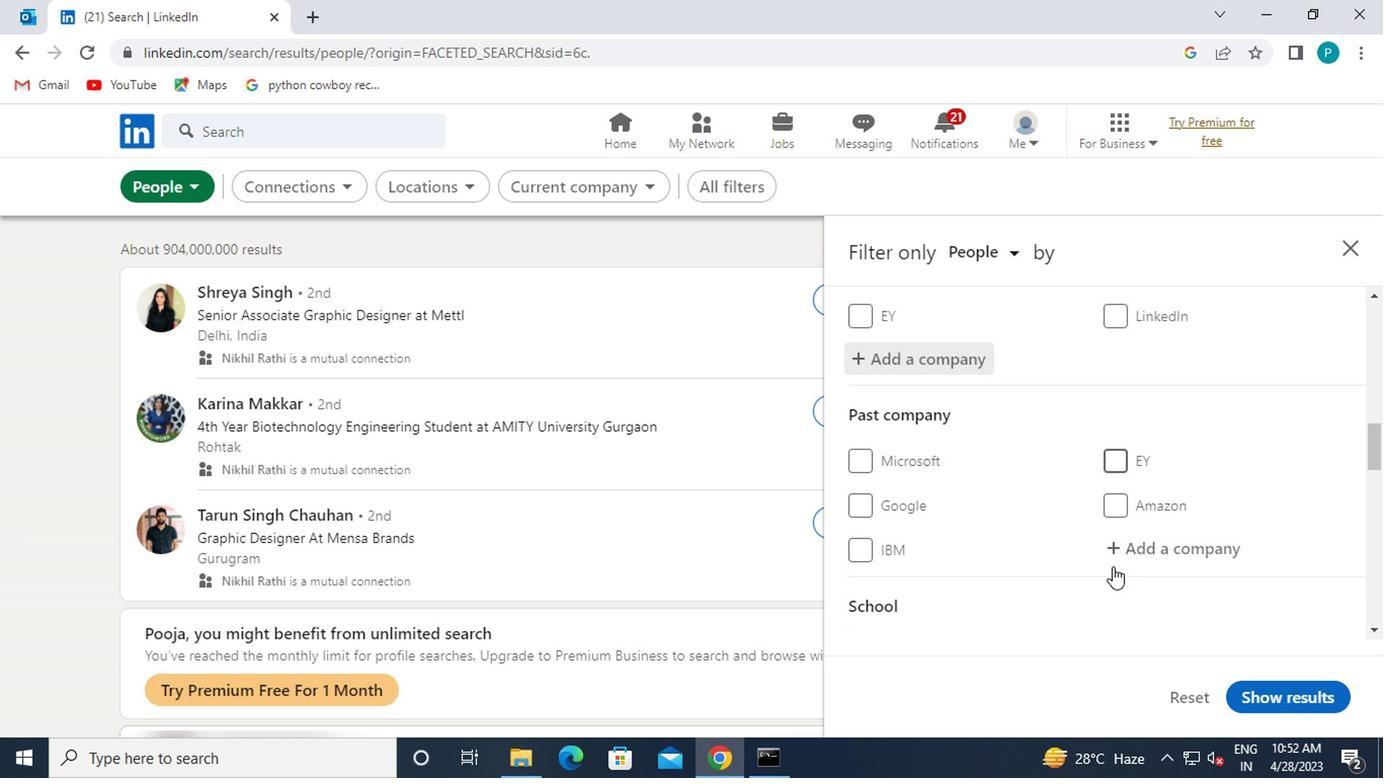 
Action: Mouse scrolled (1124, 565) with delta (0, -1)
Screenshot: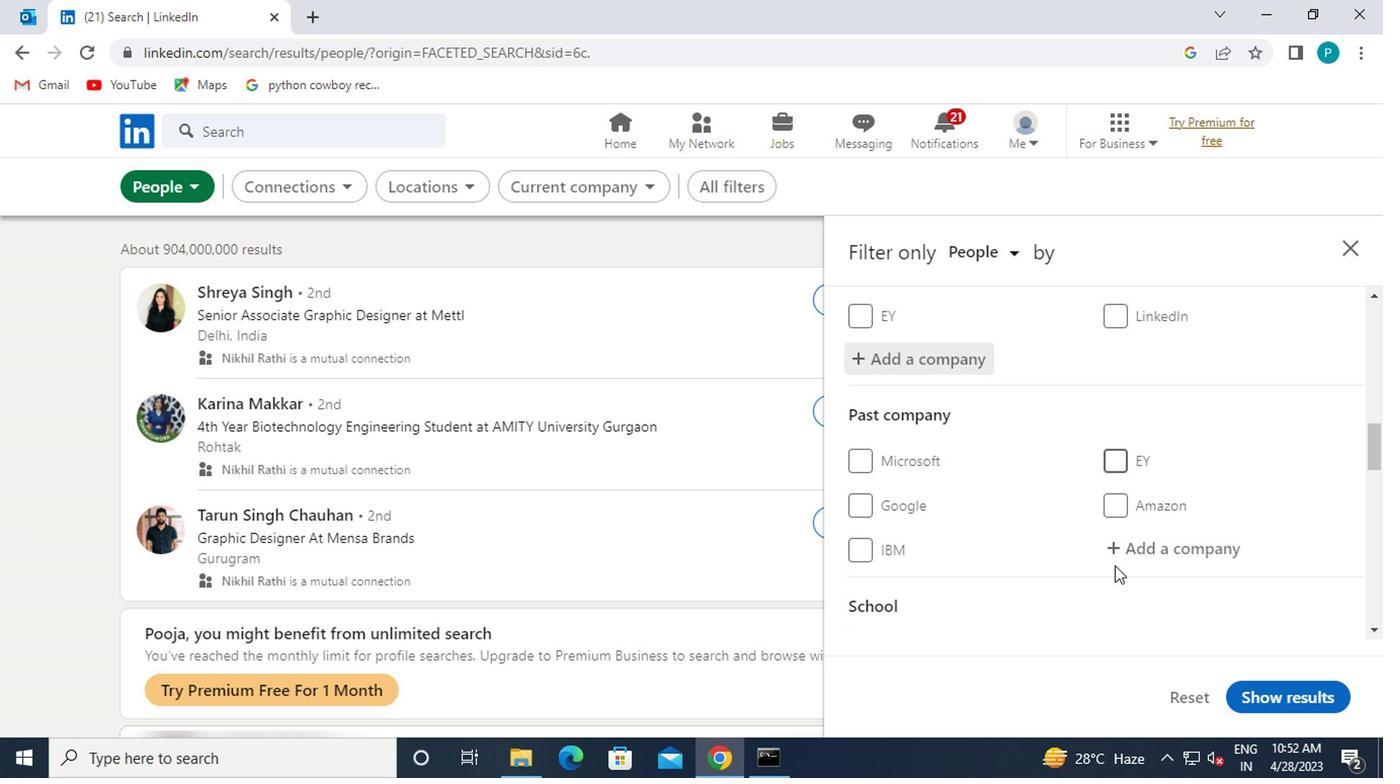 
Action: Mouse moved to (1131, 557)
Screenshot: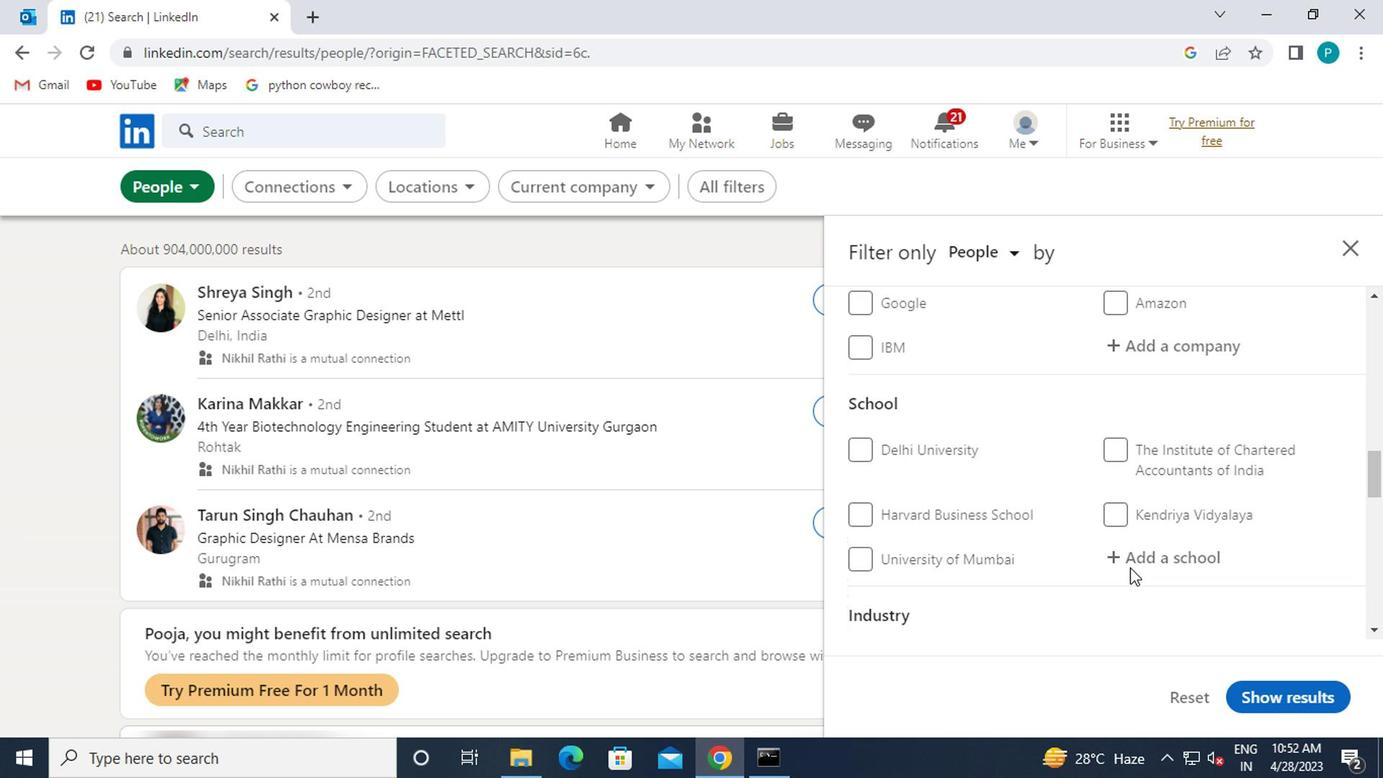 
Action: Mouse pressed left at (1131, 557)
Screenshot: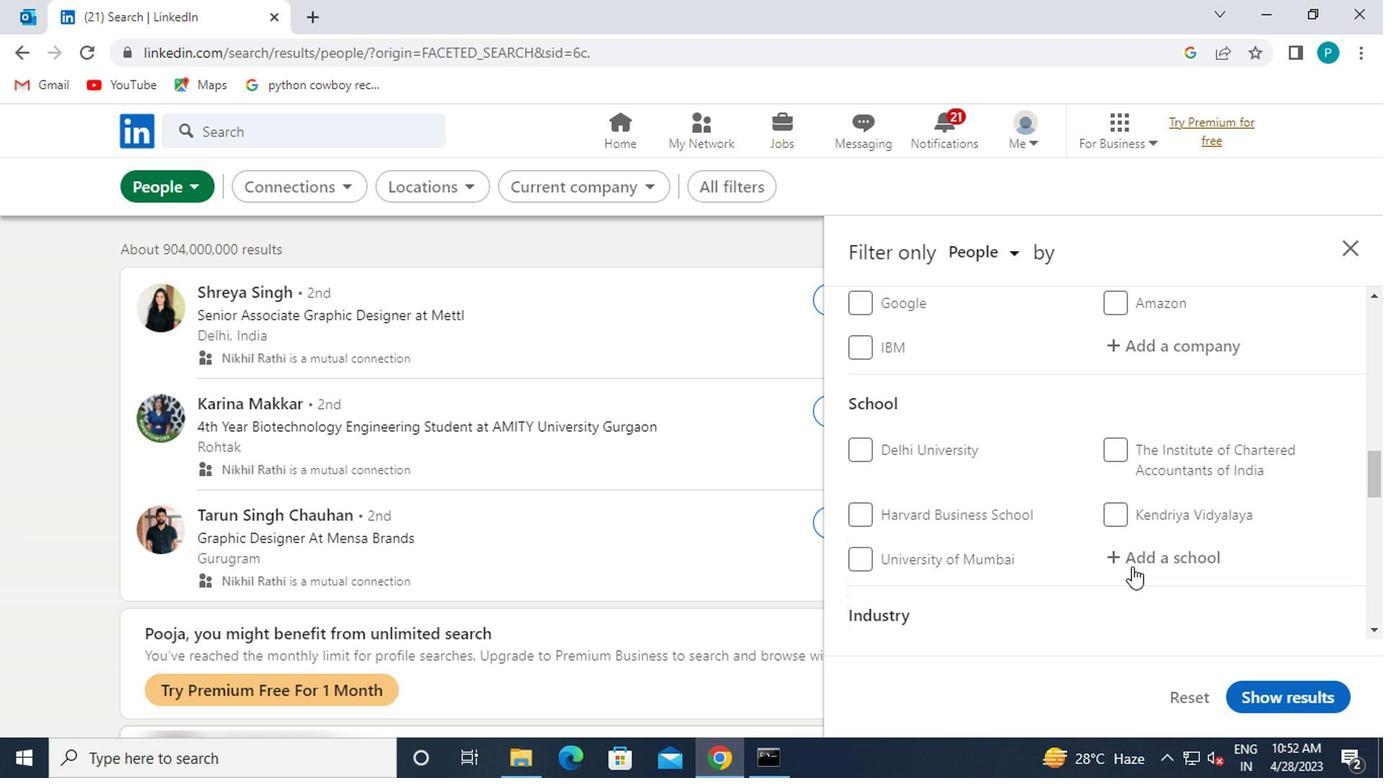 
Action: Key pressed <Key.caps_lock>N<Key.caps_lock>AGARH<Key.backspace>JUNA
Screenshot: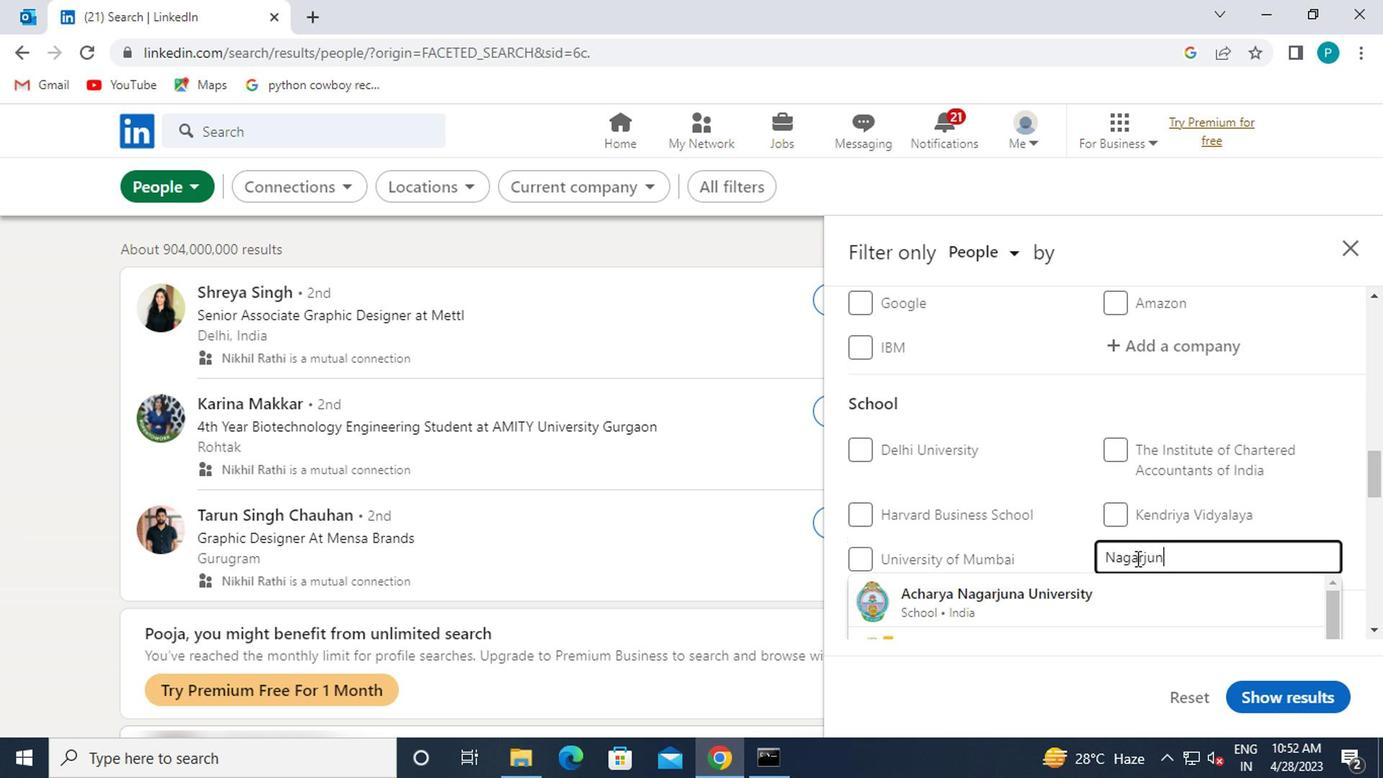 
Action: Mouse moved to (1060, 510)
Screenshot: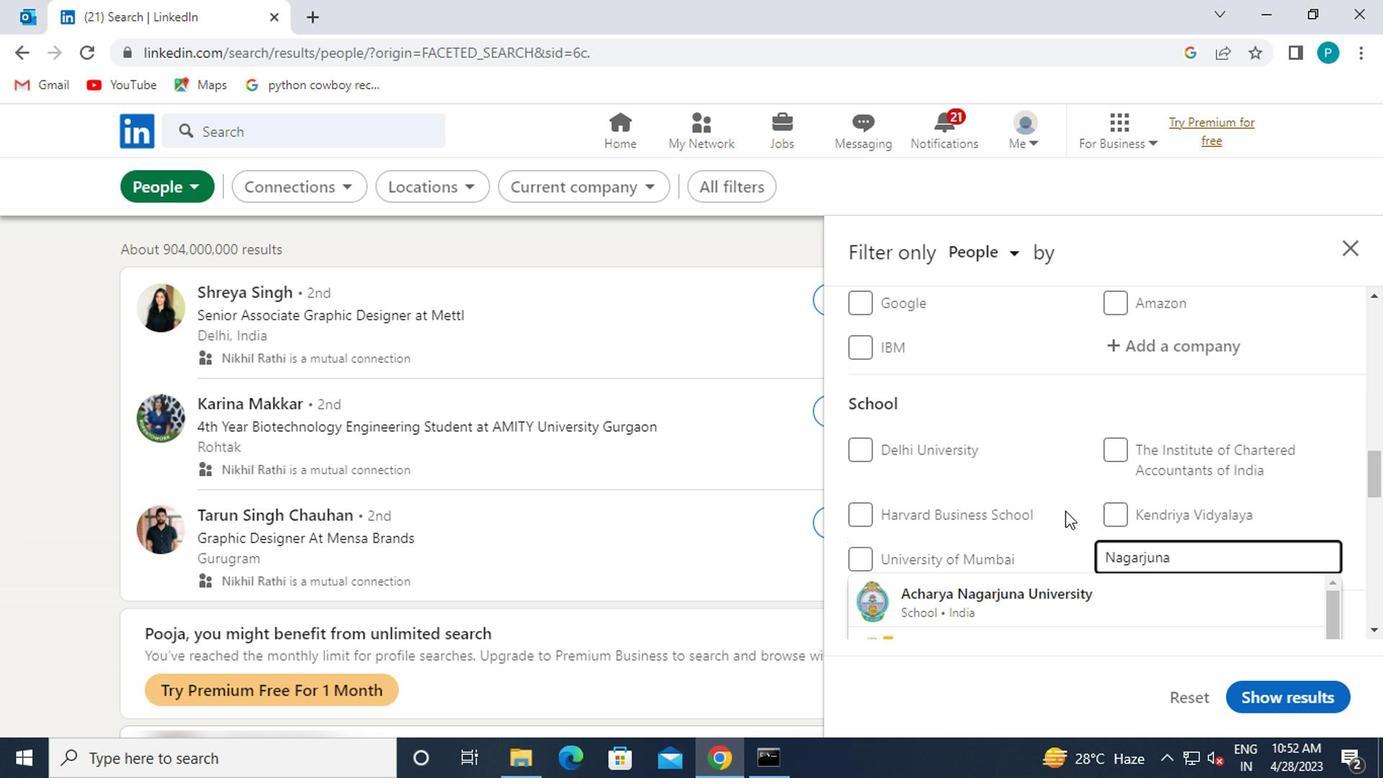 
Action: Mouse scrolled (1060, 510) with delta (0, 0)
Screenshot: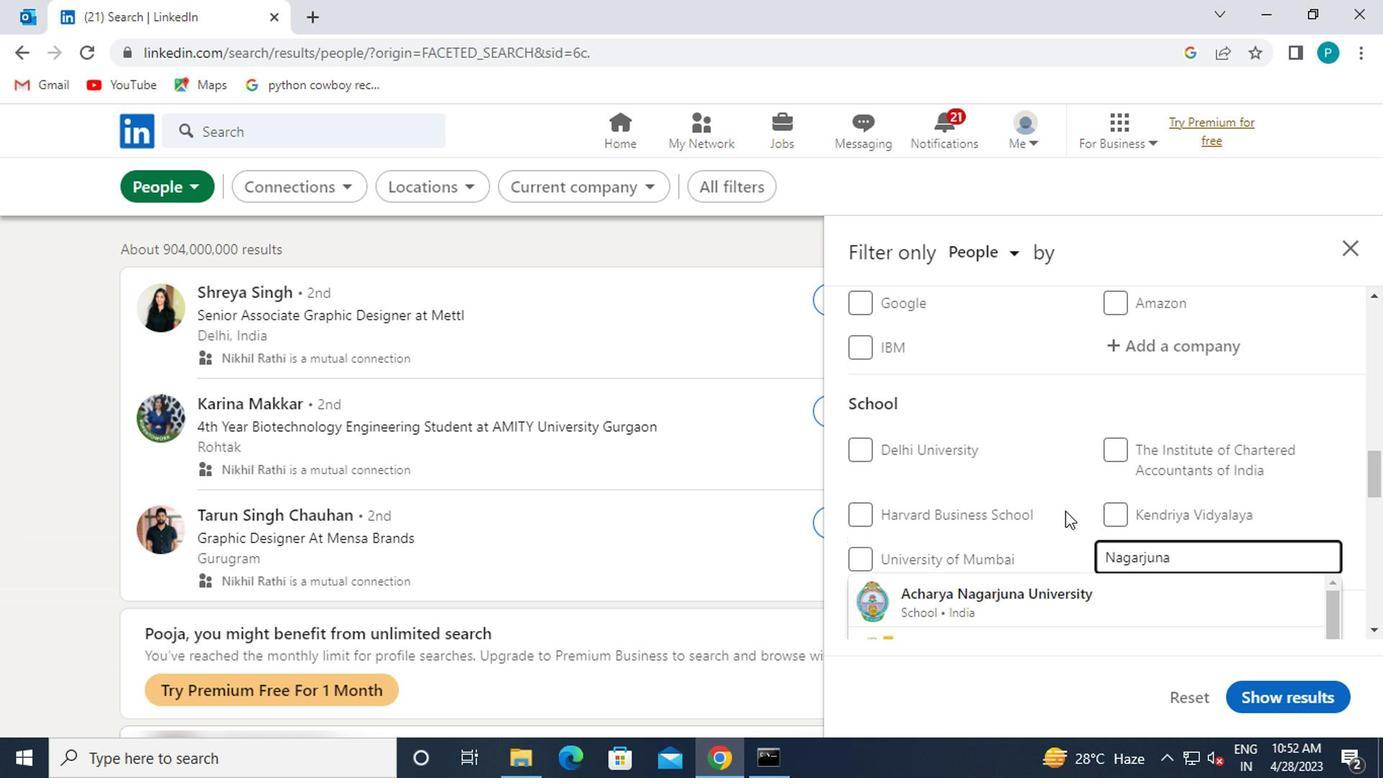 
Action: Mouse moved to (1060, 556)
Screenshot: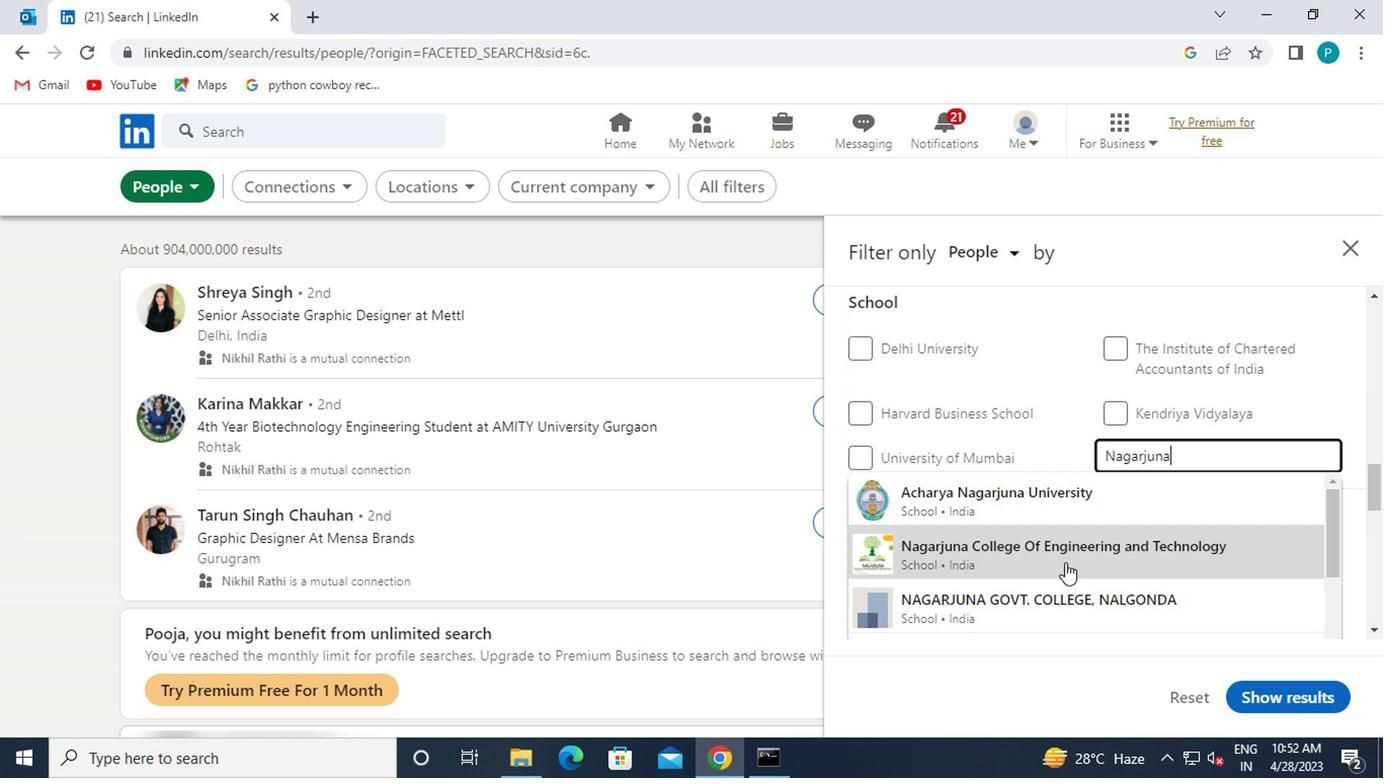 
Action: Mouse pressed left at (1060, 556)
Screenshot: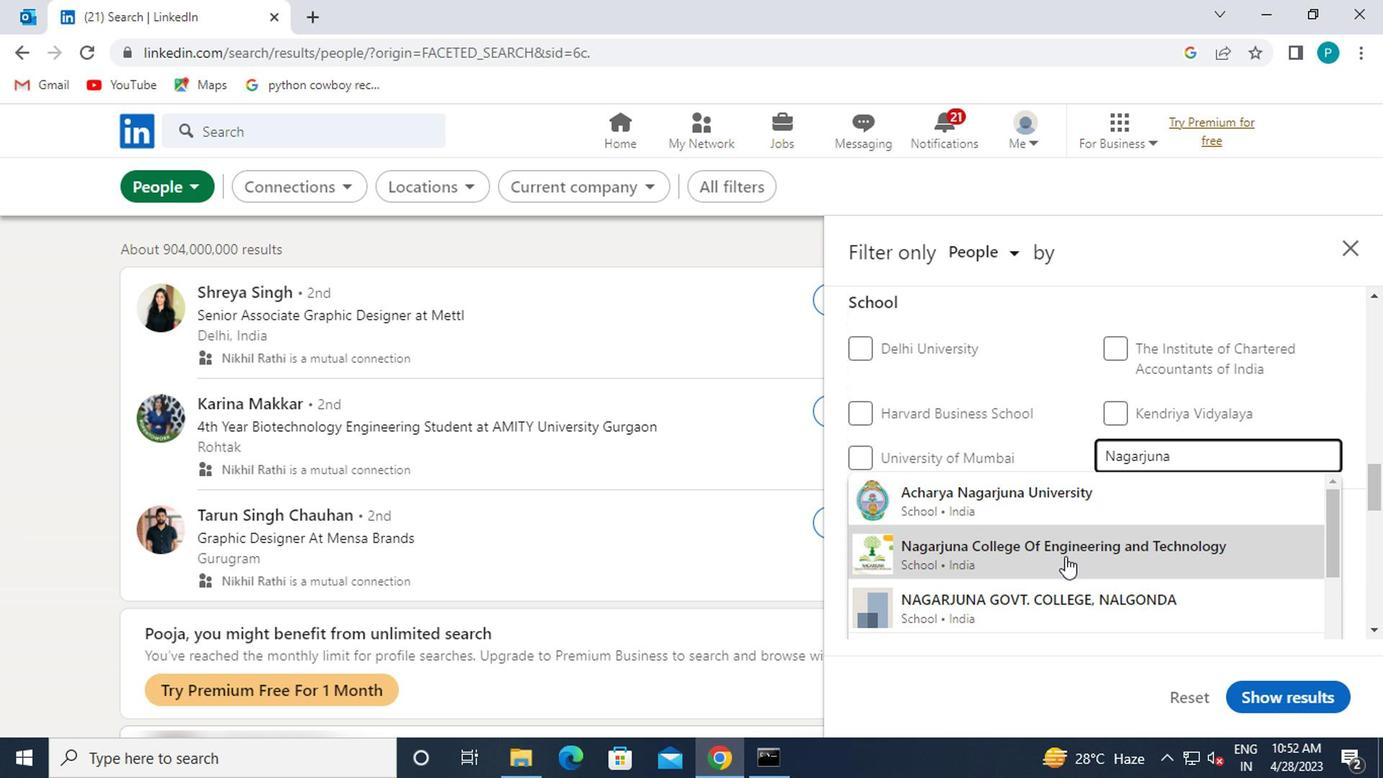
Action: Mouse scrolled (1060, 554) with delta (0, -1)
Screenshot: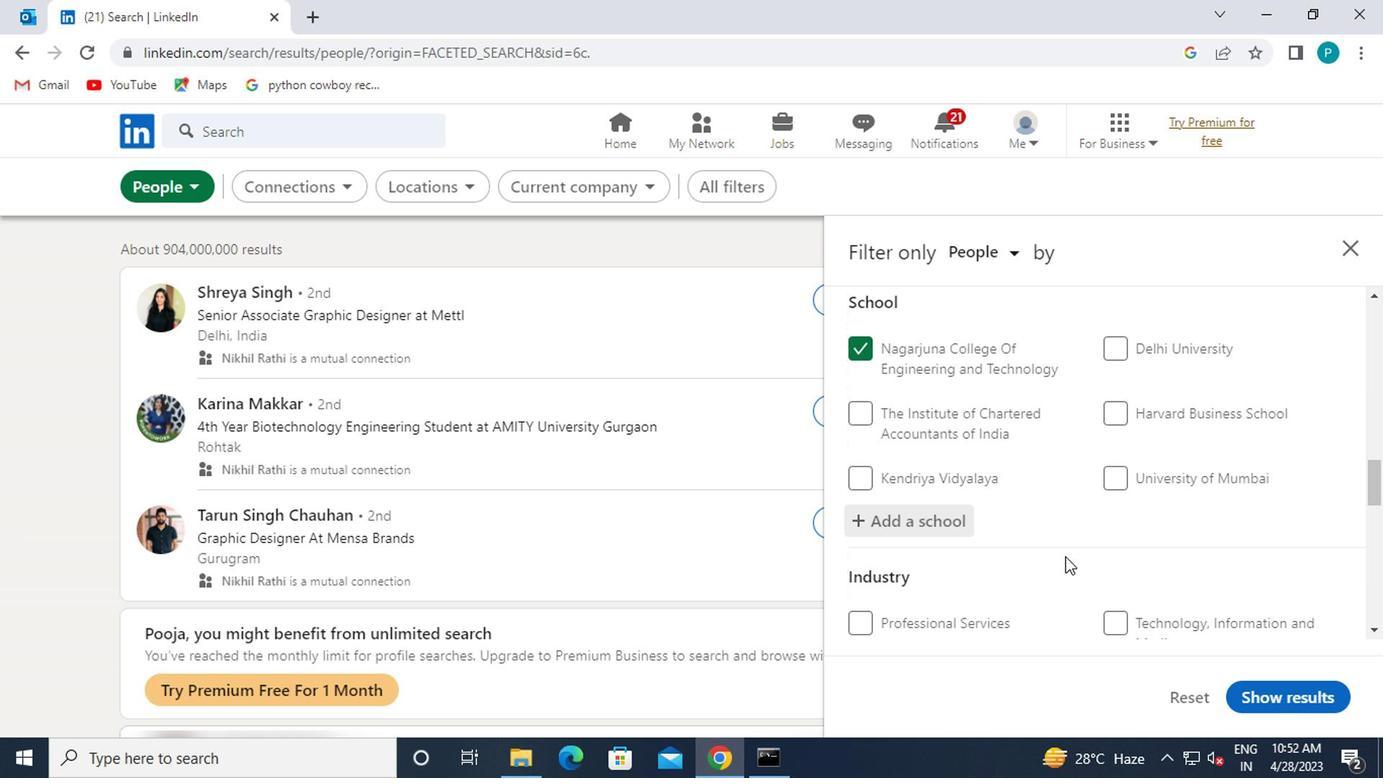
Action: Mouse scrolled (1060, 554) with delta (0, -1)
Screenshot: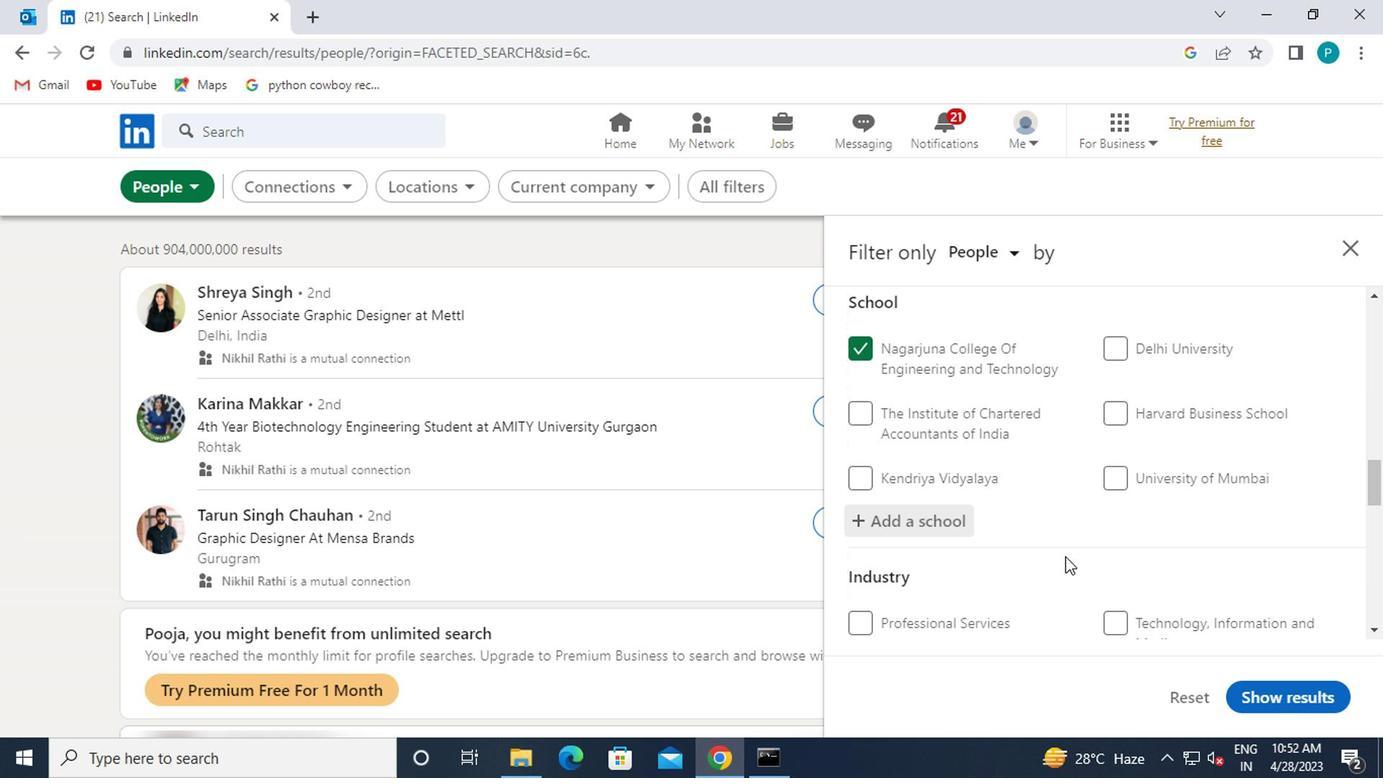 
Action: Mouse moved to (1065, 551)
Screenshot: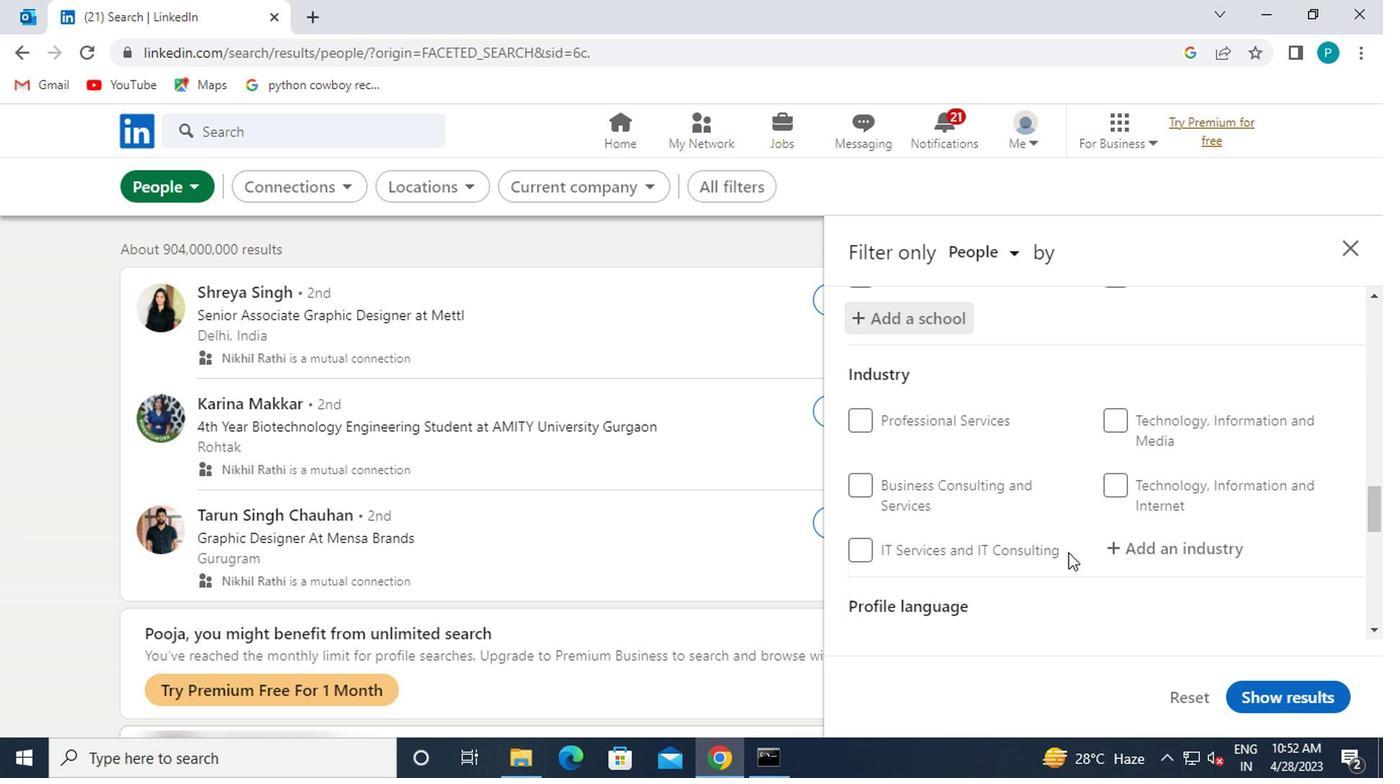 
Action: Mouse scrolled (1065, 549) with delta (0, -1)
Screenshot: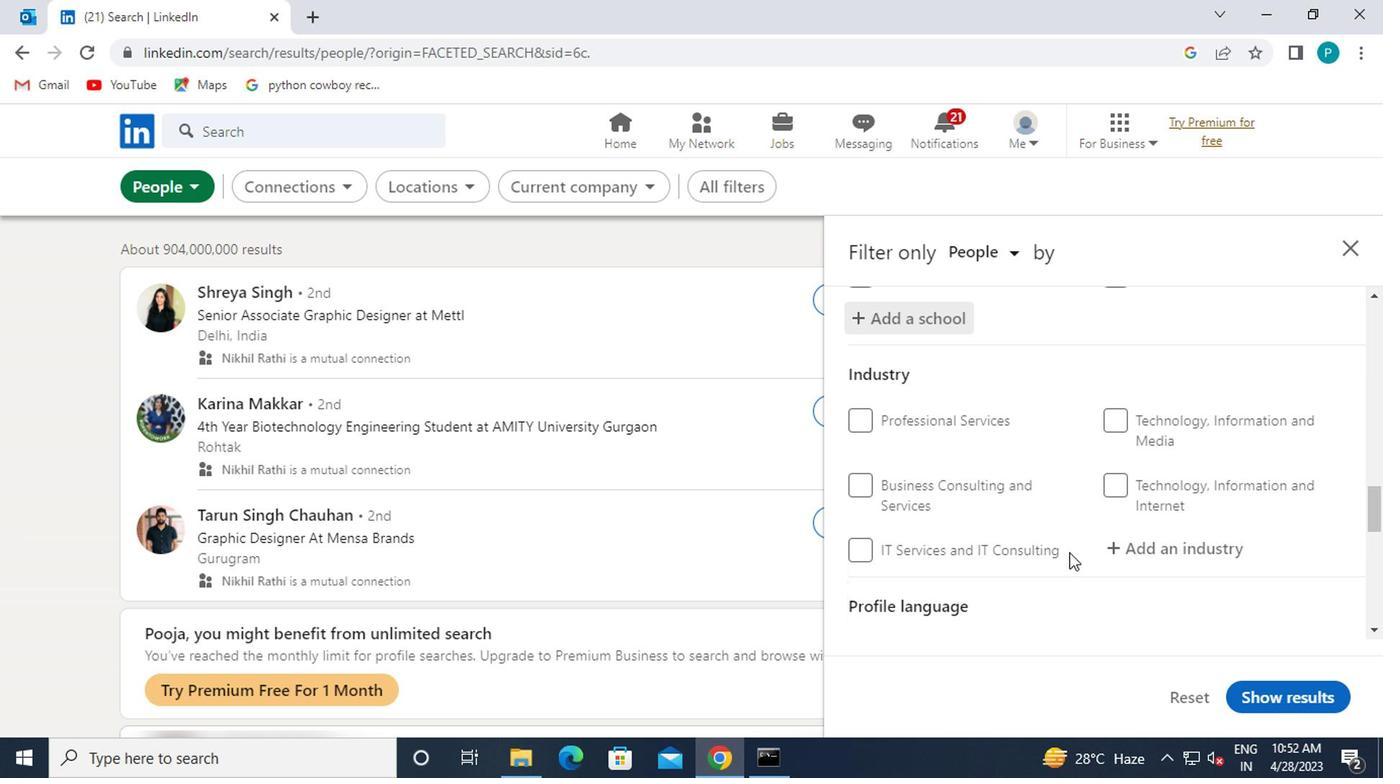 
Action: Mouse moved to (1124, 441)
Screenshot: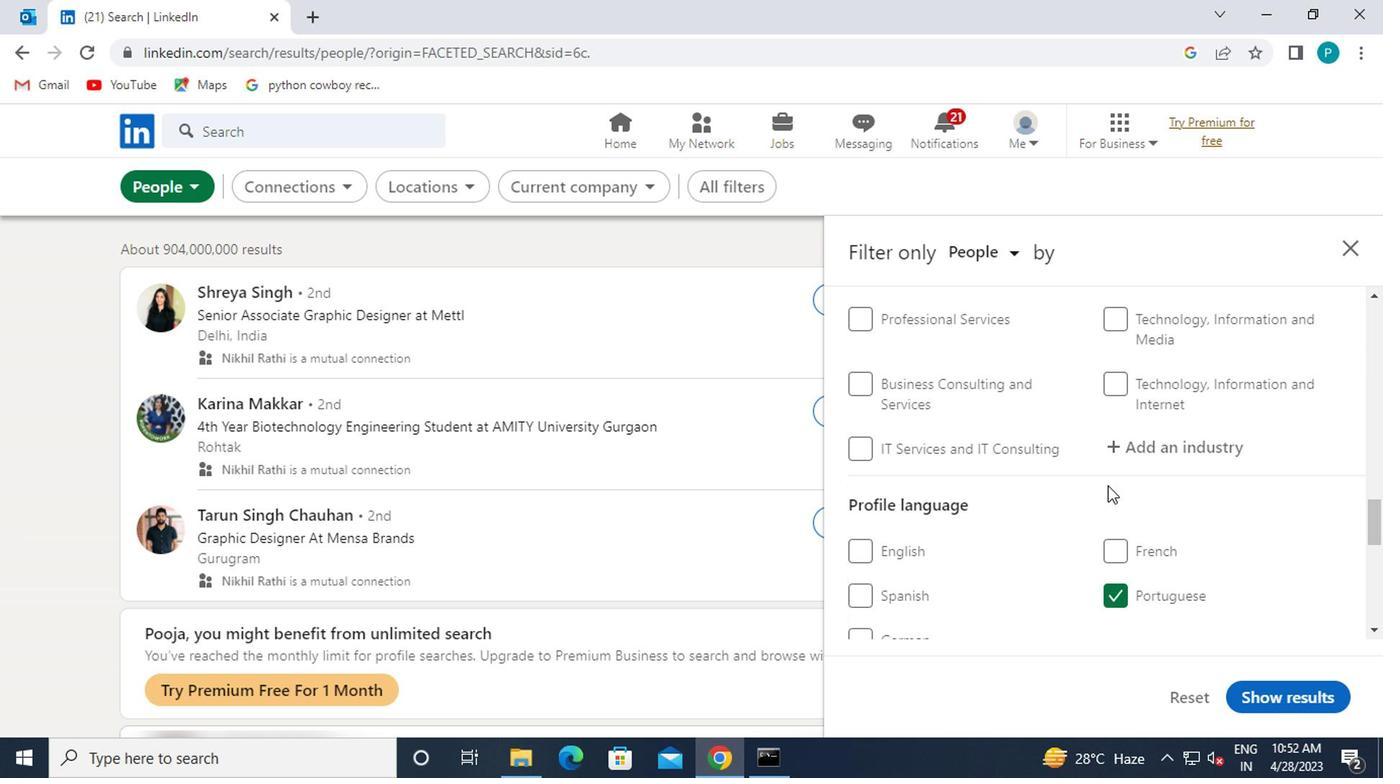 
Action: Mouse pressed left at (1124, 441)
Screenshot: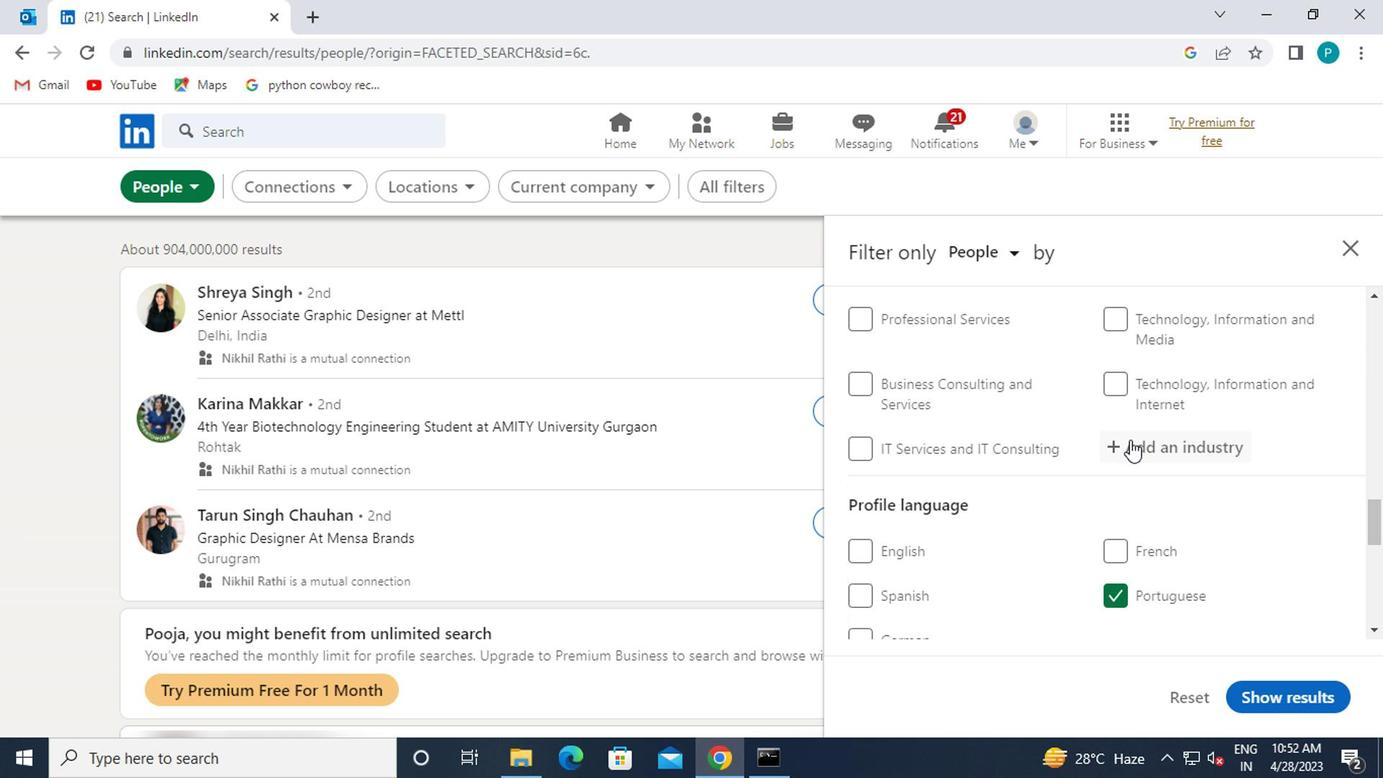 
Action: Key pressed <Key.caps_lock>L<Key.caps_lock>OA
Screenshot: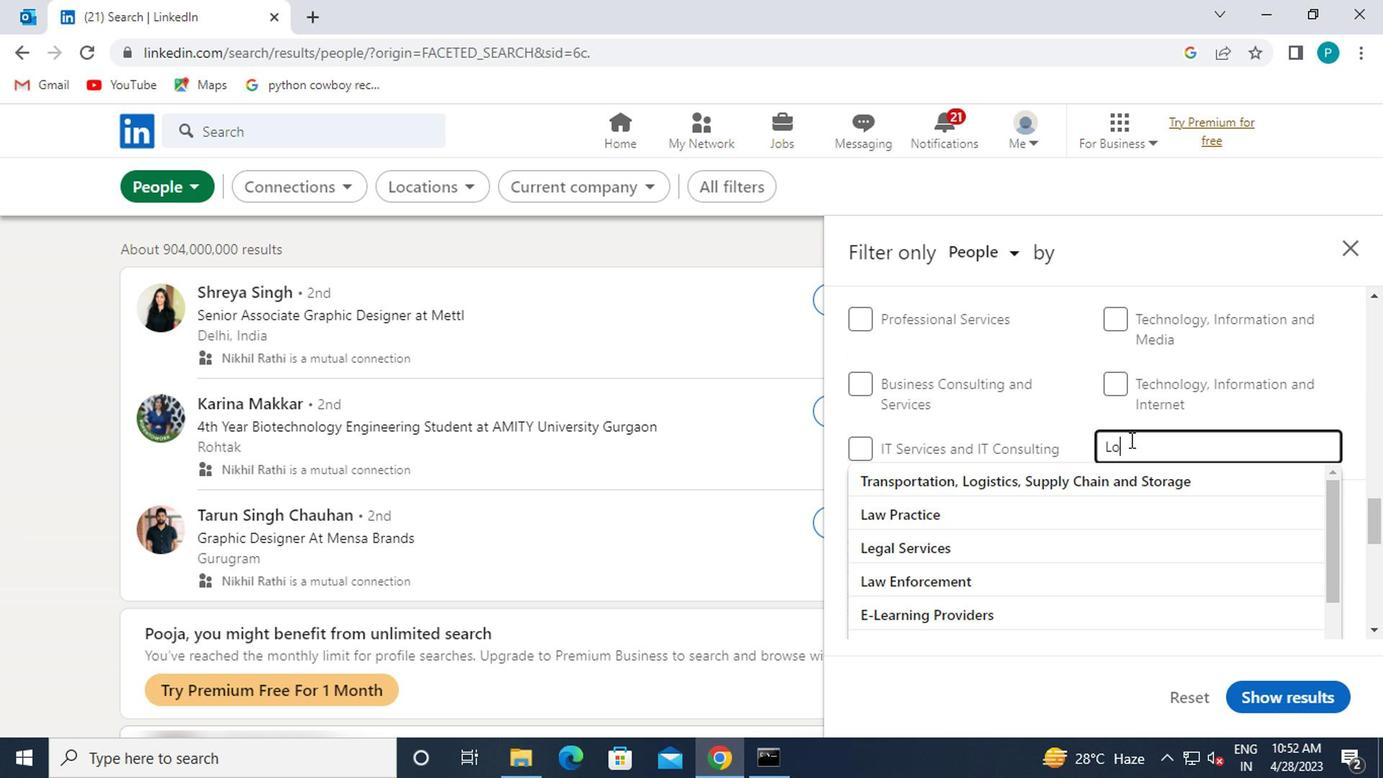 
Action: Mouse moved to (1126, 439)
Screenshot: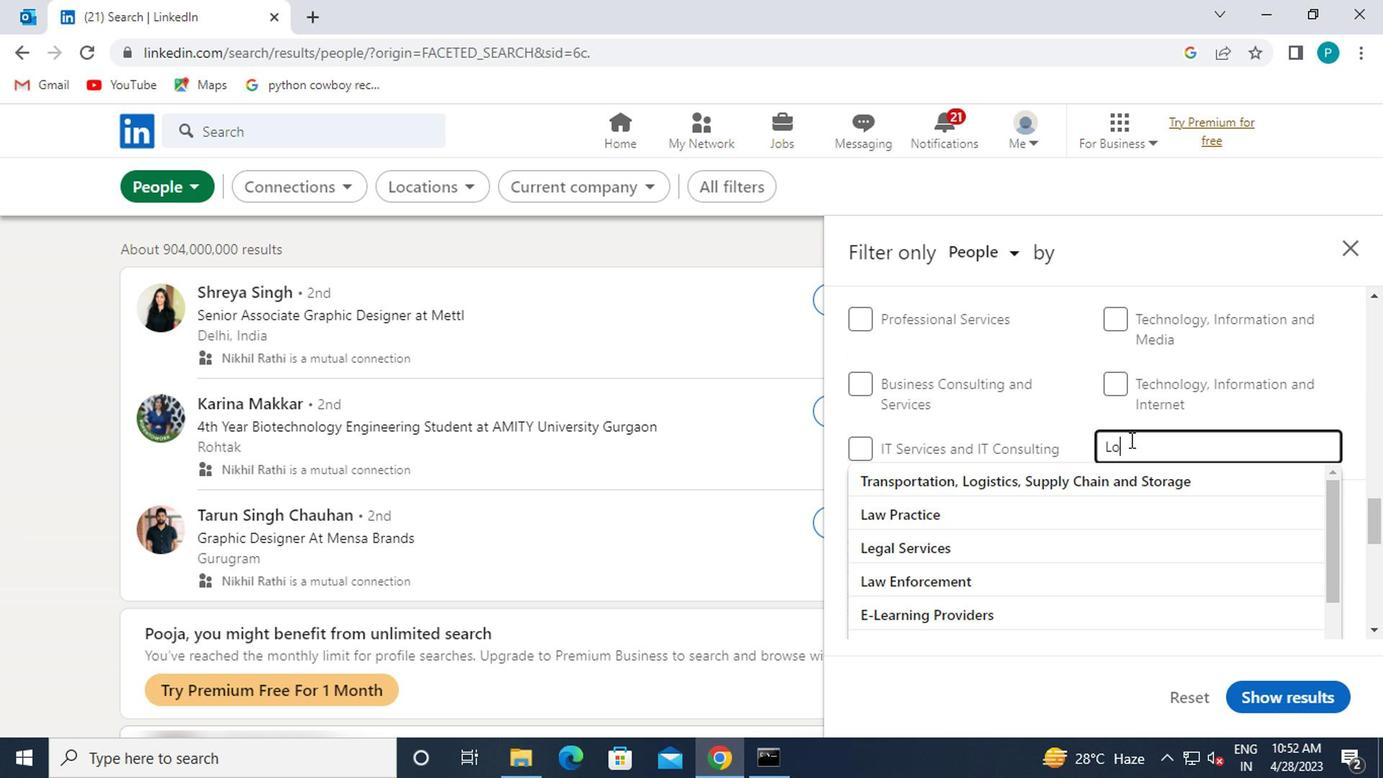 
Action: Key pressed N
Screenshot: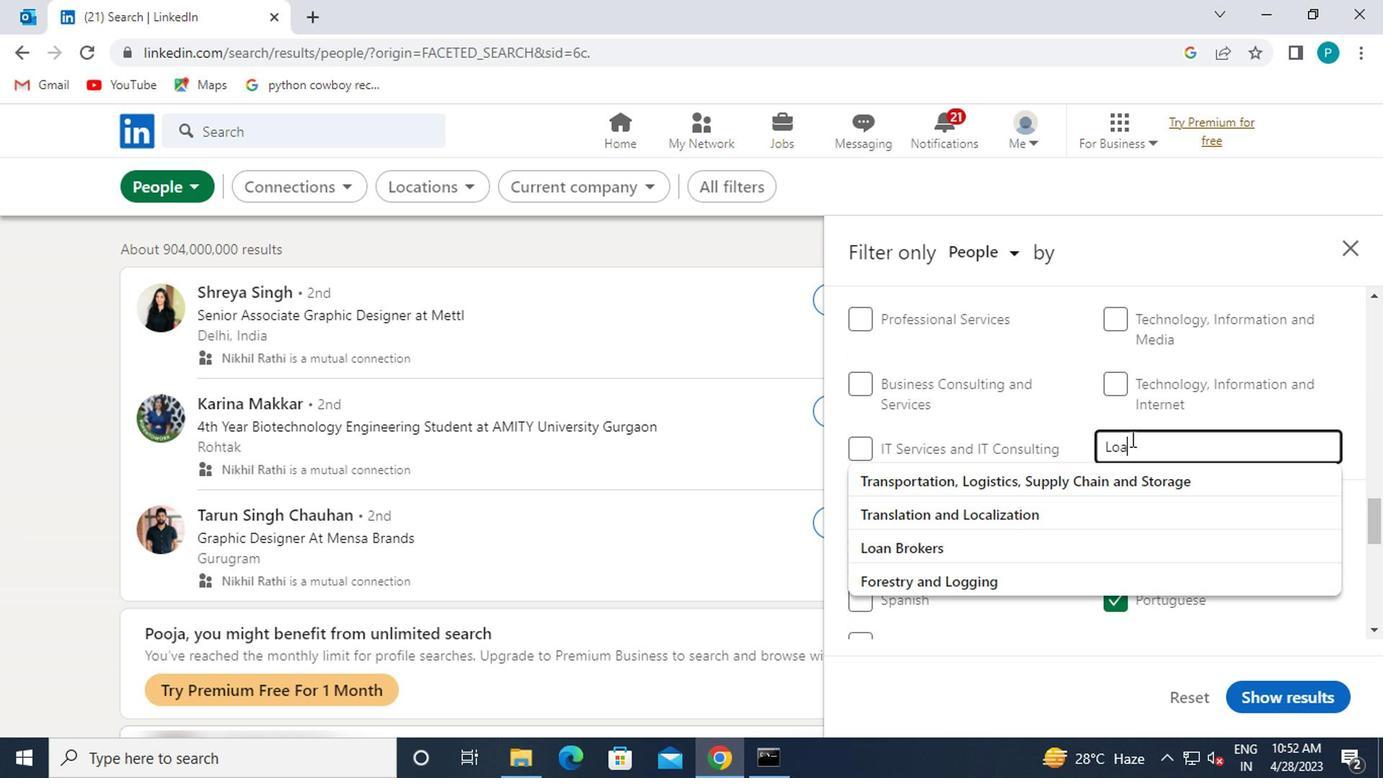 
Action: Mouse moved to (1127, 482)
Screenshot: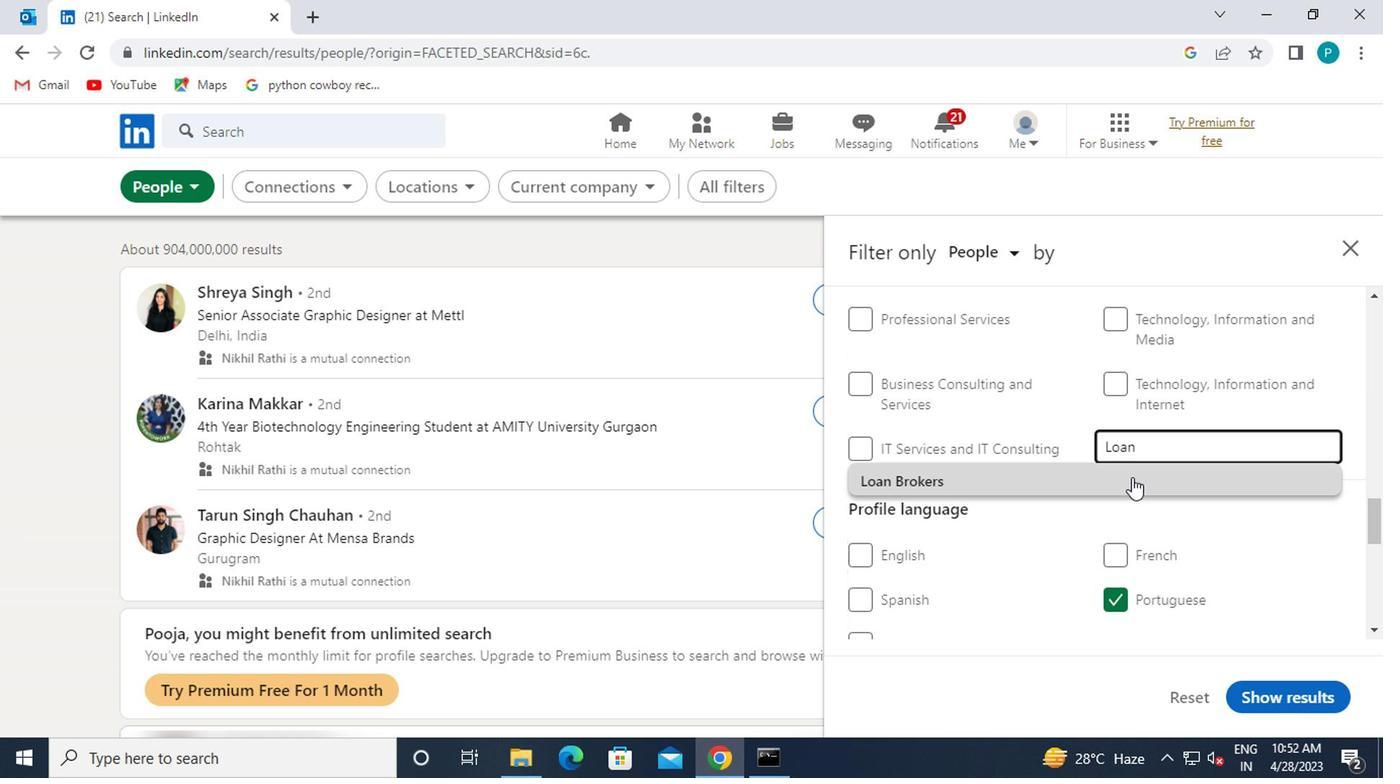 
Action: Mouse pressed left at (1127, 482)
Screenshot: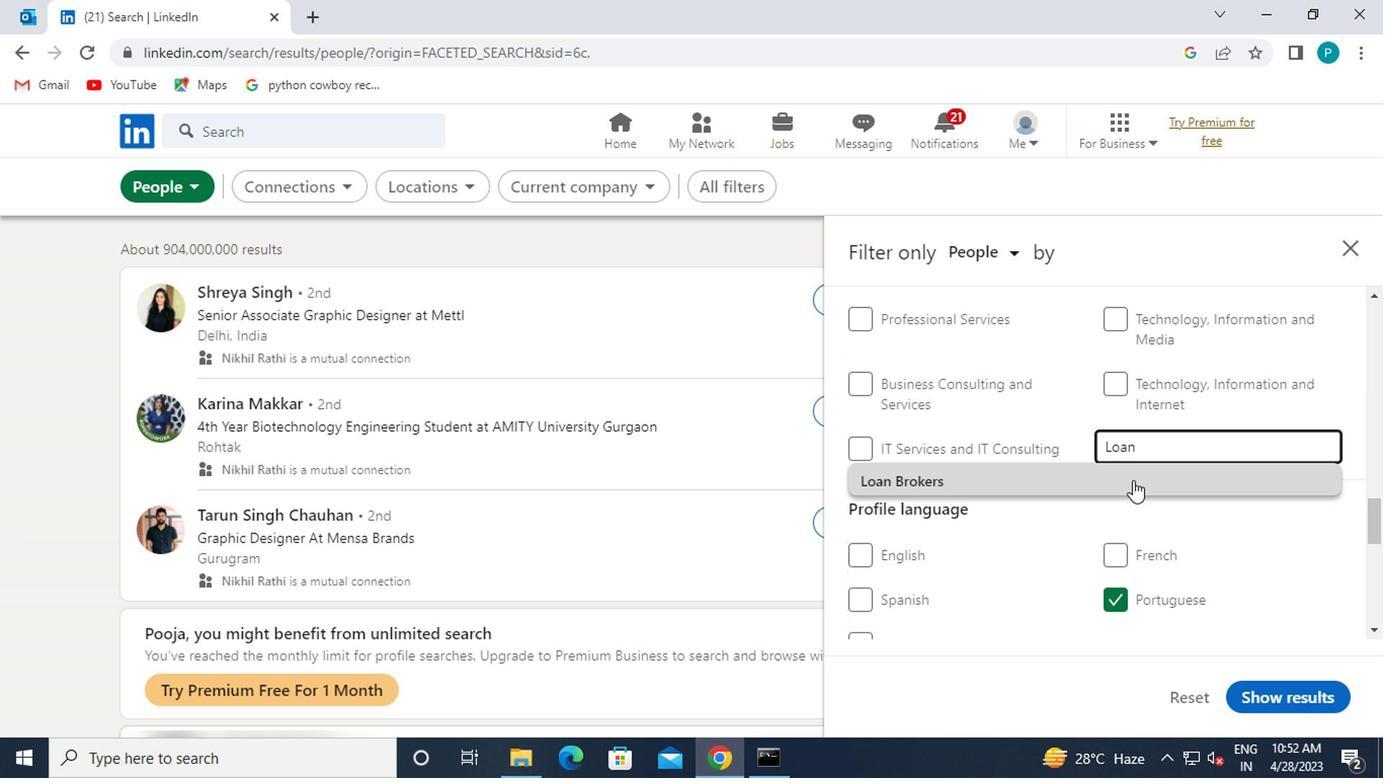 
Action: Mouse moved to (1126, 478)
Screenshot: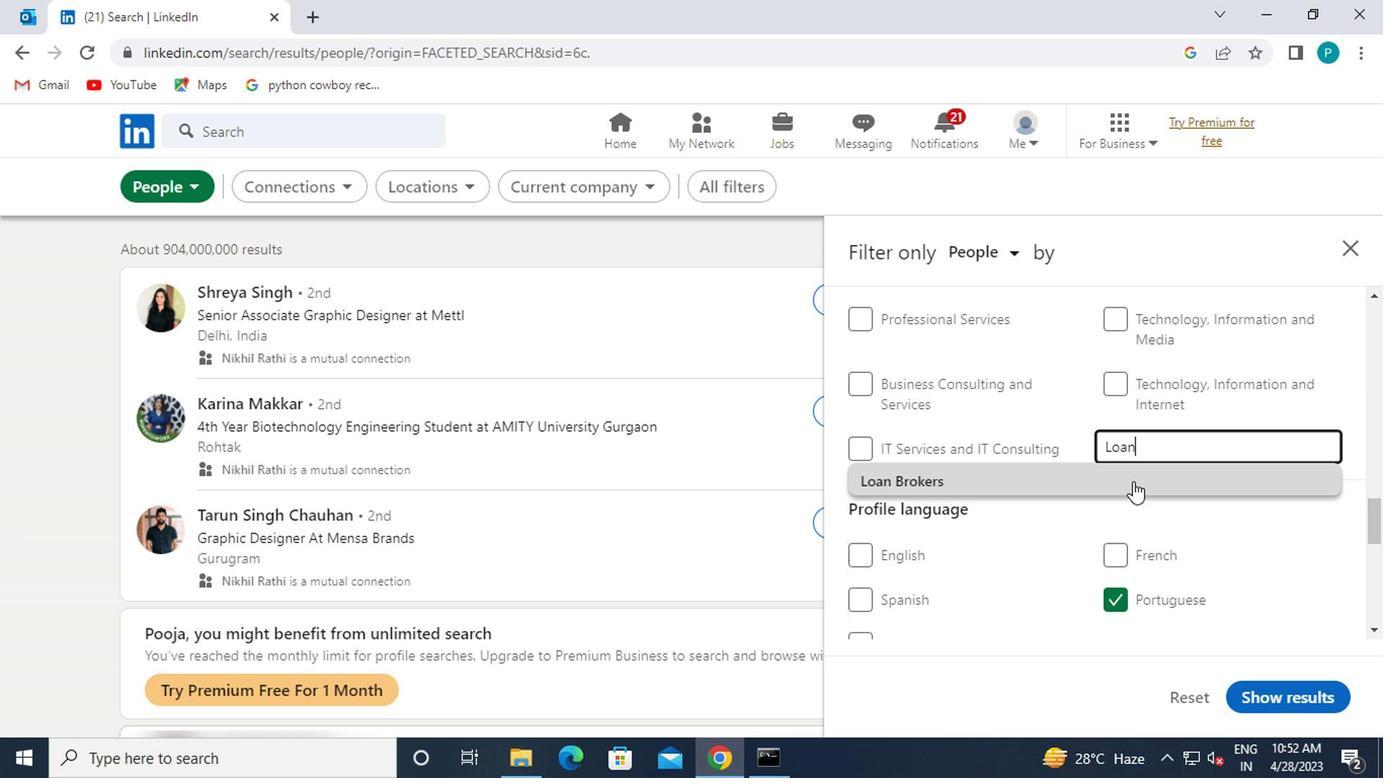 
Action: Mouse scrolled (1126, 477) with delta (0, 0)
Screenshot: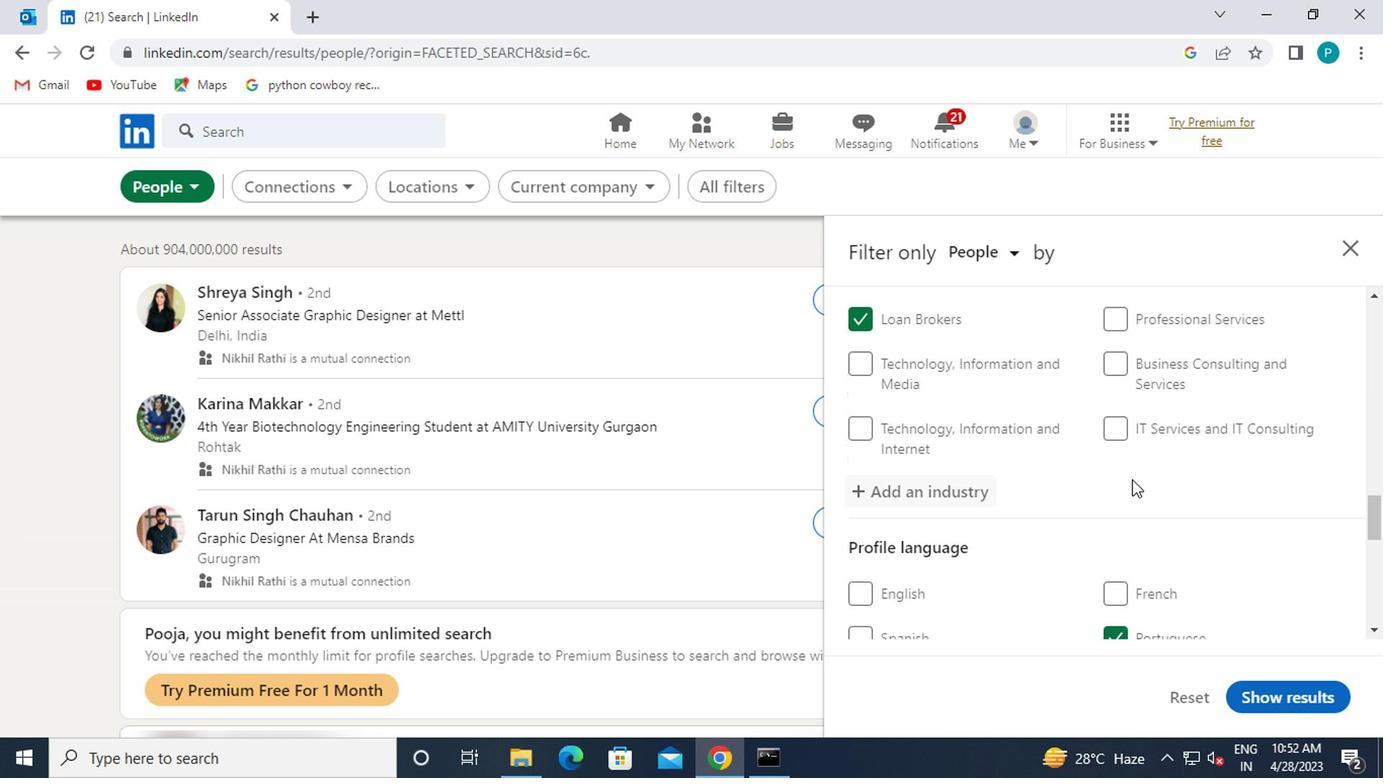 
Action: Mouse scrolled (1126, 477) with delta (0, 0)
Screenshot: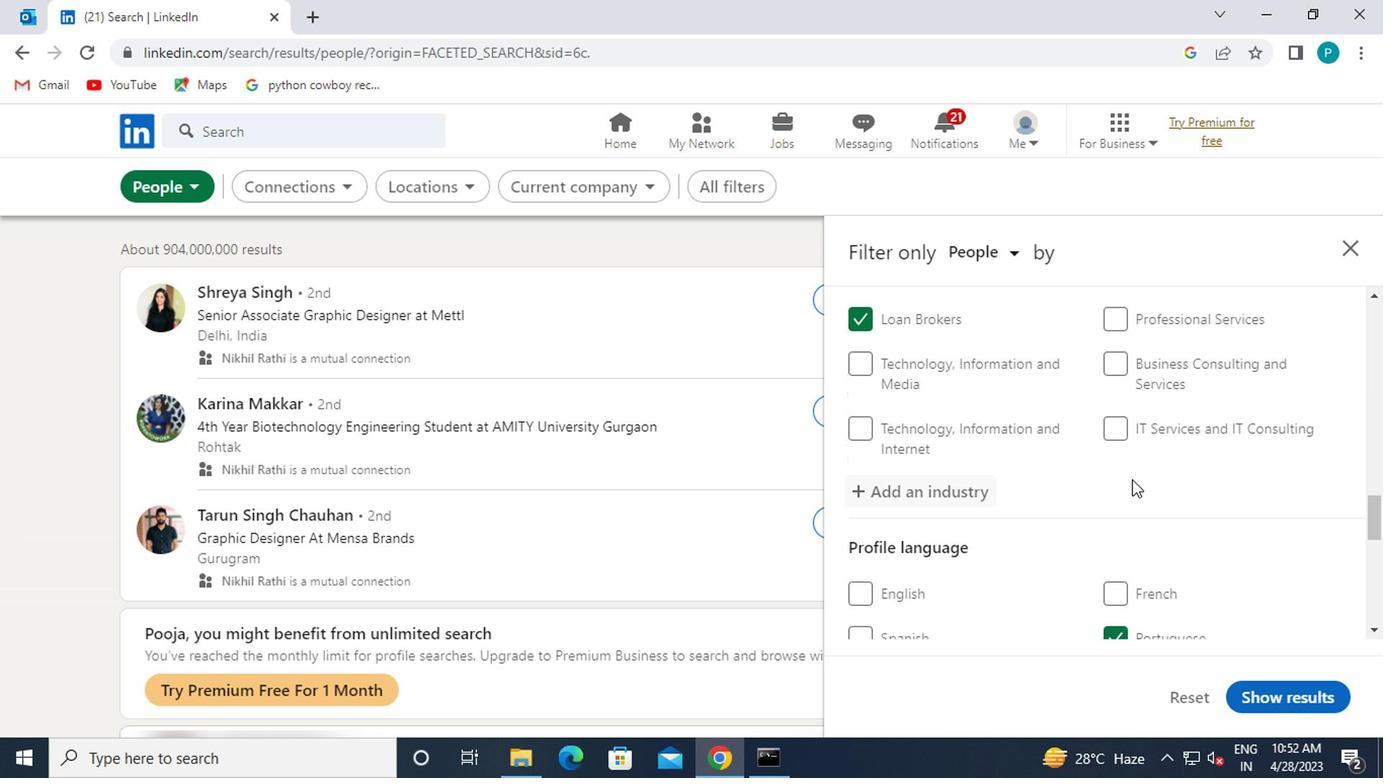
Action: Mouse scrolled (1126, 477) with delta (0, 0)
Screenshot: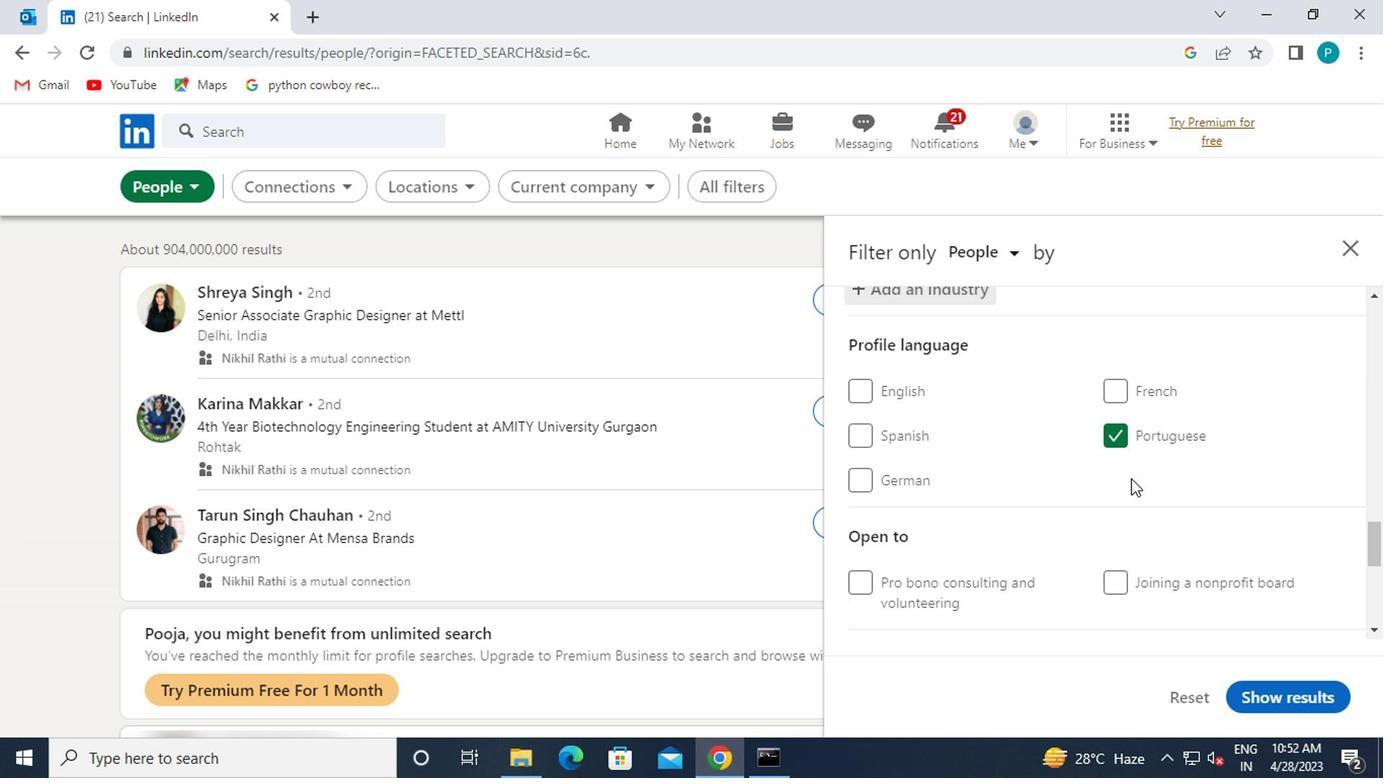 
Action: Mouse scrolled (1126, 477) with delta (0, 0)
Screenshot: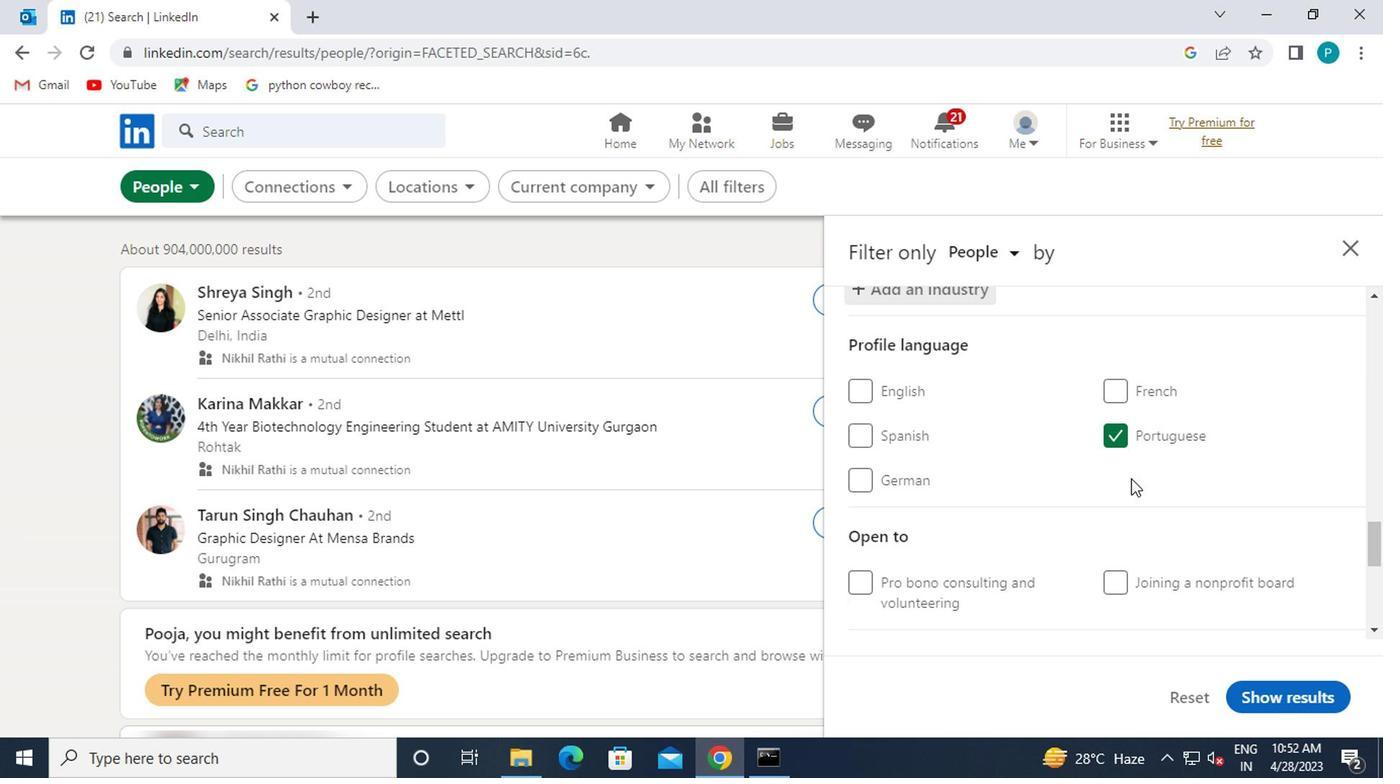 
Action: Mouse moved to (1127, 490)
Screenshot: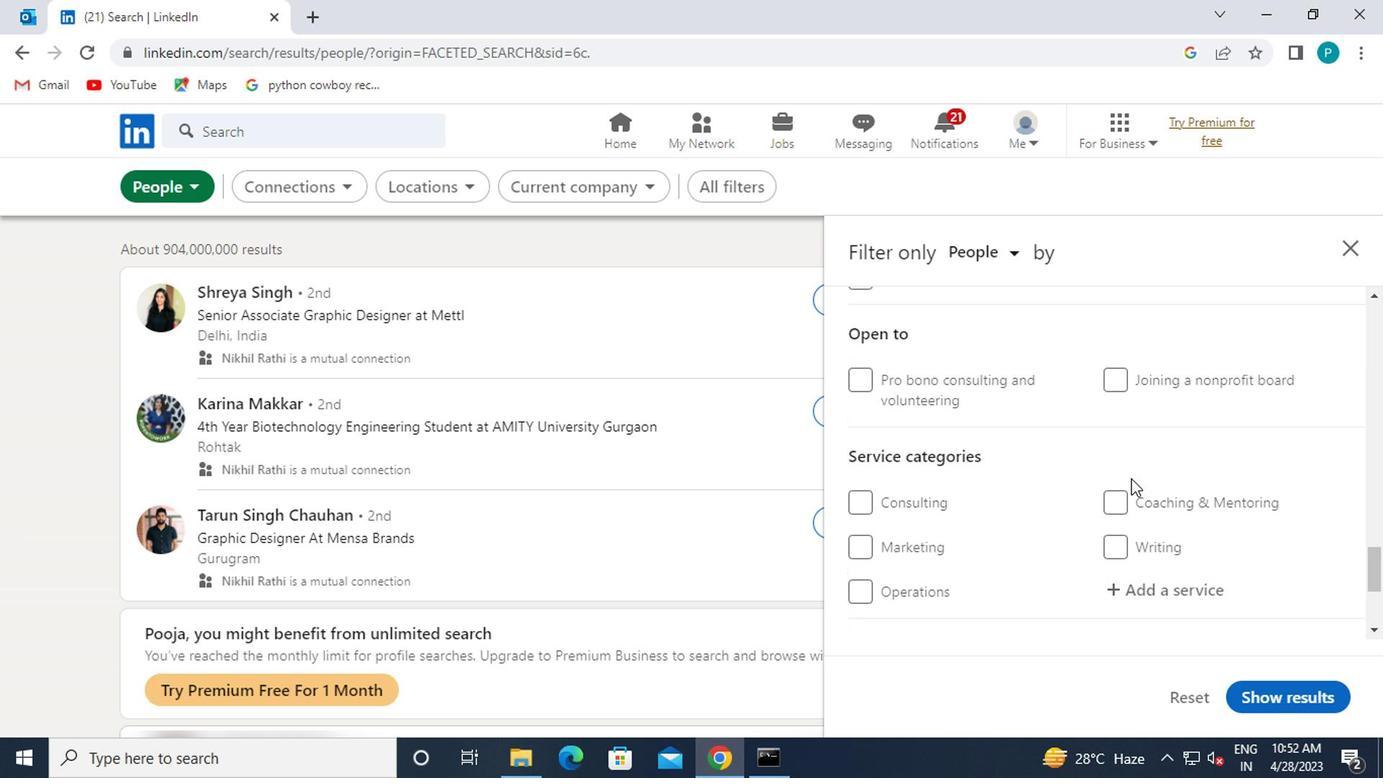
Action: Mouse scrolled (1127, 490) with delta (0, 0)
Screenshot: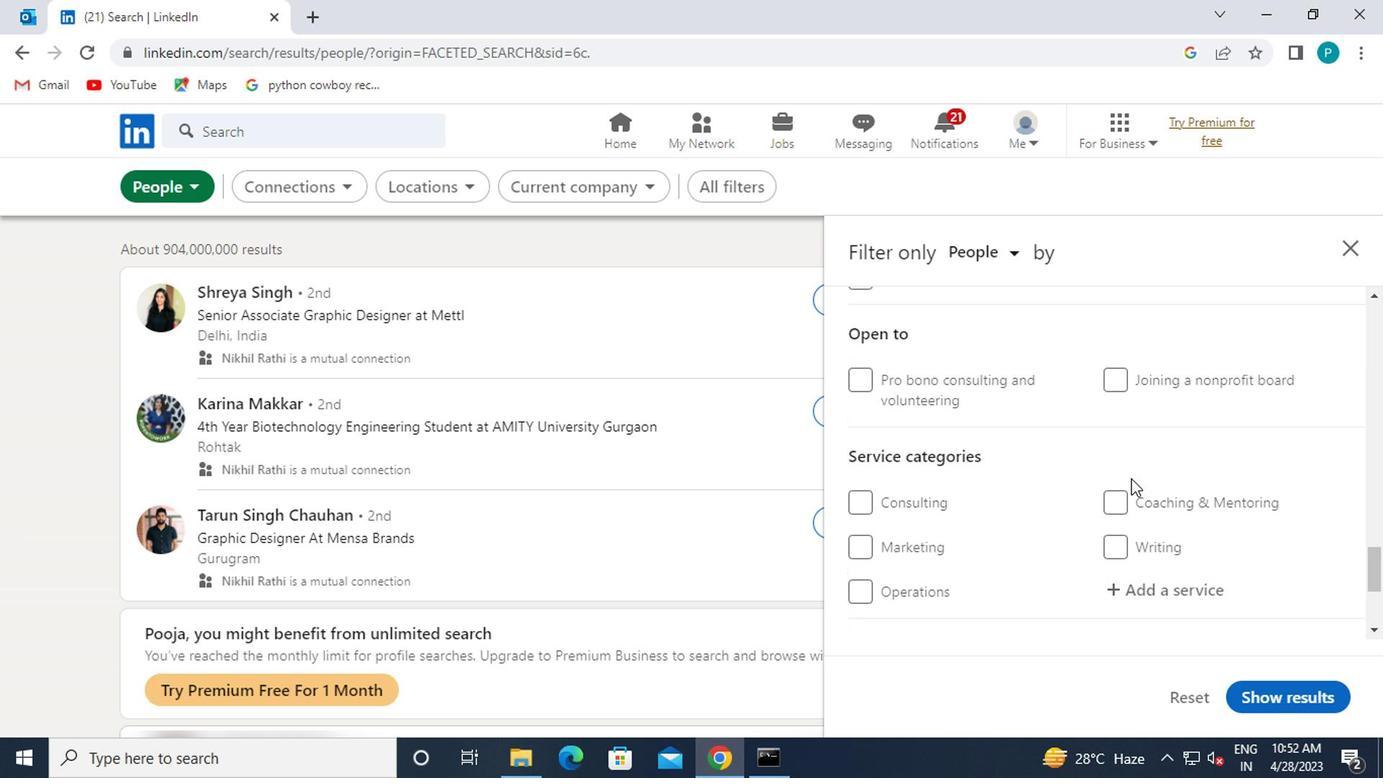 
Action: Mouse pressed left at (1127, 490)
Screenshot: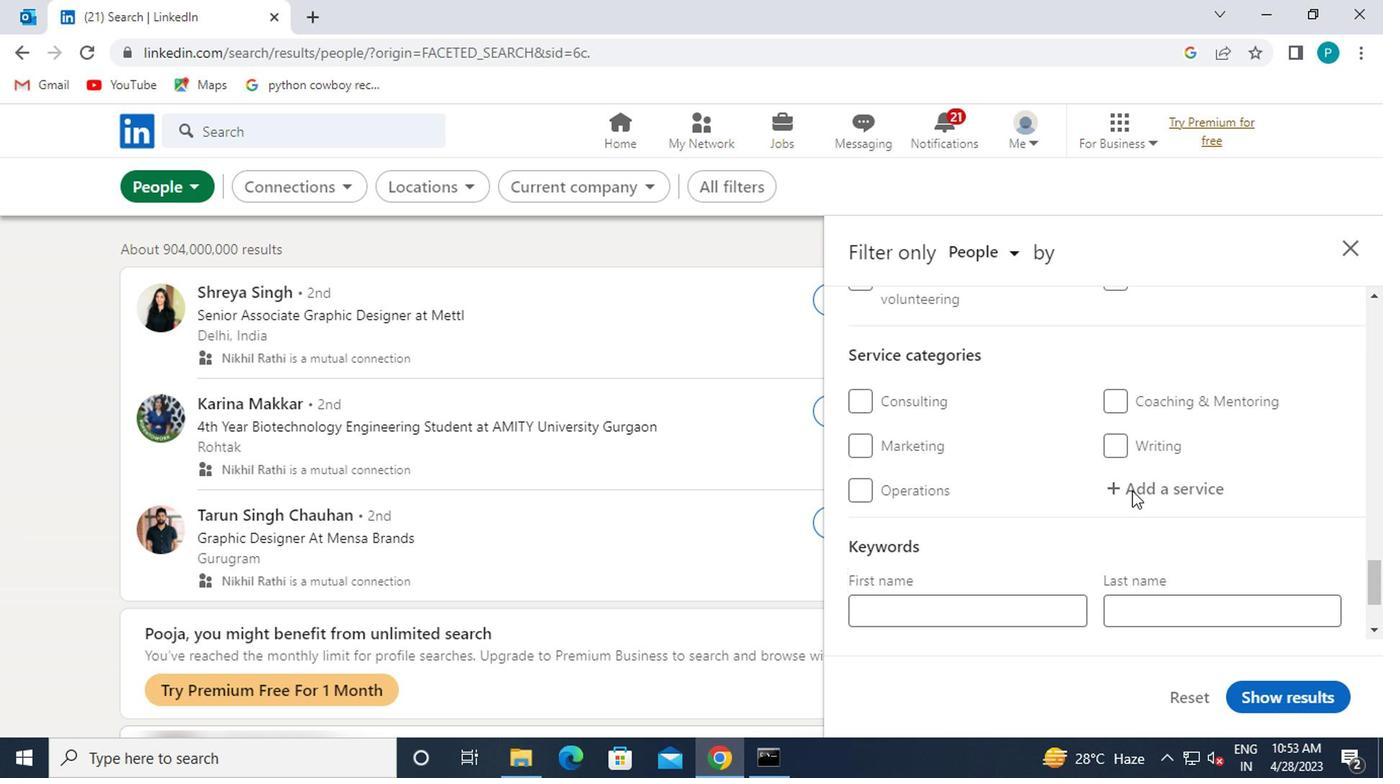 
Action: Key pressed <Key.caps_lock>W<Key.caps_lock>ED
Screenshot: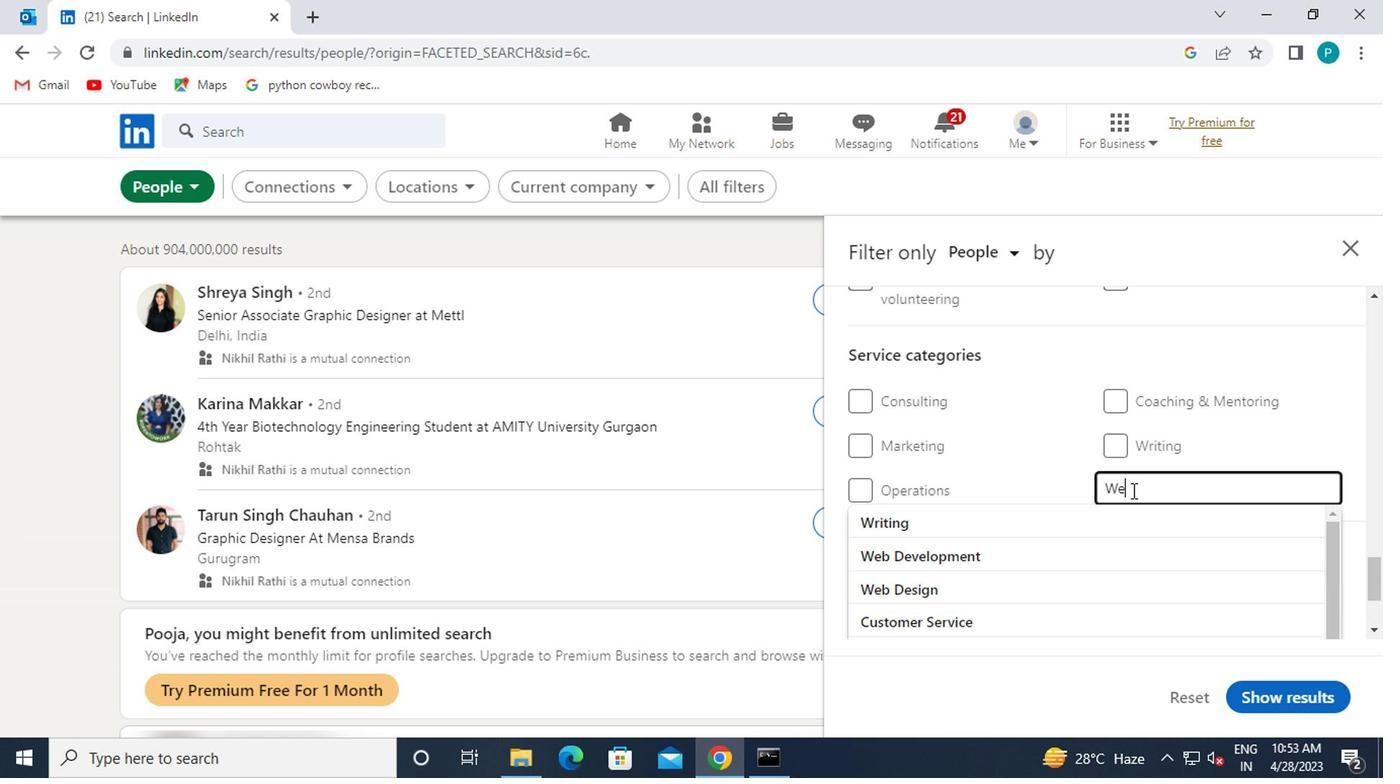 
Action: Mouse moved to (1098, 582)
Screenshot: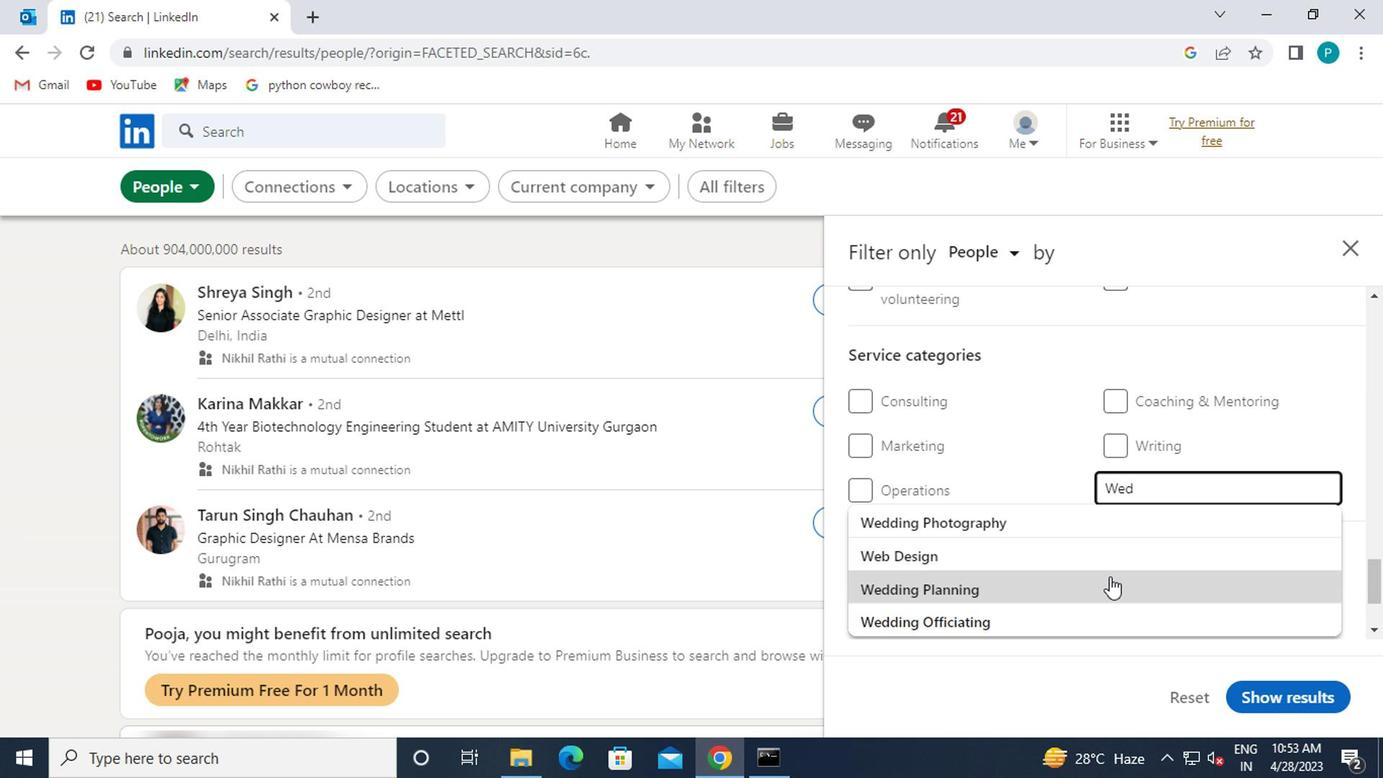 
Action: Mouse pressed left at (1098, 582)
Screenshot: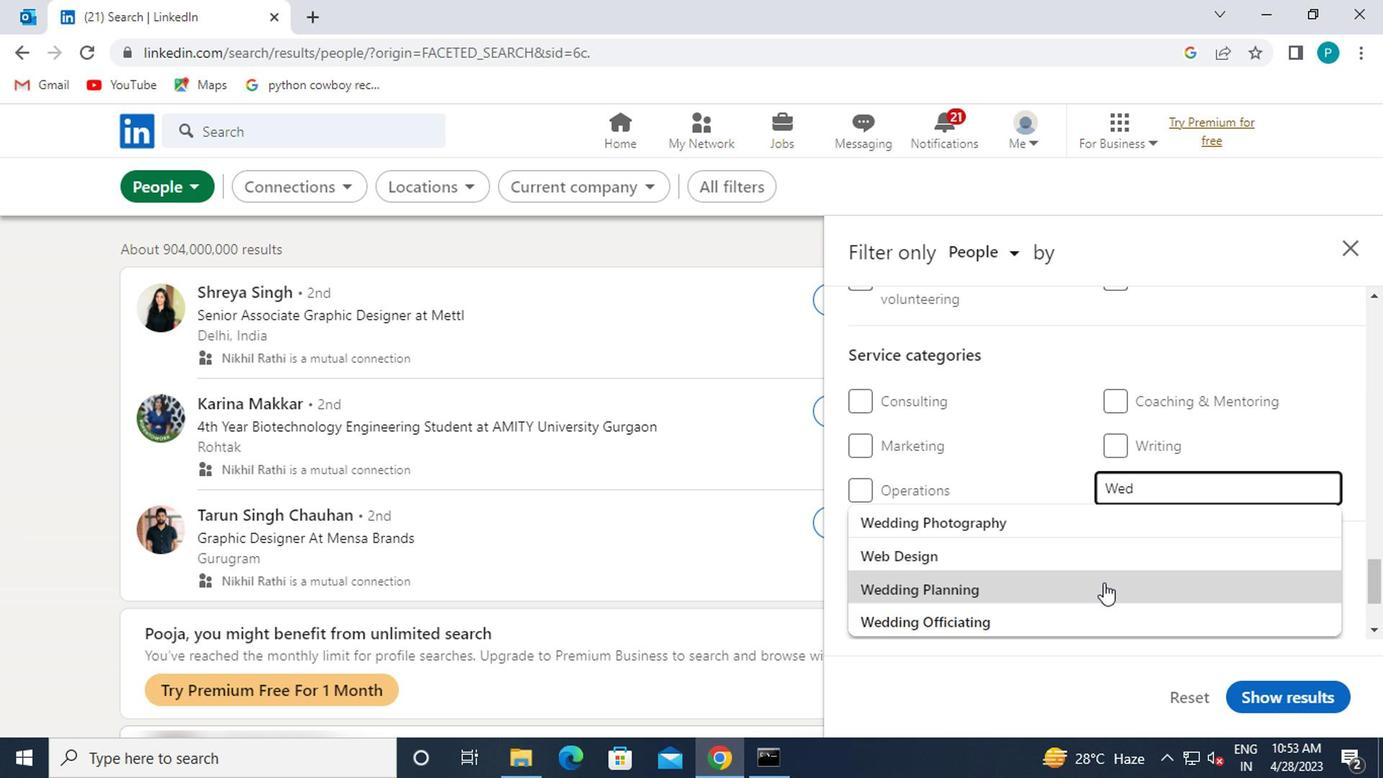 
Action: Mouse moved to (1036, 557)
Screenshot: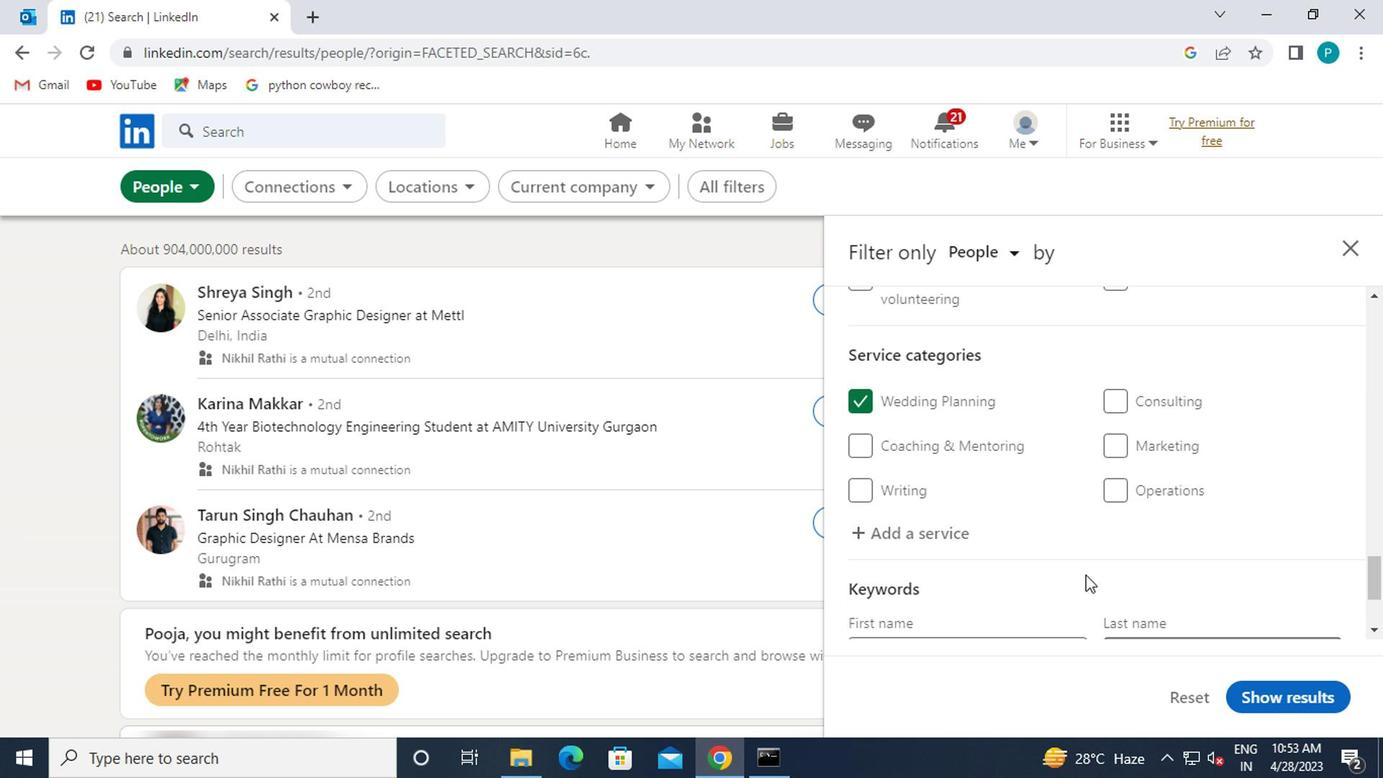 
Action: Mouse scrolled (1036, 557) with delta (0, 0)
Screenshot: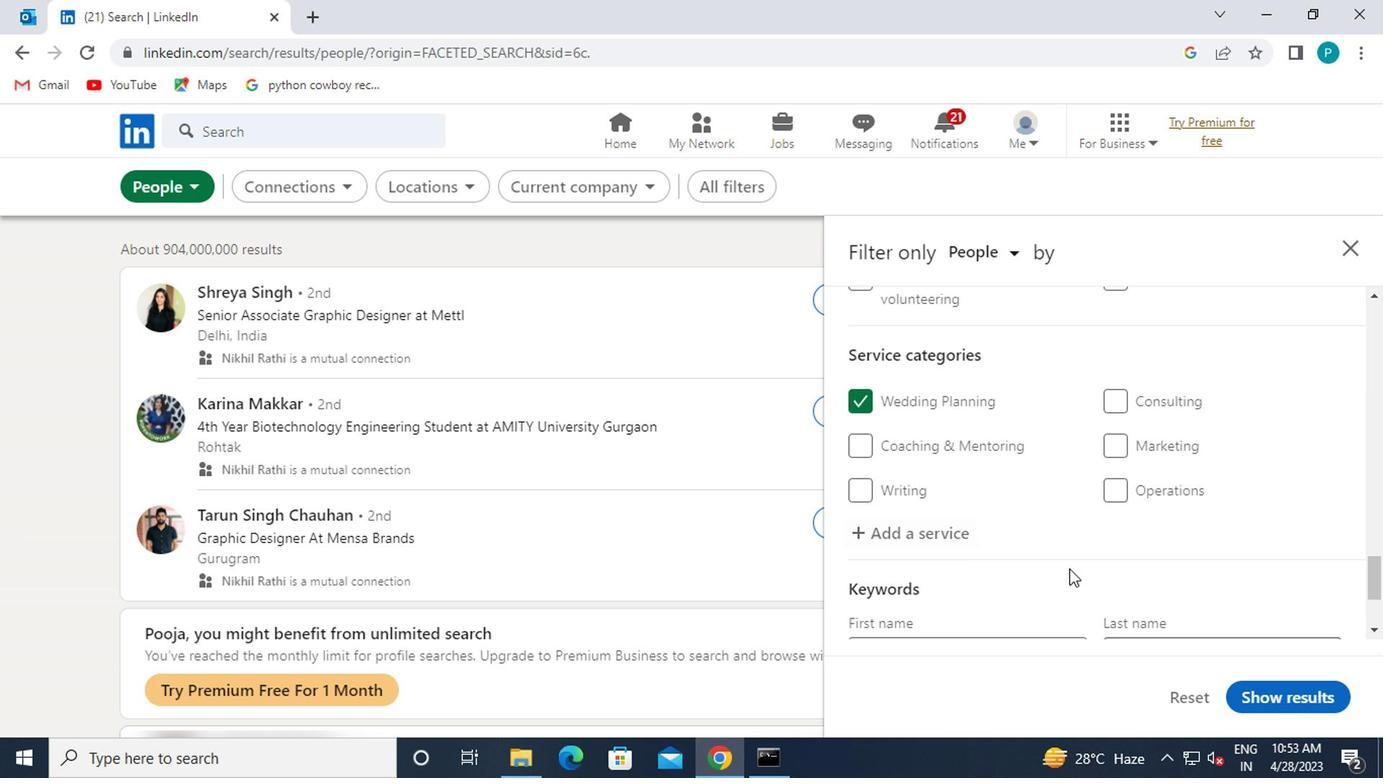 
Action: Mouse scrolled (1036, 557) with delta (0, 0)
Screenshot: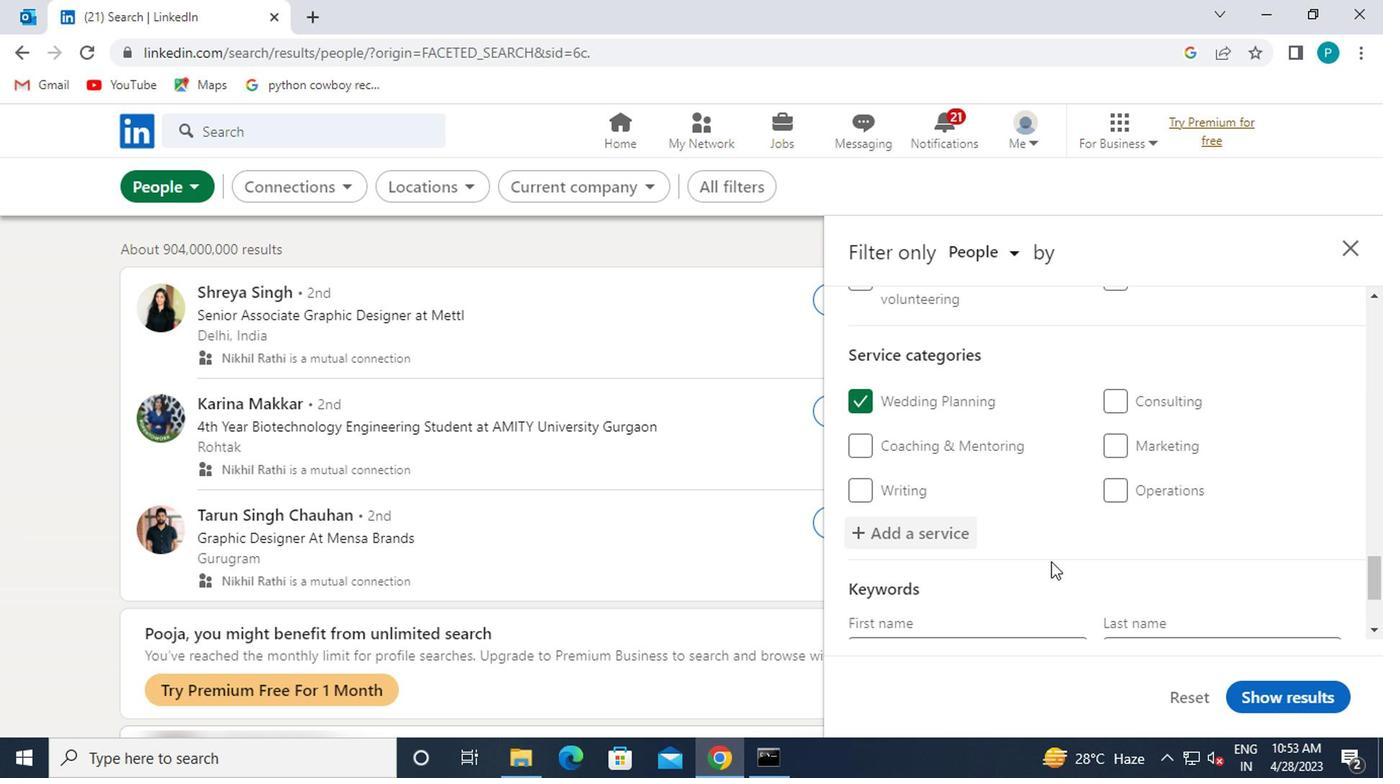 
Action: Mouse moved to (1034, 557)
Screenshot: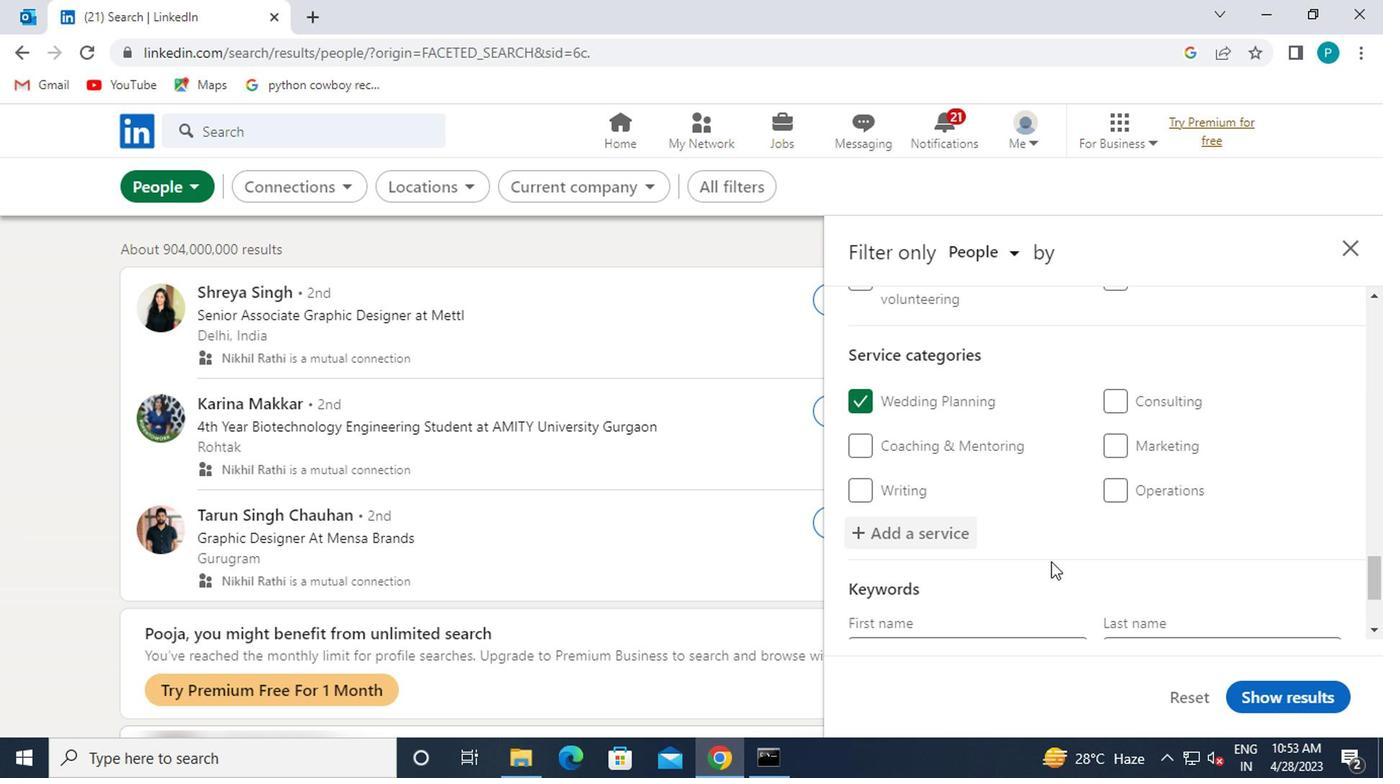 
Action: Mouse scrolled (1034, 557) with delta (0, 0)
Screenshot: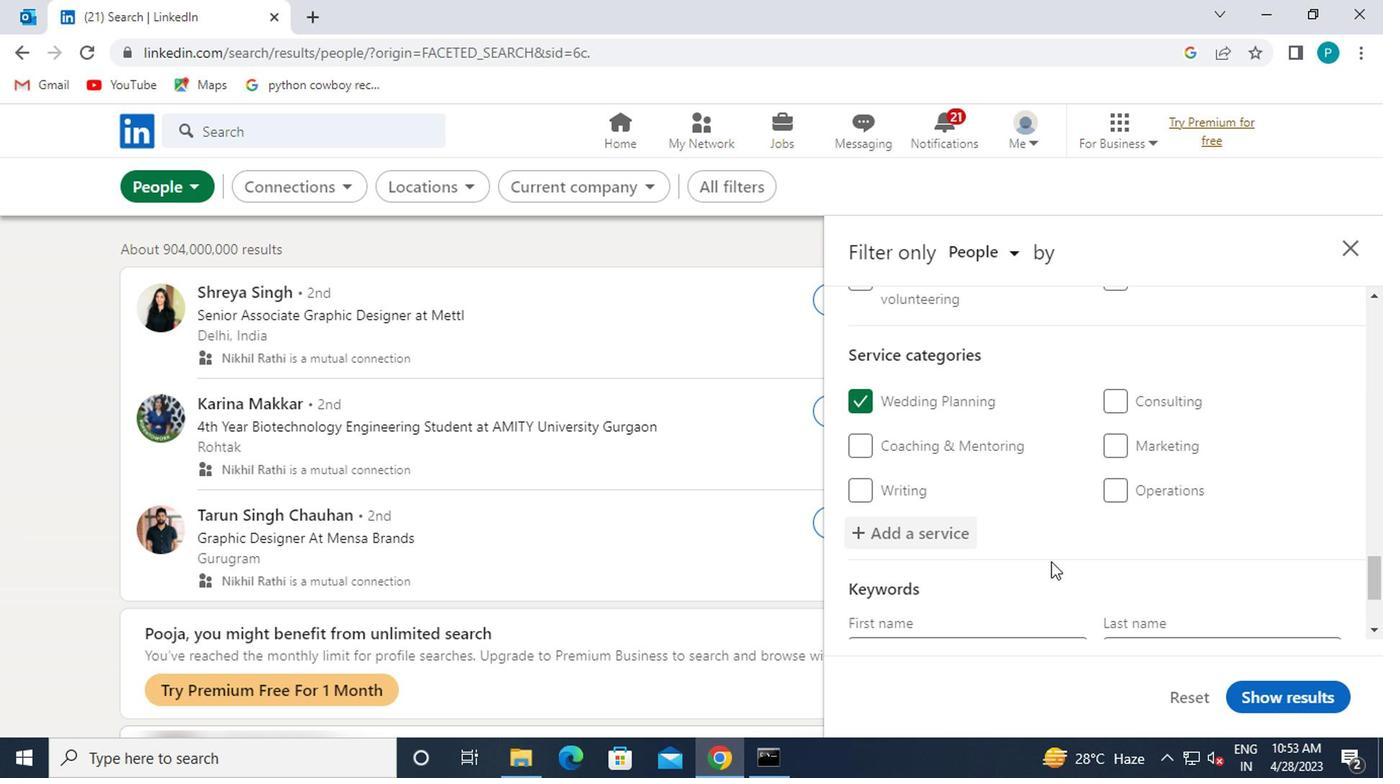 
Action: Mouse moved to (954, 556)
Screenshot: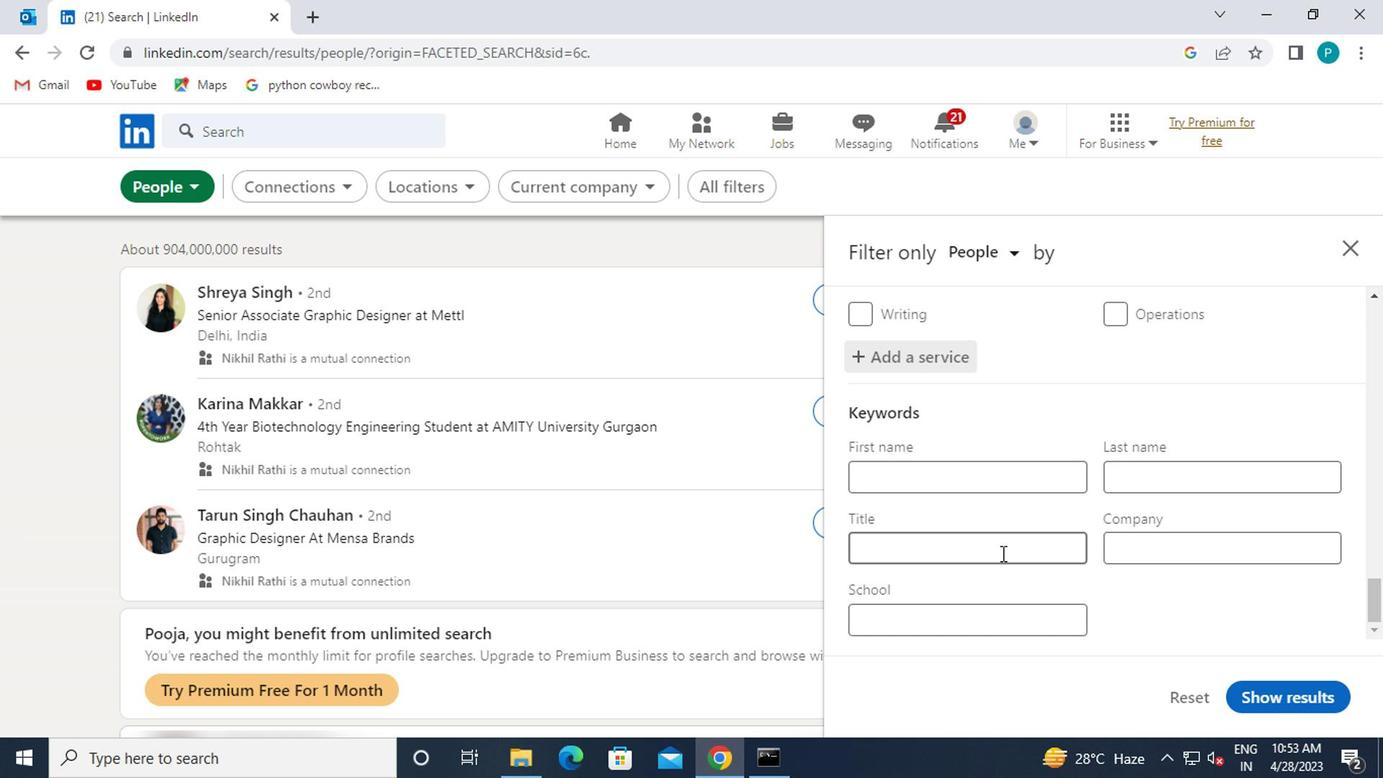 
Action: Mouse scrolled (954, 554) with delta (0, -1)
Screenshot: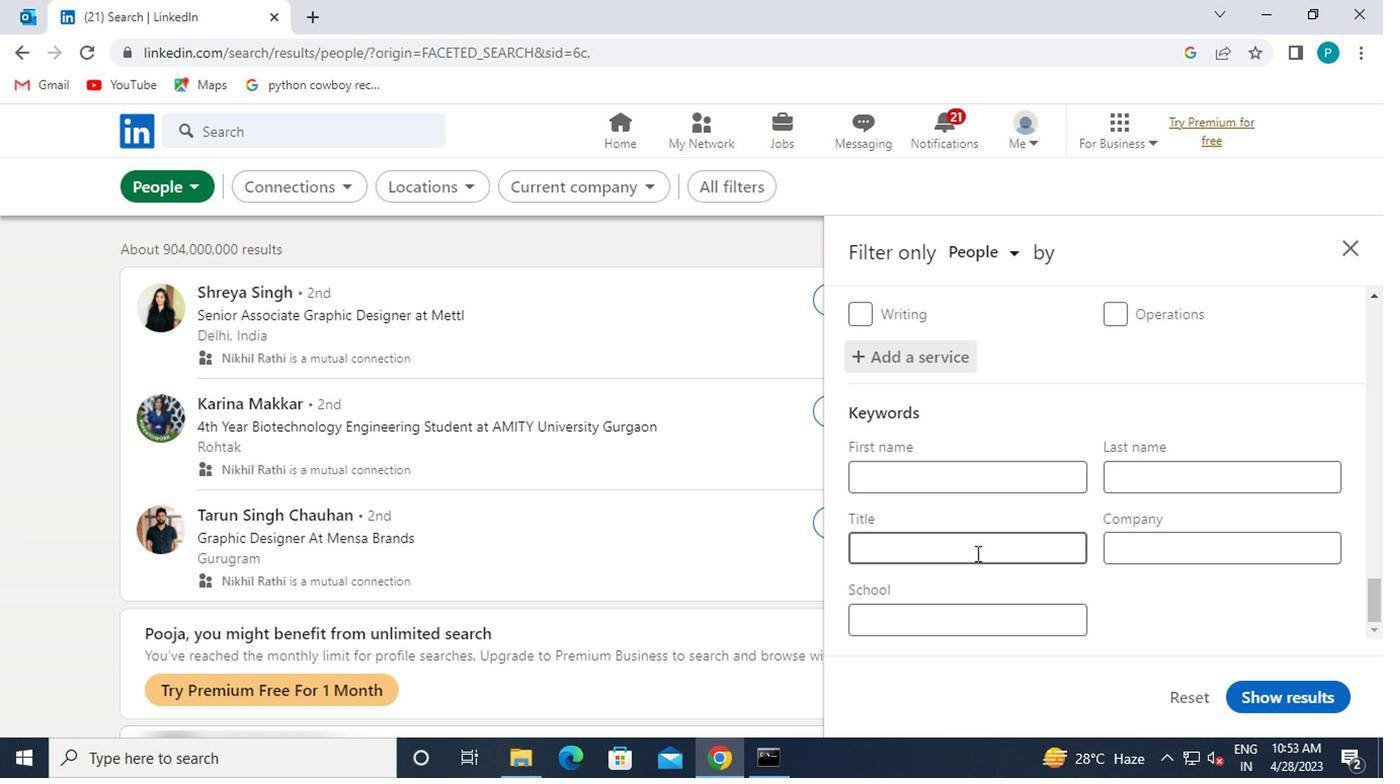 
Action: Mouse moved to (948, 552)
Screenshot: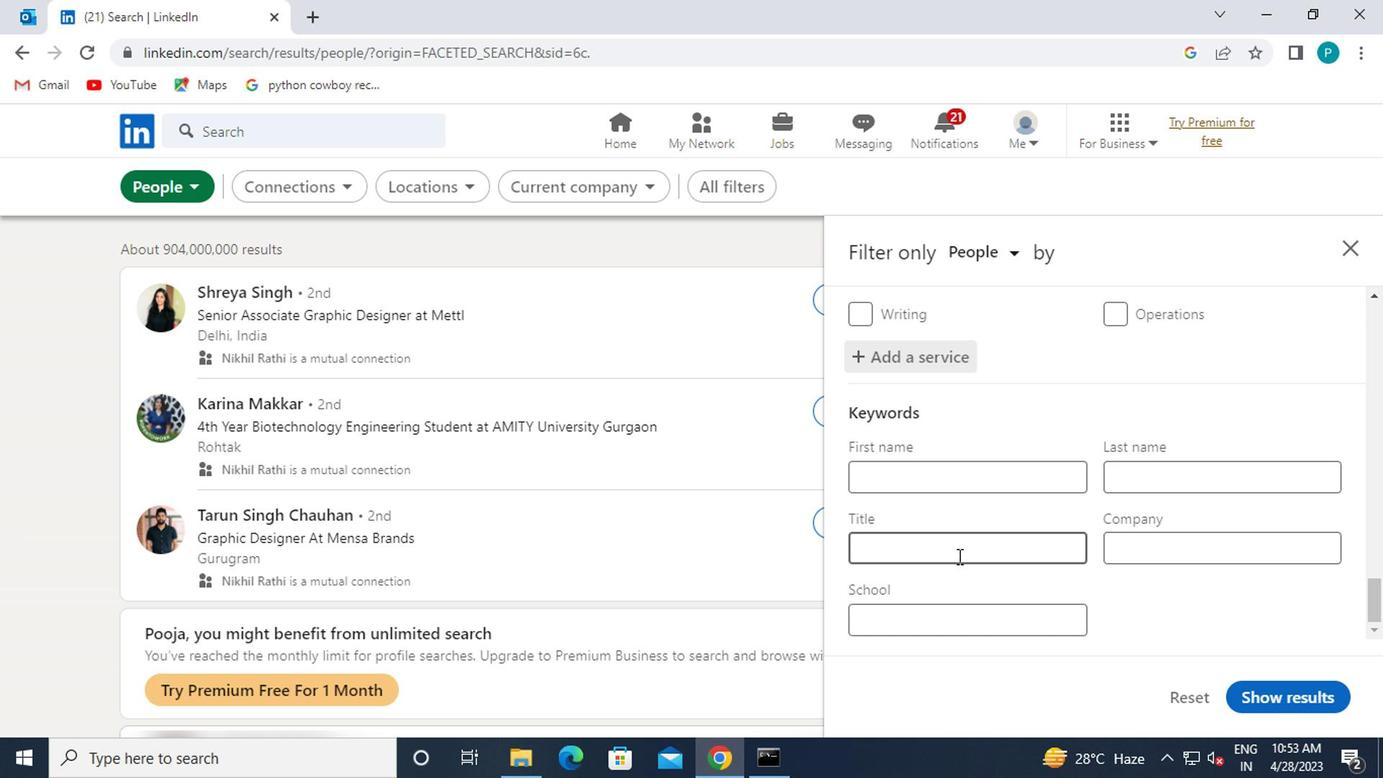 
Action: Mouse pressed left at (948, 552)
Screenshot: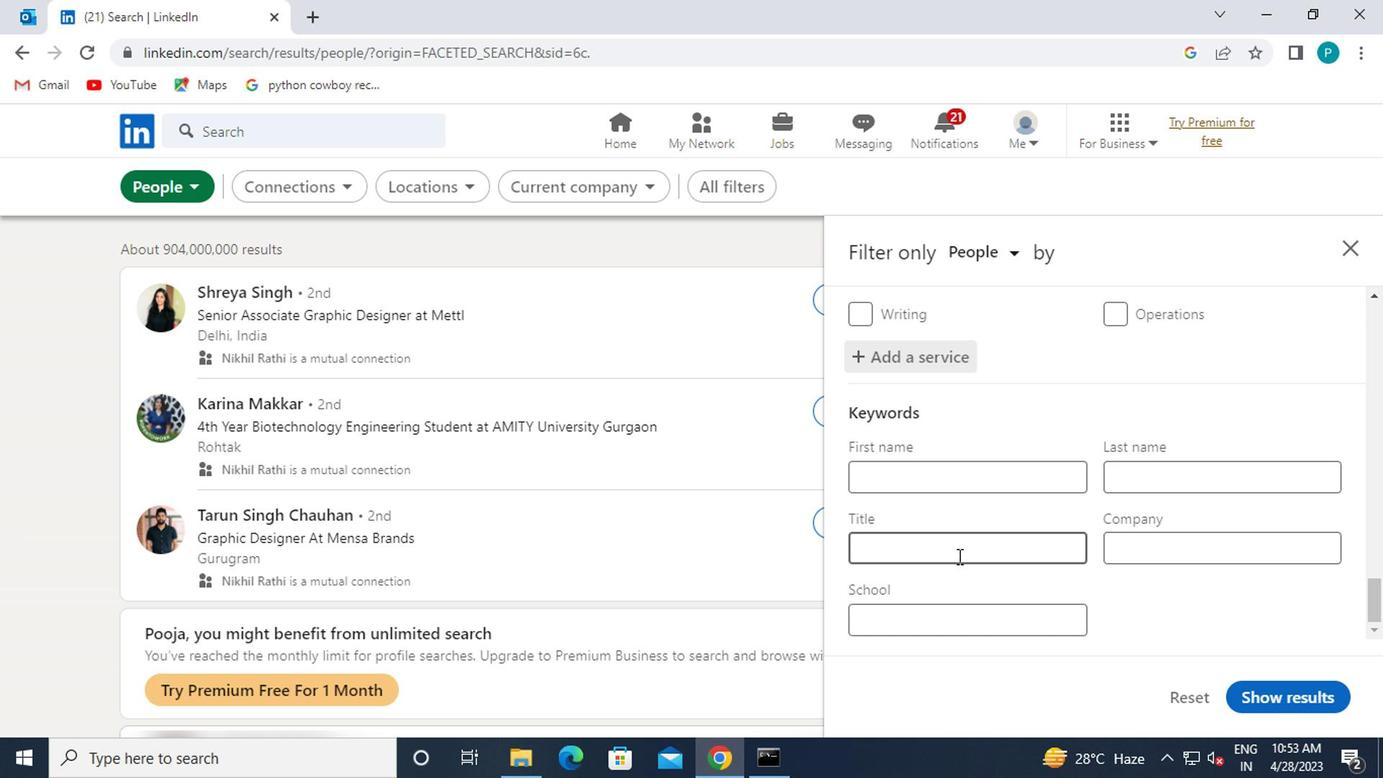 
Action: Key pressed <Key.caps_lock>G<Key.caps_lock>RAF<Key.backspace>PHHIC<Key.space><Key.backspace><Key.backspace><Key.backspace><Key.backspace>IC<Key.space><Key.caps_lock>D<Key.caps_lock>ESIGNER
Screenshot: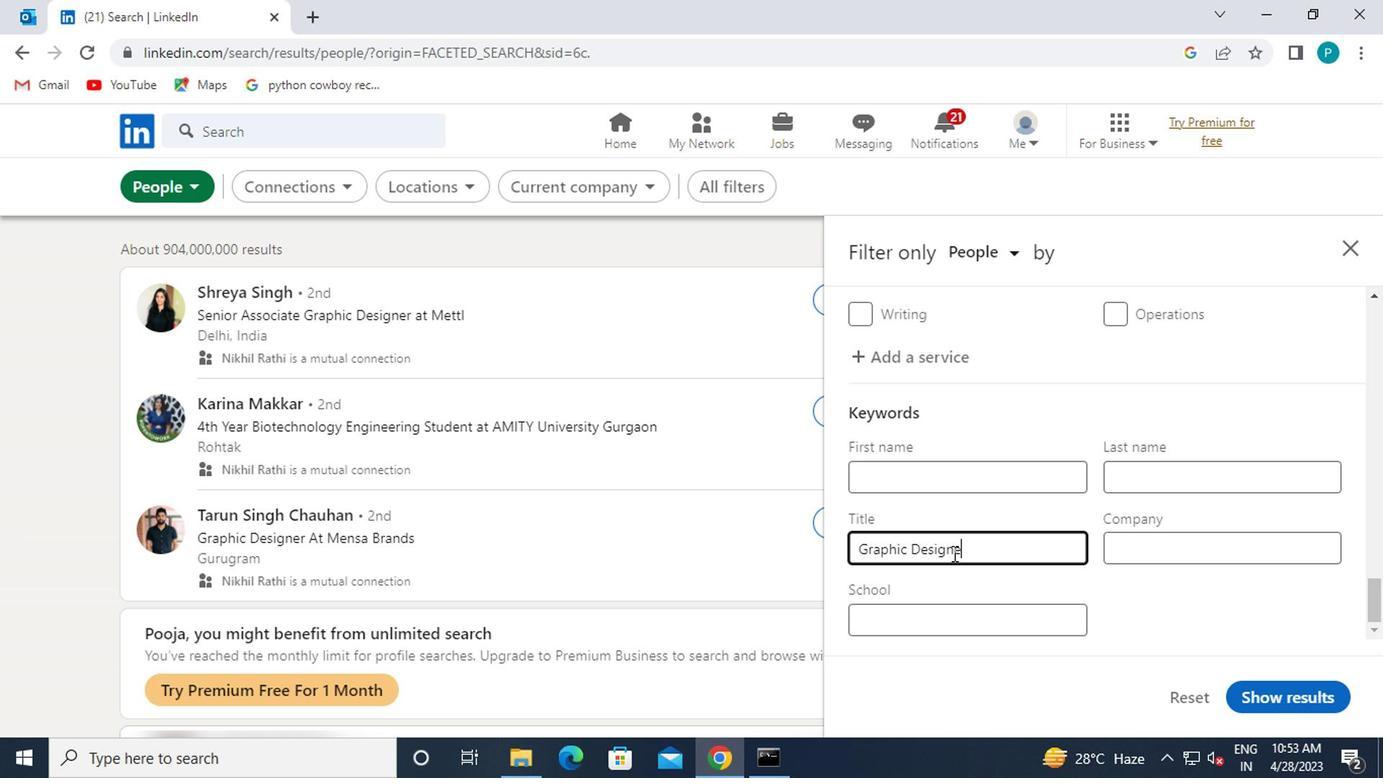 
Action: Mouse moved to (1253, 683)
Screenshot: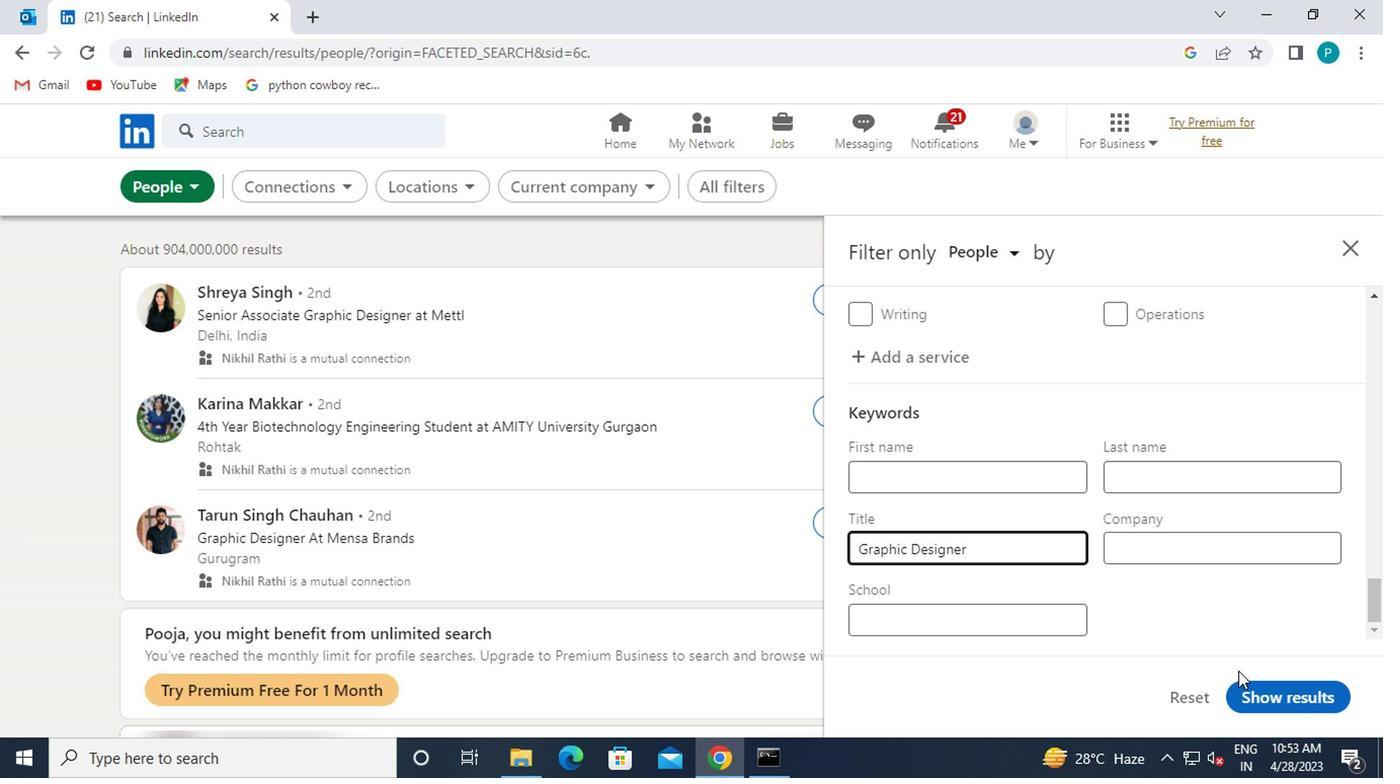 
Action: Mouse pressed left at (1253, 683)
Screenshot: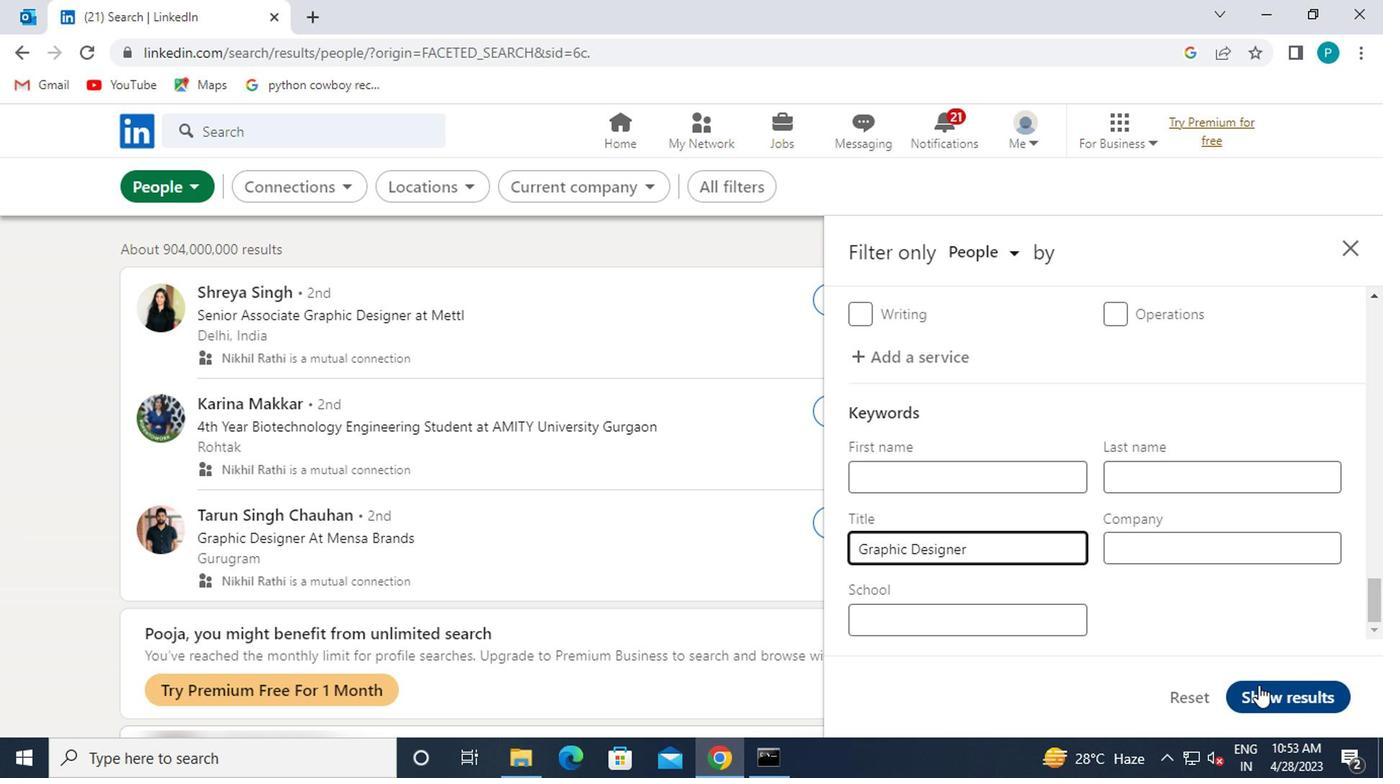 
Action: Mouse moved to (1254, 687)
Screenshot: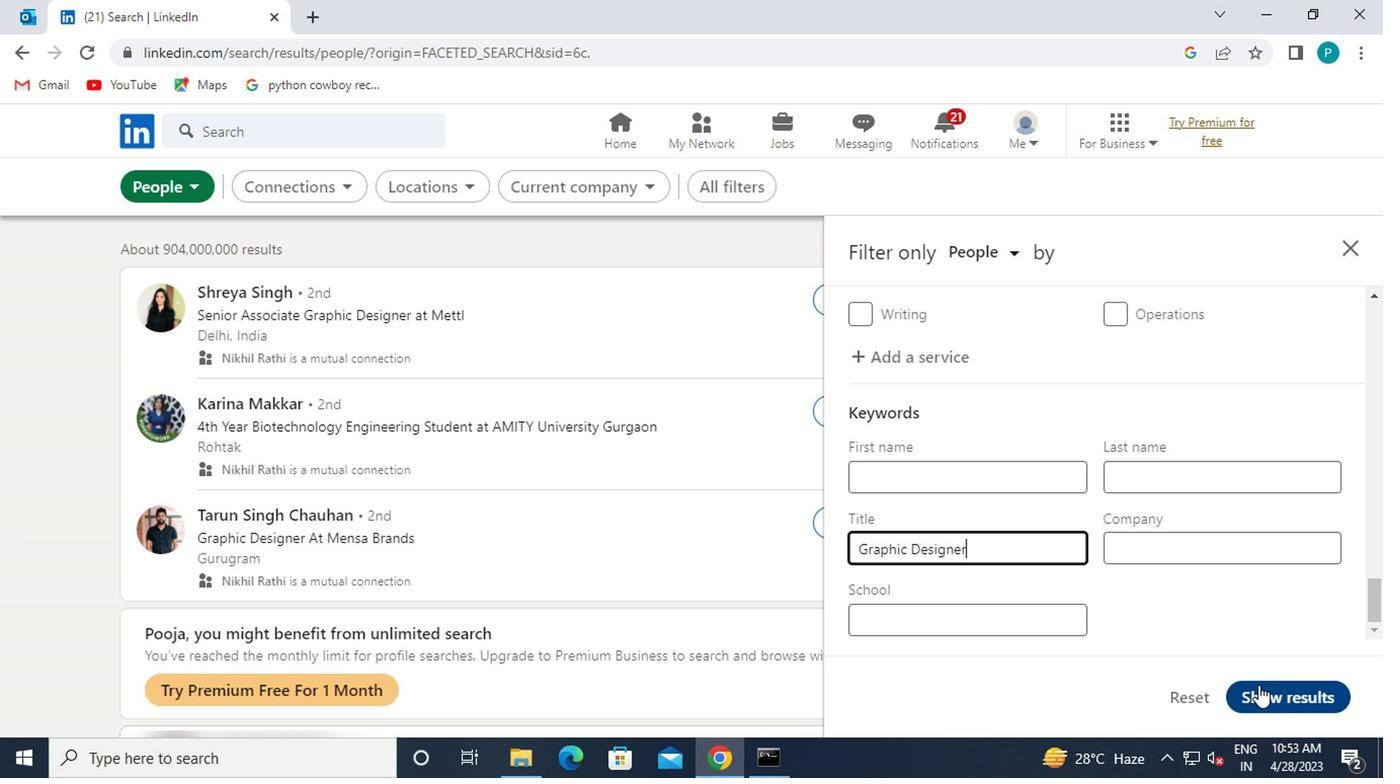 
